 Task: Look for Airbnb options in El Fahs, Tunisia from 10th December, 2023 to 15th December, 2023 for 7 adults. Place can be entire room or shared room with 4 bedrooms having 7 beds and 4 bathrooms. Property type can be house. Amenities needed are: wifi, TV, free parkinig on premises, gym, breakfast.
Action: Mouse moved to (480, 109)
Screenshot: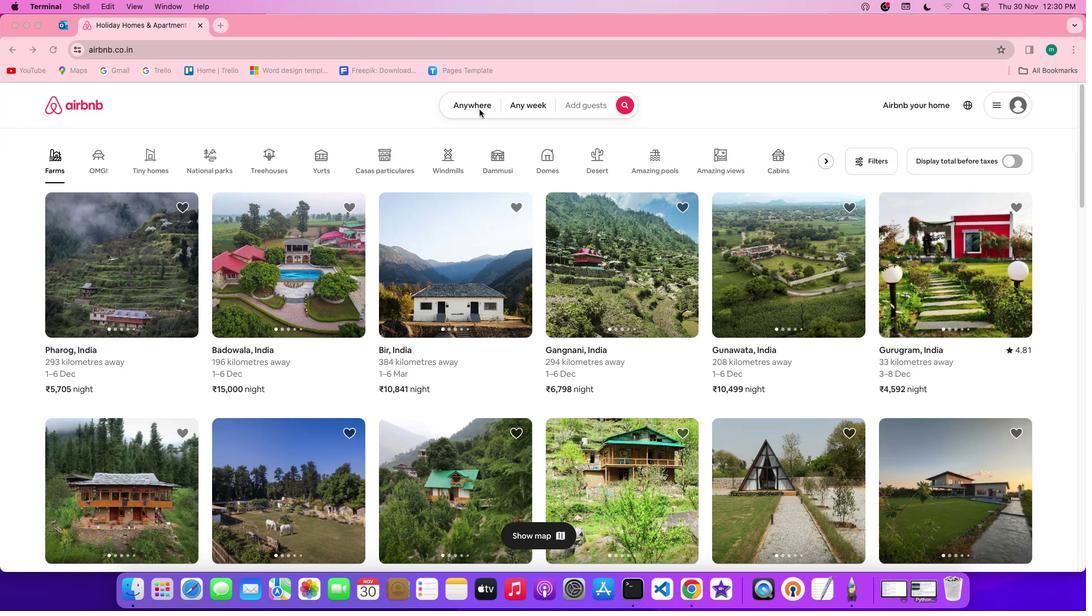 
Action: Mouse pressed left at (480, 109)
Screenshot: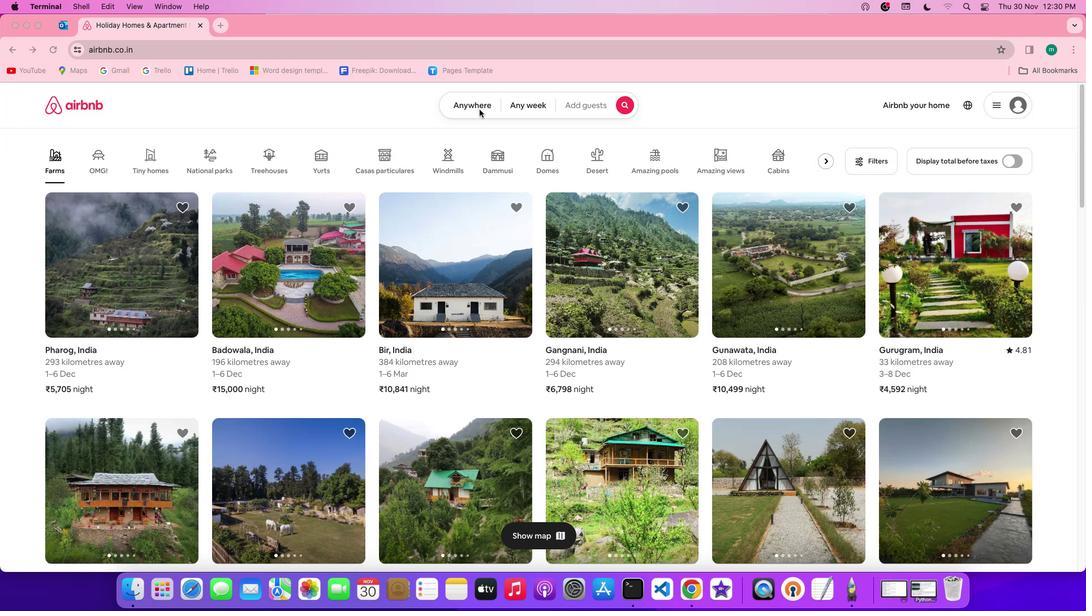 
Action: Mouse pressed left at (480, 109)
Screenshot: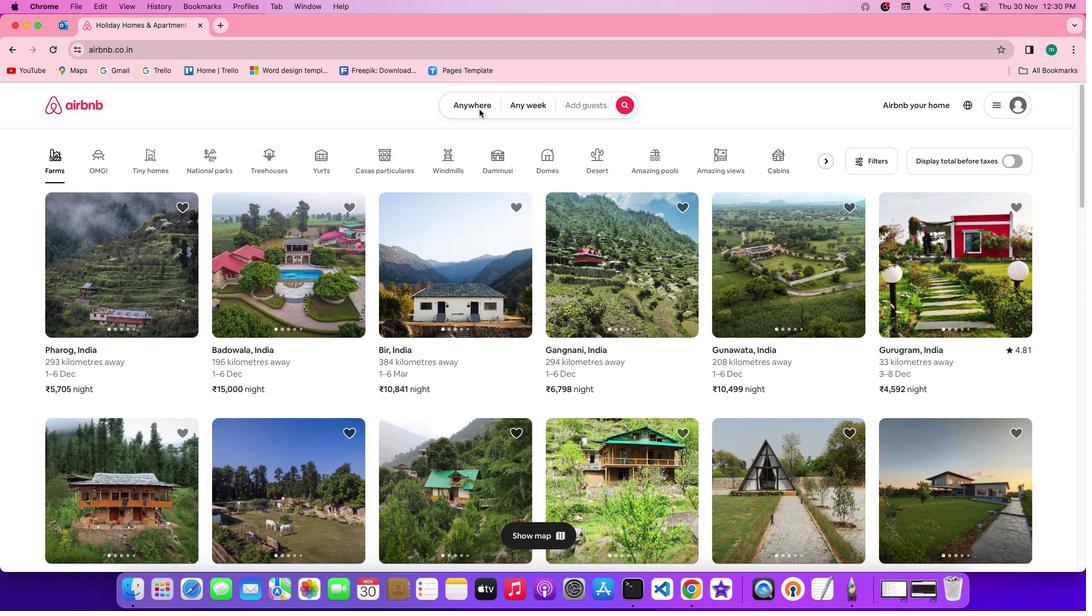 
Action: Mouse moved to (422, 144)
Screenshot: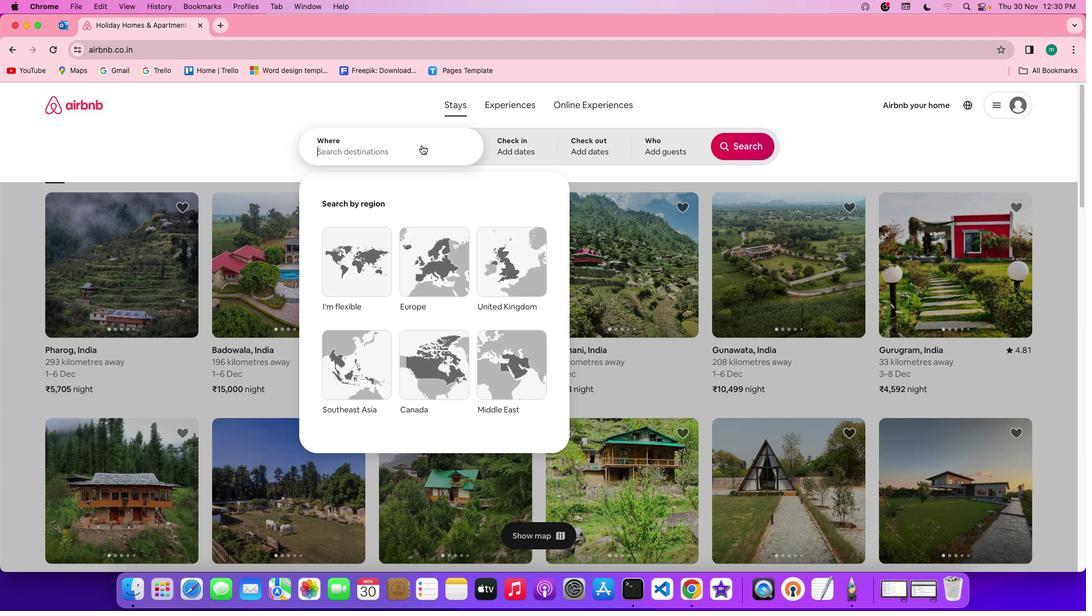
Action: Mouse pressed left at (422, 144)
Screenshot: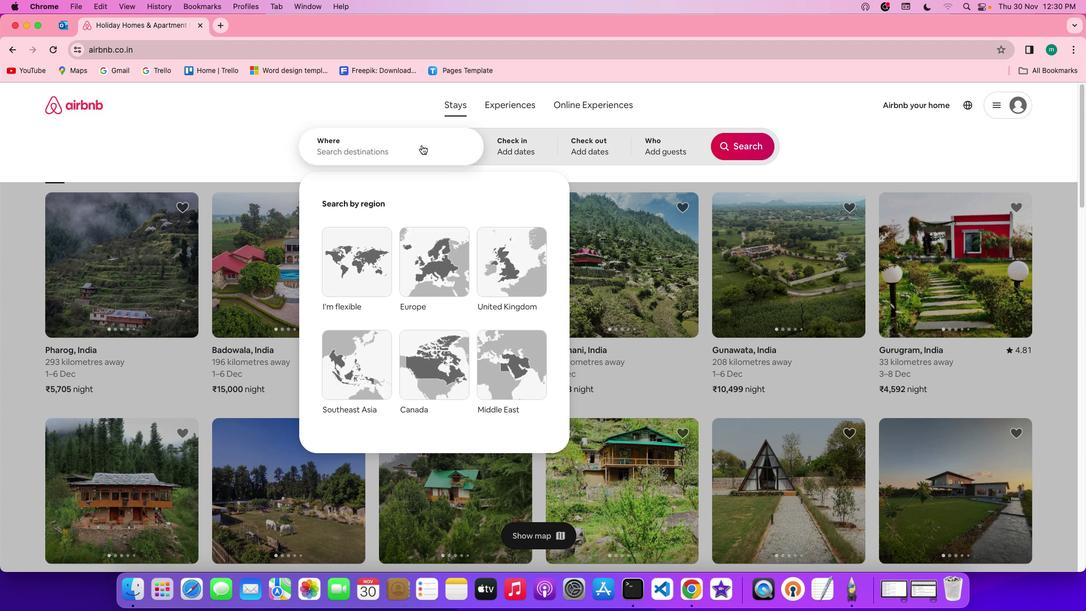 
Action: Key pressed Key.shift'E''I'Key.spaceKey.shift'F''A'Key.backspace'a''h''s'','Key.spaceKey.shift't''u''n''i''s''i''a'
Screenshot: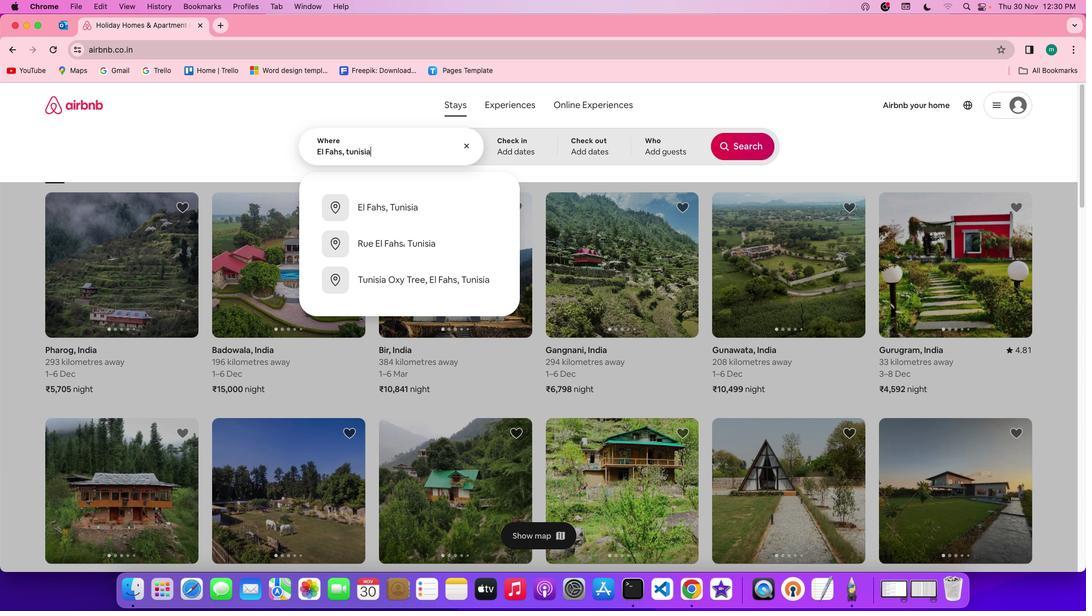 
Action: Mouse moved to (542, 145)
Screenshot: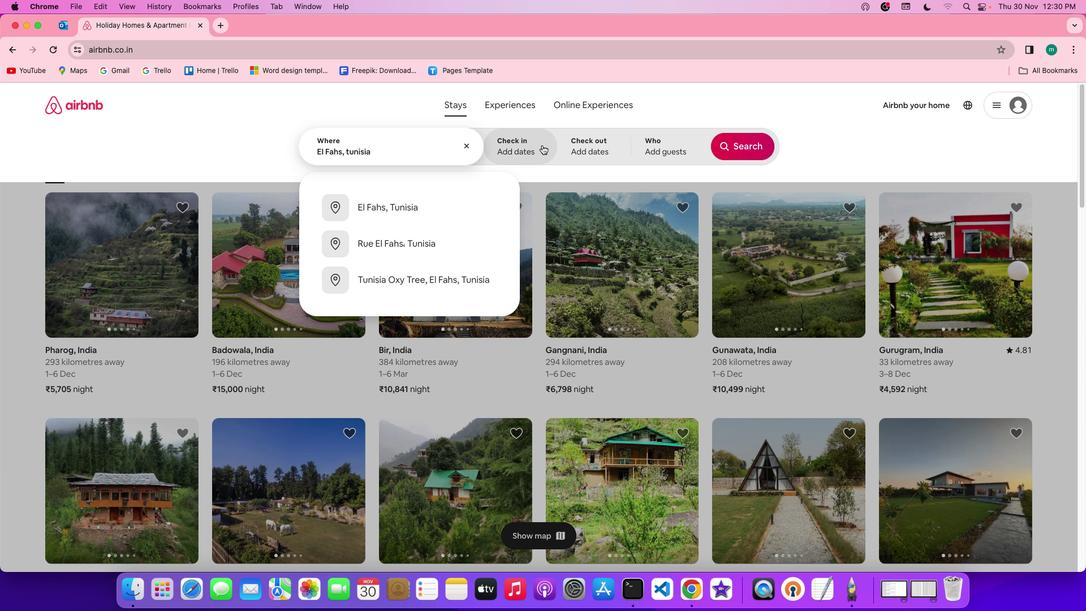 
Action: Mouse pressed left at (542, 145)
Screenshot: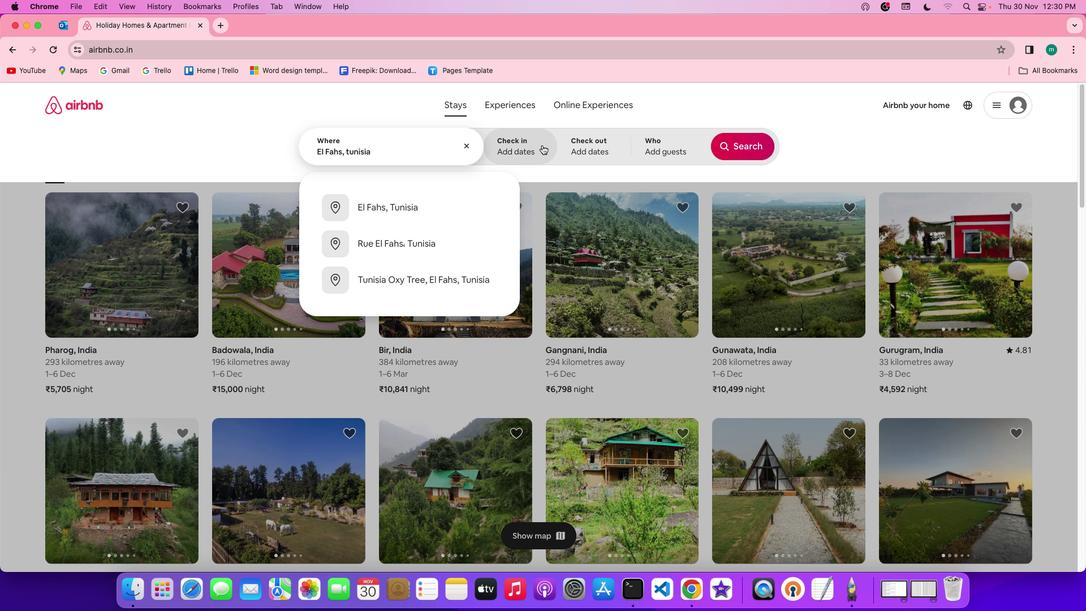 
Action: Mouse moved to (567, 334)
Screenshot: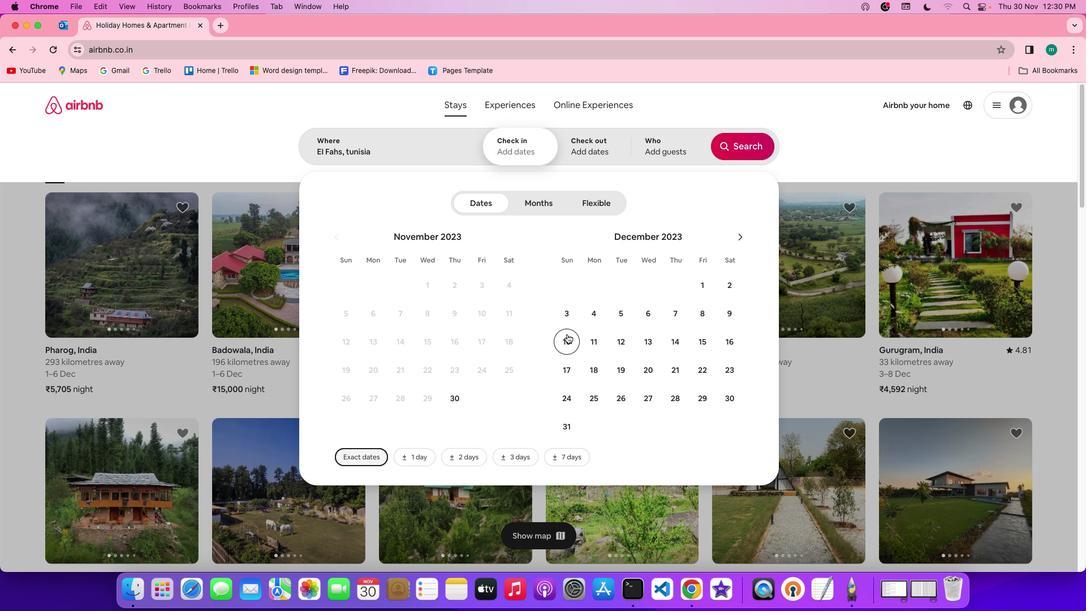 
Action: Mouse pressed left at (567, 334)
Screenshot: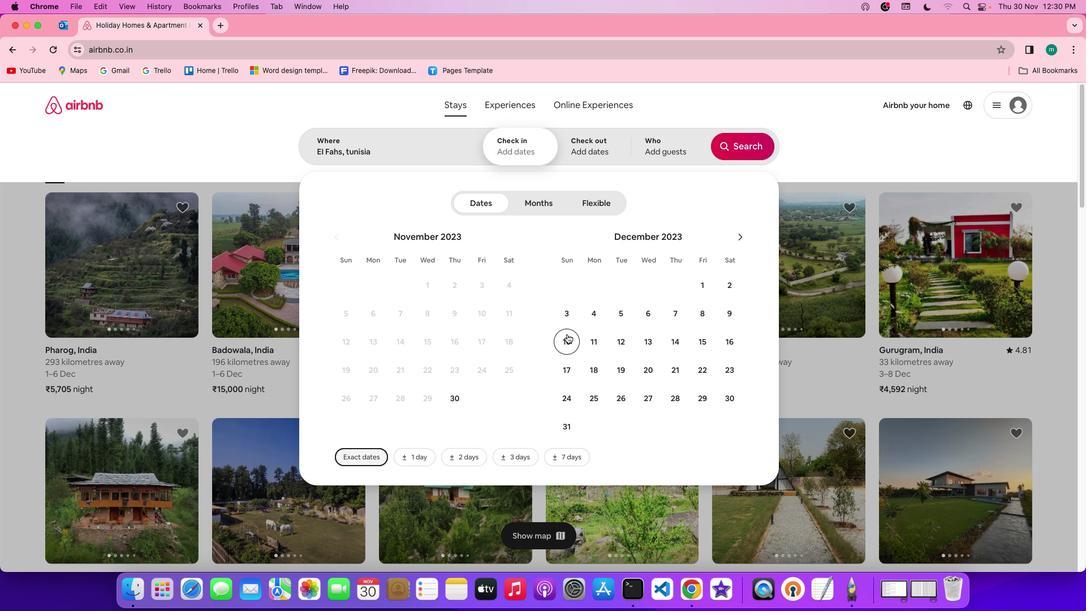 
Action: Mouse moved to (695, 342)
Screenshot: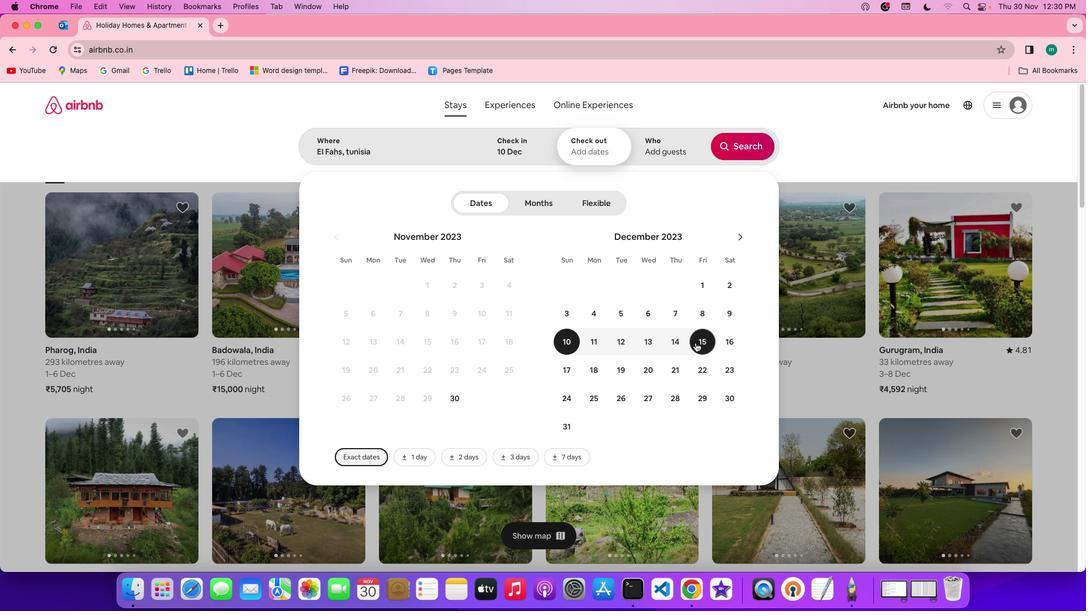 
Action: Mouse pressed left at (695, 342)
Screenshot: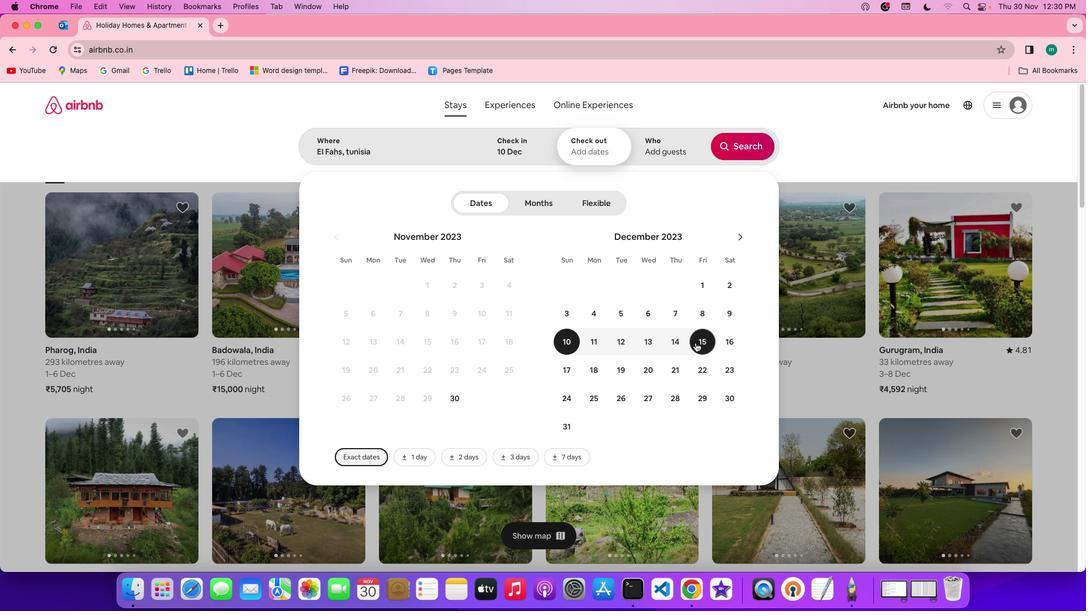 
Action: Mouse moved to (669, 153)
Screenshot: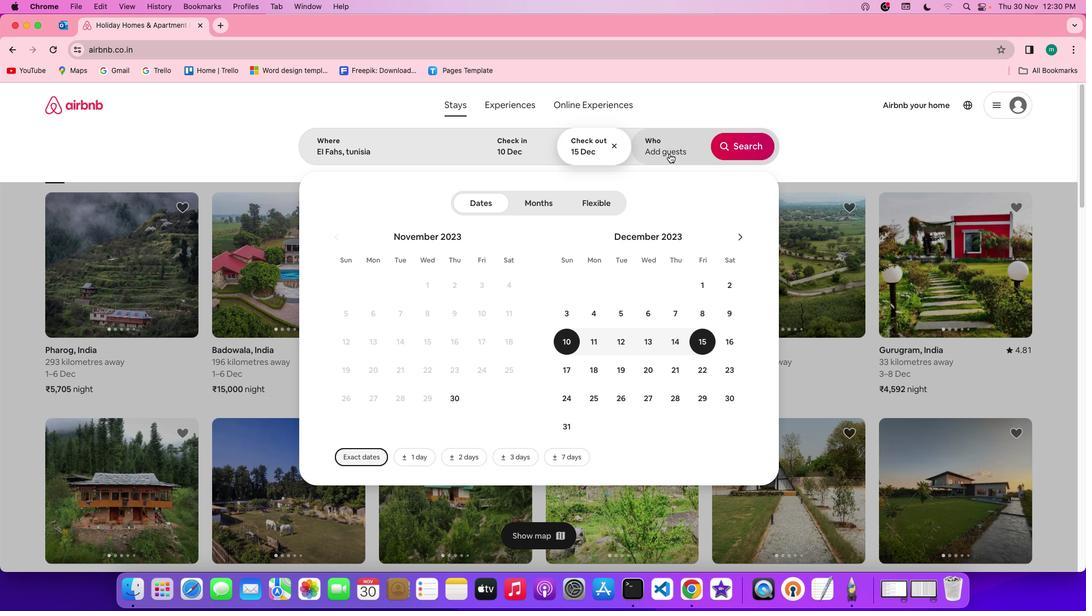 
Action: Mouse pressed left at (669, 153)
Screenshot: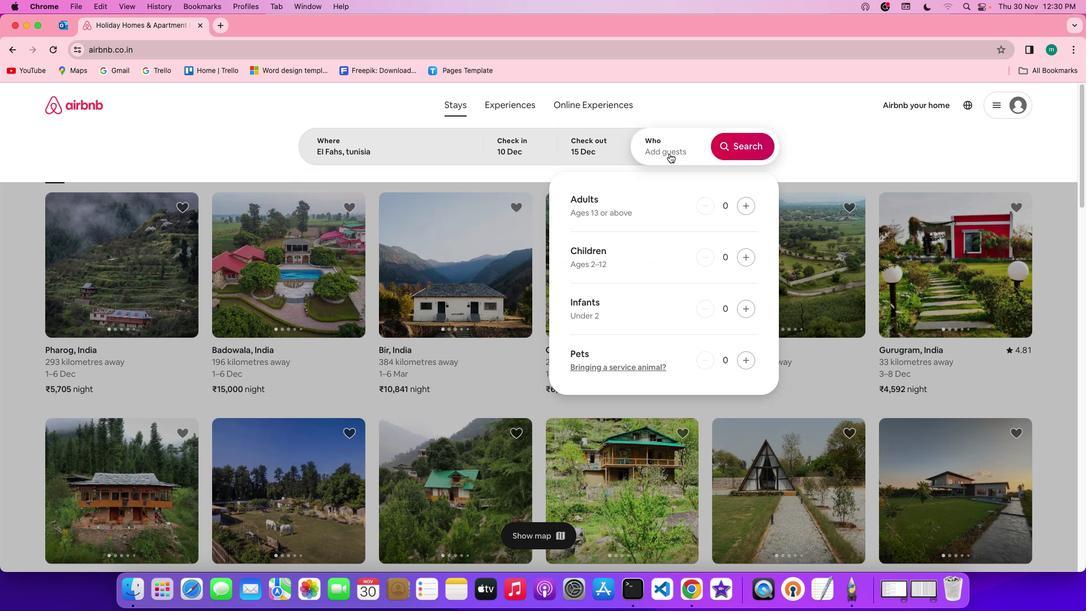 
Action: Mouse moved to (752, 203)
Screenshot: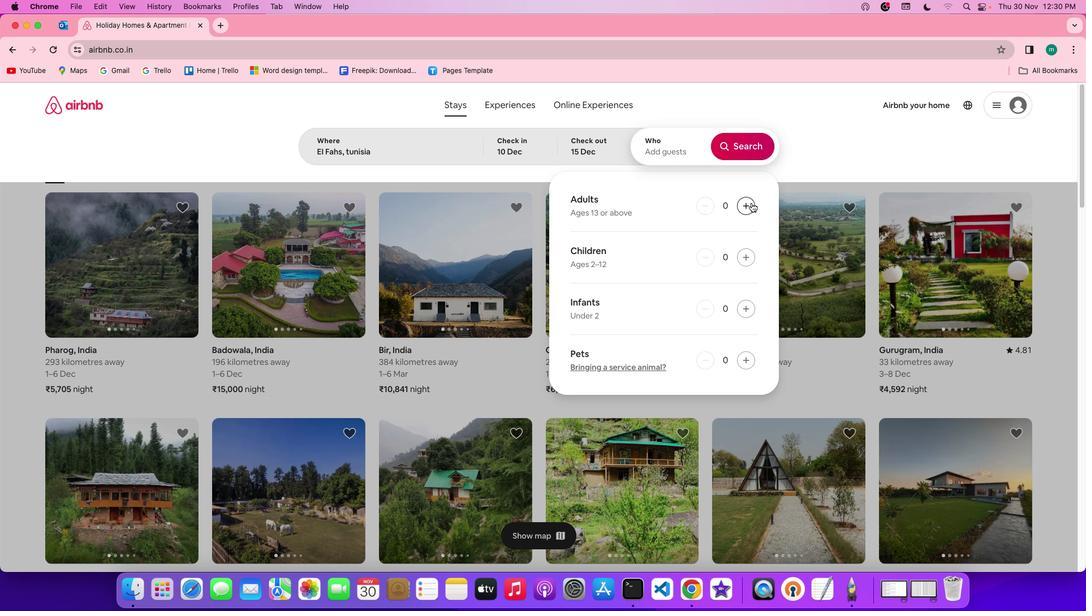 
Action: Mouse pressed left at (752, 203)
Screenshot: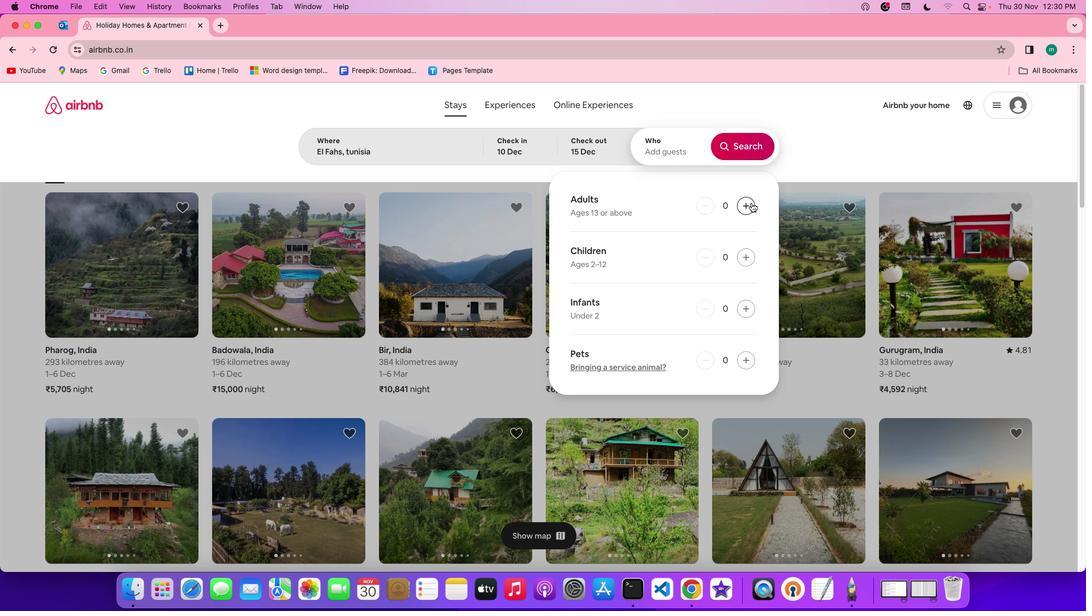 
Action: Mouse pressed left at (752, 203)
Screenshot: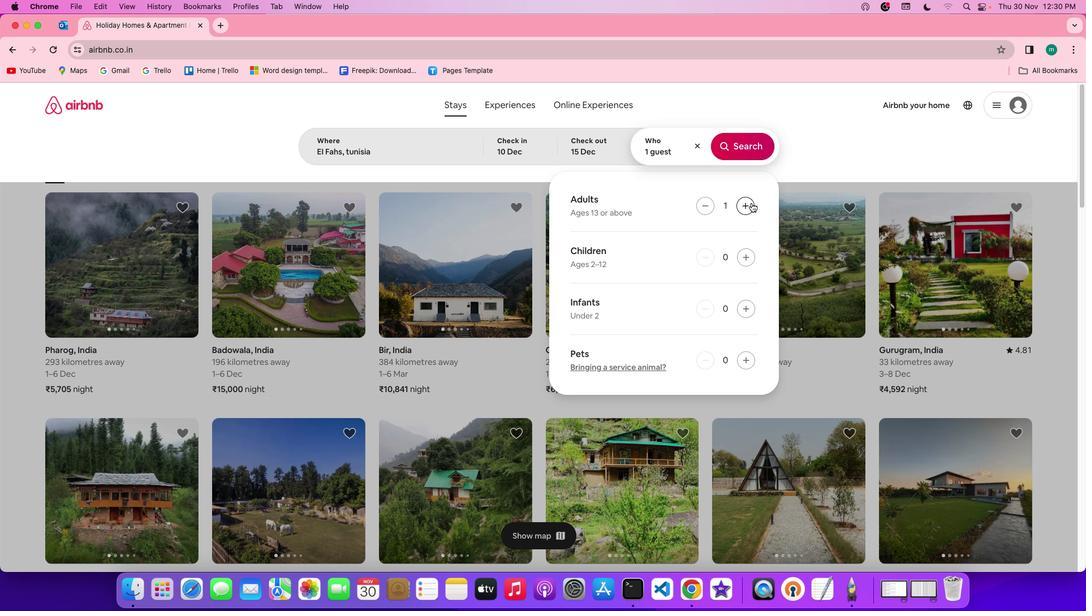 
Action: Mouse pressed left at (752, 203)
Screenshot: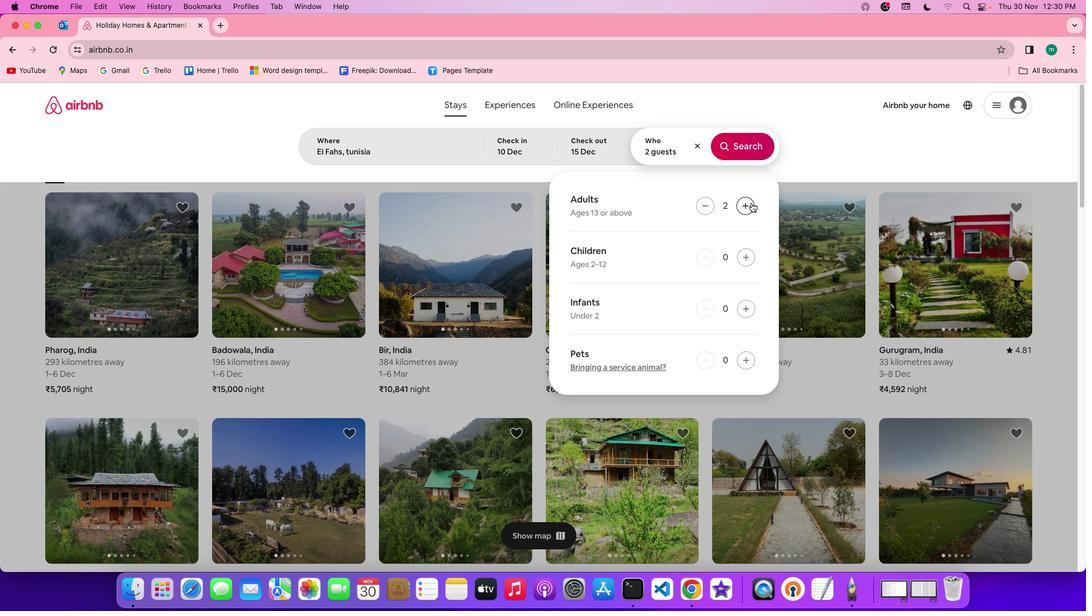 
Action: Mouse pressed left at (752, 203)
Screenshot: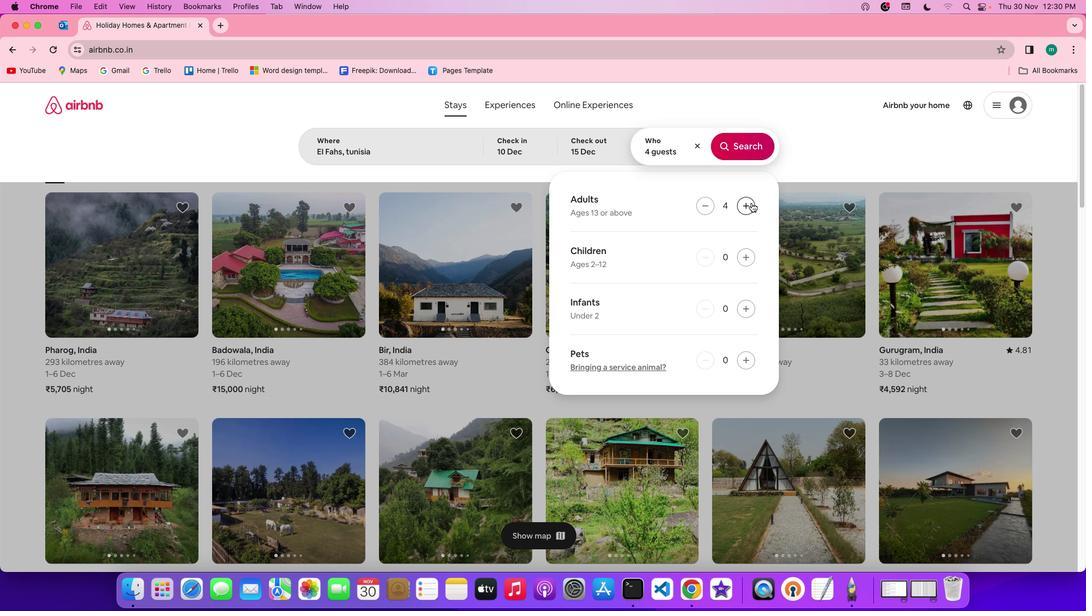 
Action: Mouse pressed left at (752, 203)
Screenshot: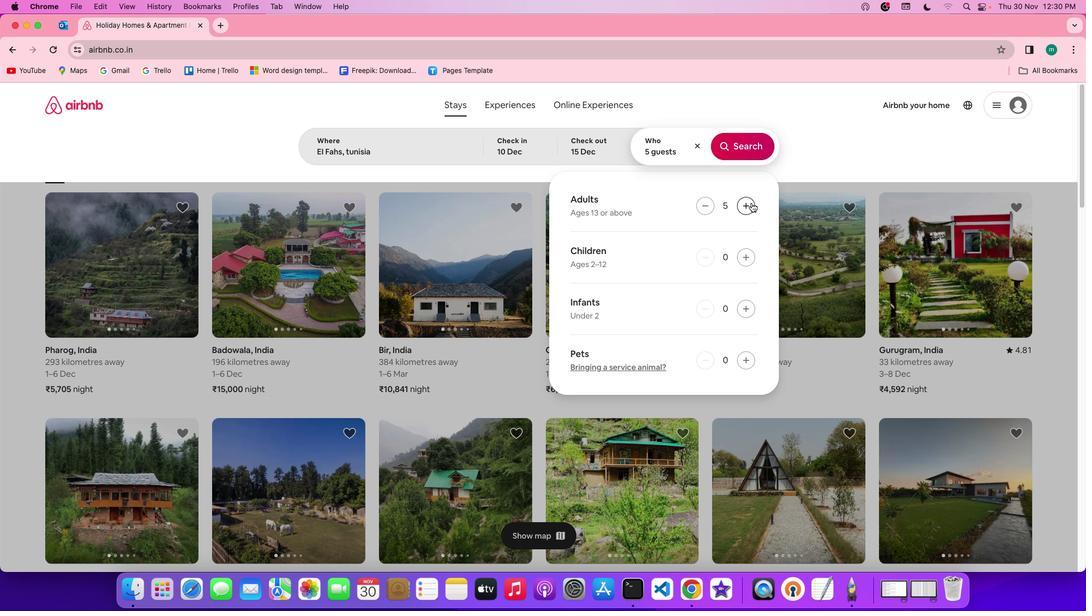 
Action: Mouse pressed left at (752, 203)
Screenshot: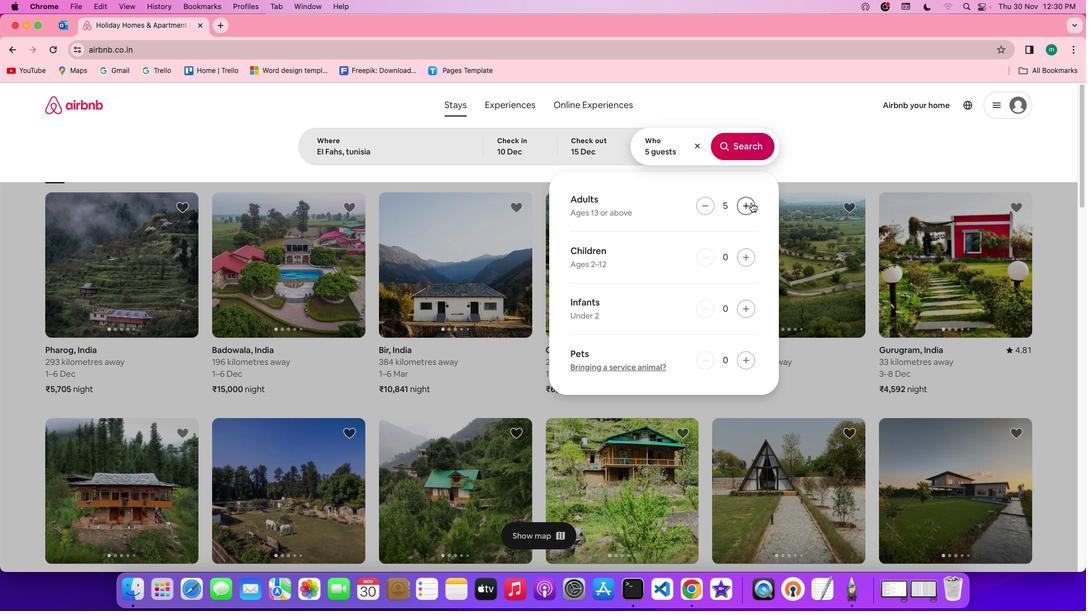 
Action: Mouse pressed left at (752, 203)
Screenshot: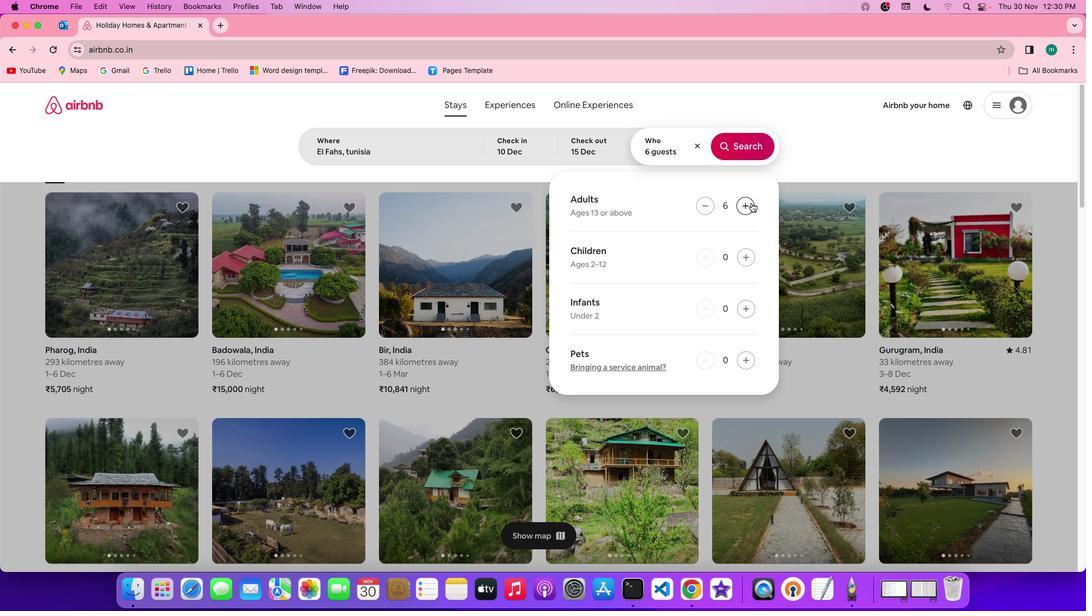 
Action: Mouse moved to (738, 151)
Screenshot: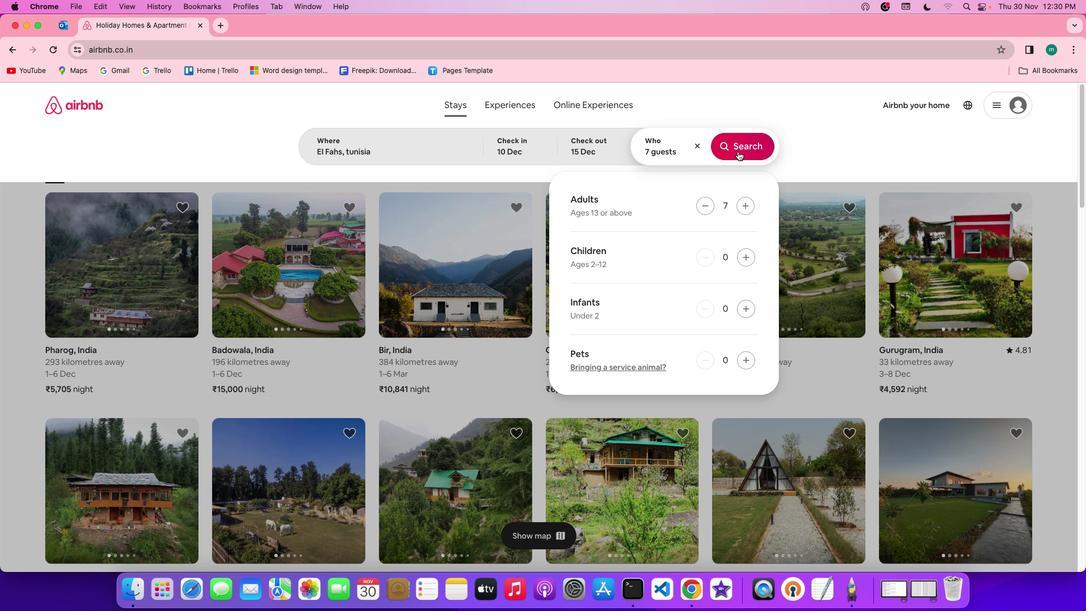 
Action: Mouse pressed left at (738, 151)
Screenshot: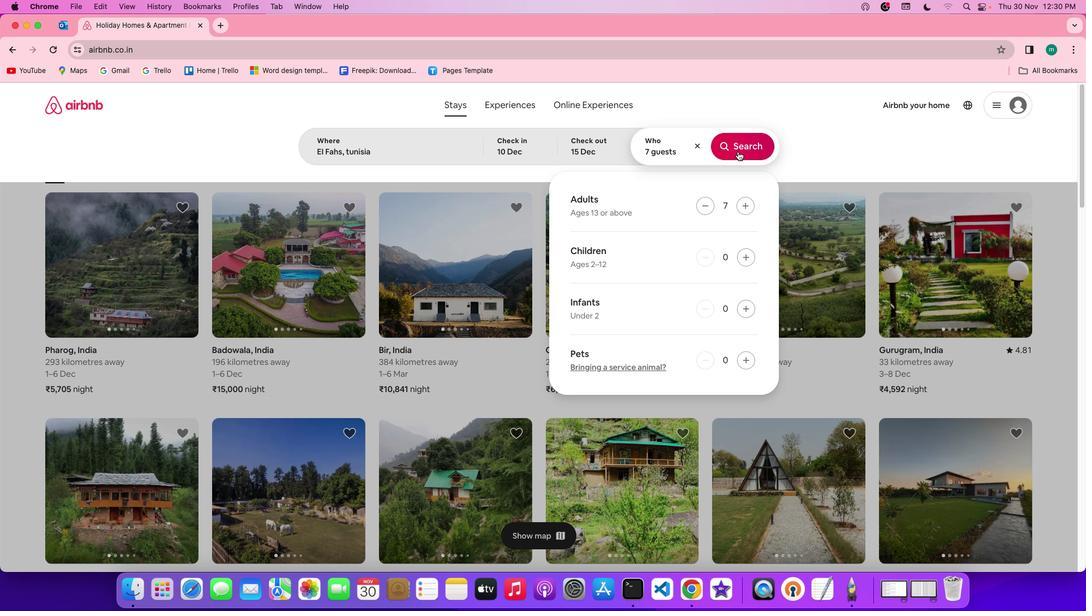 
Action: Mouse moved to (888, 147)
Screenshot: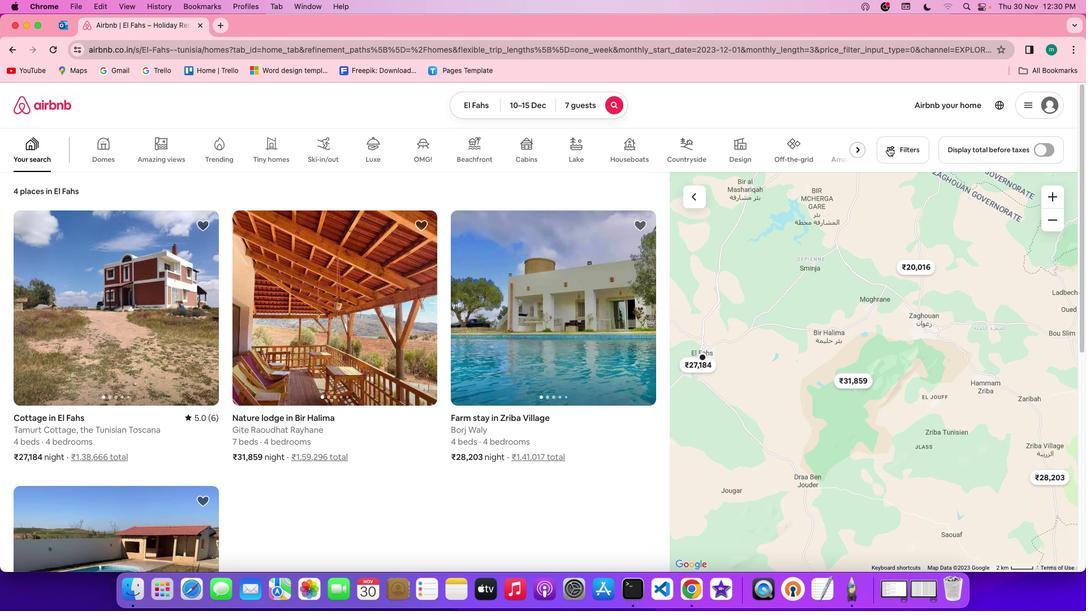 
Action: Mouse pressed left at (888, 147)
Screenshot: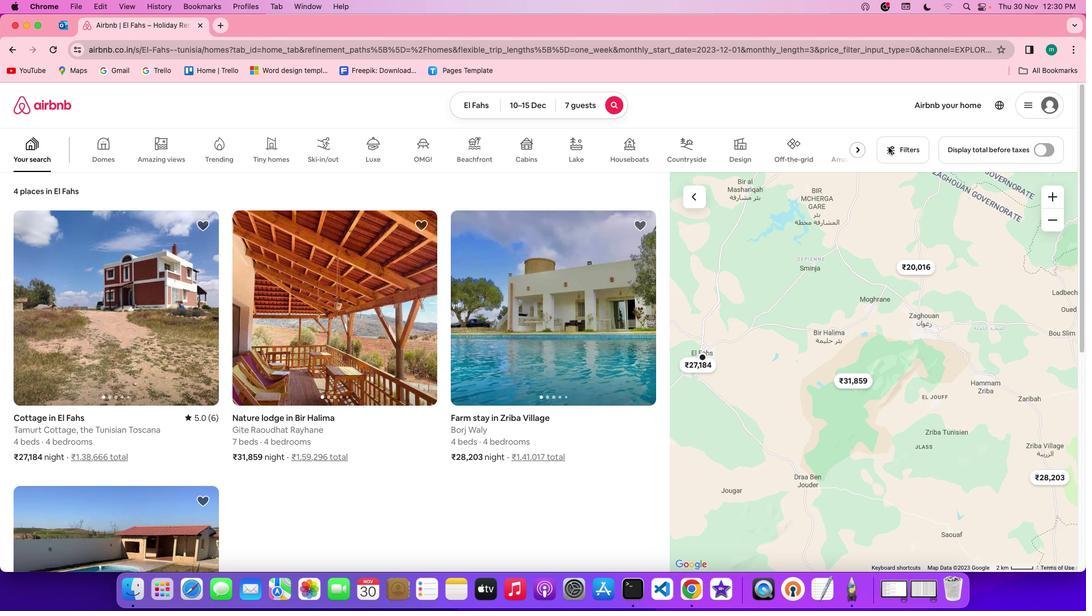 
Action: Mouse moved to (535, 334)
Screenshot: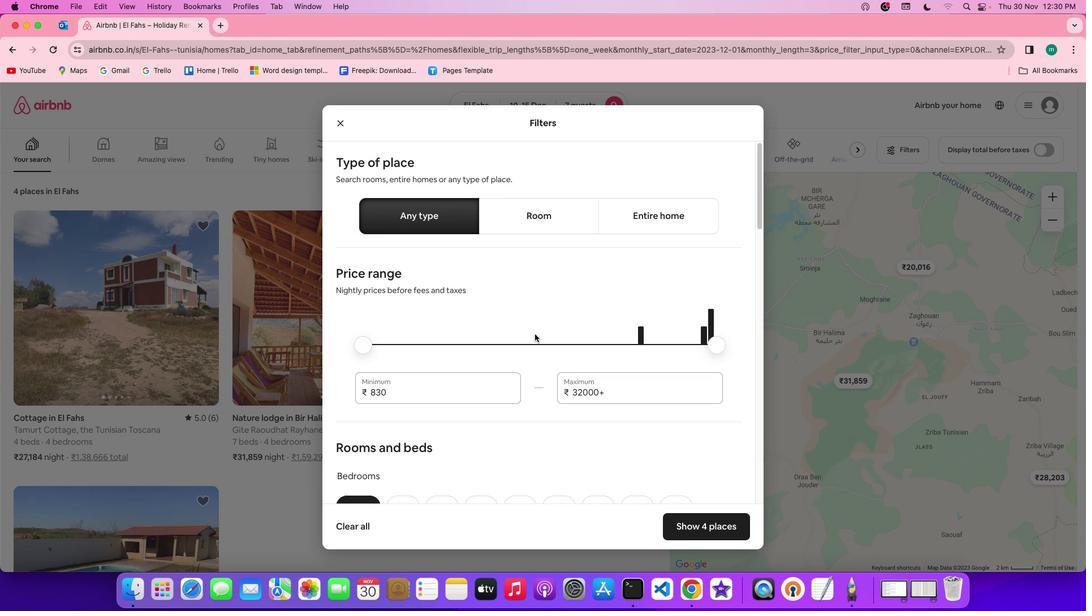 
Action: Mouse scrolled (535, 334) with delta (0, 0)
Screenshot: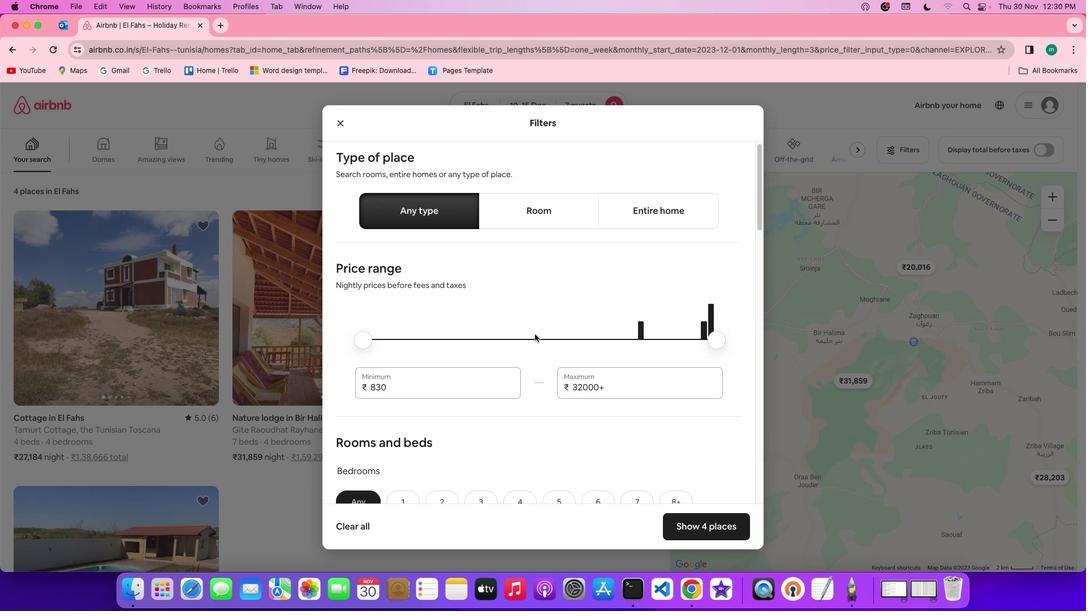 
Action: Mouse scrolled (535, 334) with delta (0, 0)
Screenshot: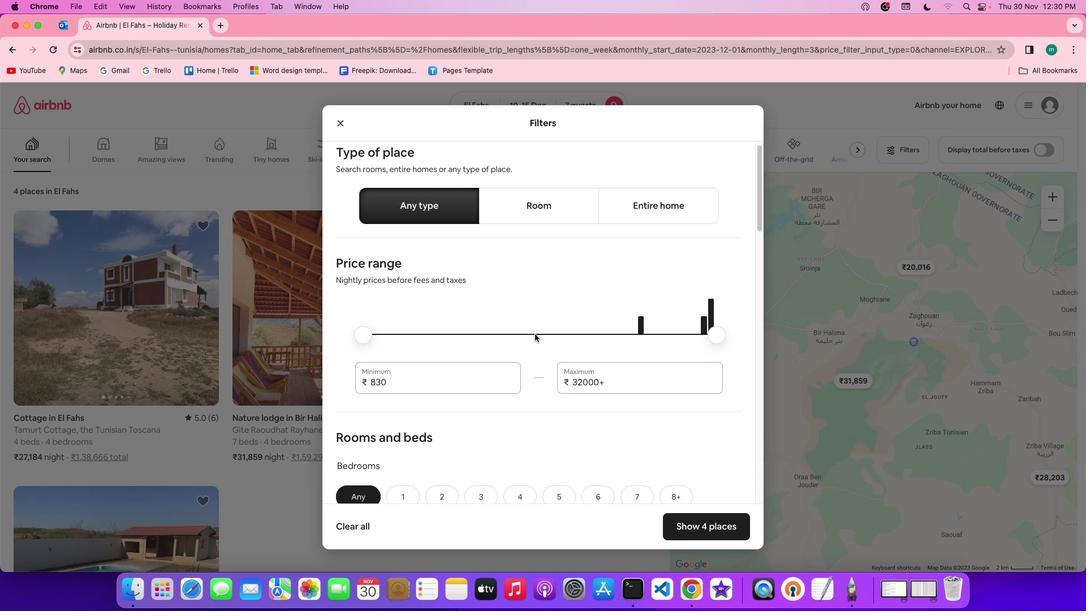 
Action: Mouse scrolled (535, 334) with delta (0, 0)
Screenshot: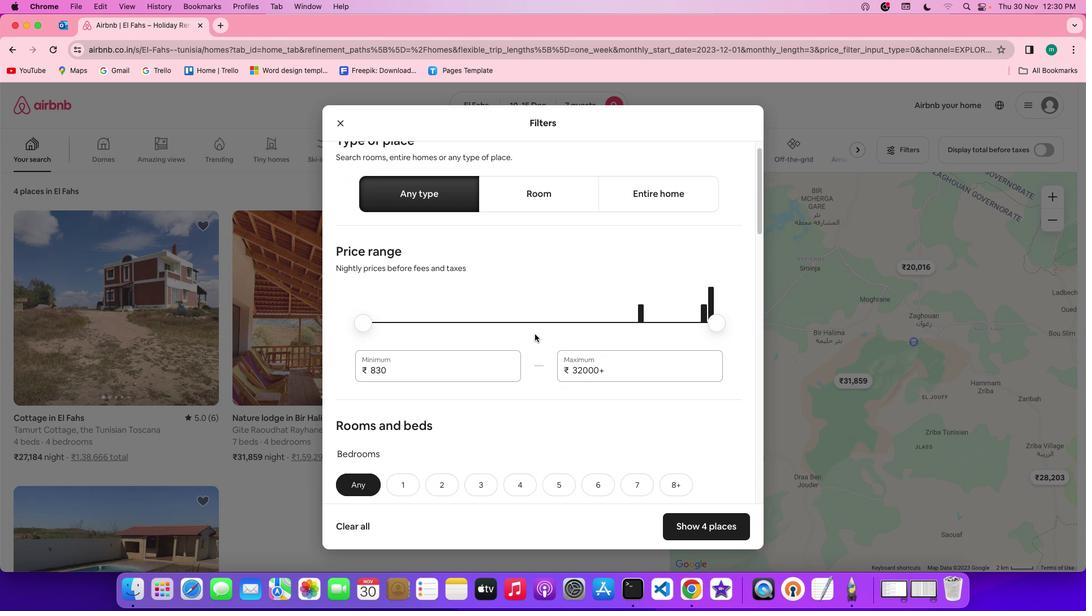 
Action: Mouse scrolled (535, 334) with delta (0, 0)
Screenshot: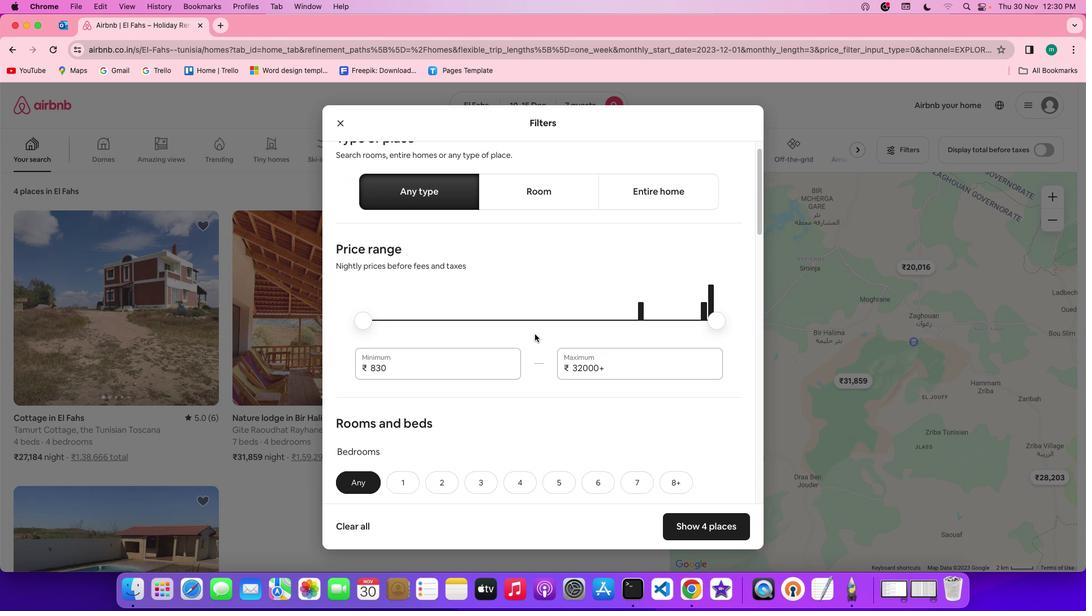 
Action: Mouse scrolled (535, 334) with delta (0, 0)
Screenshot: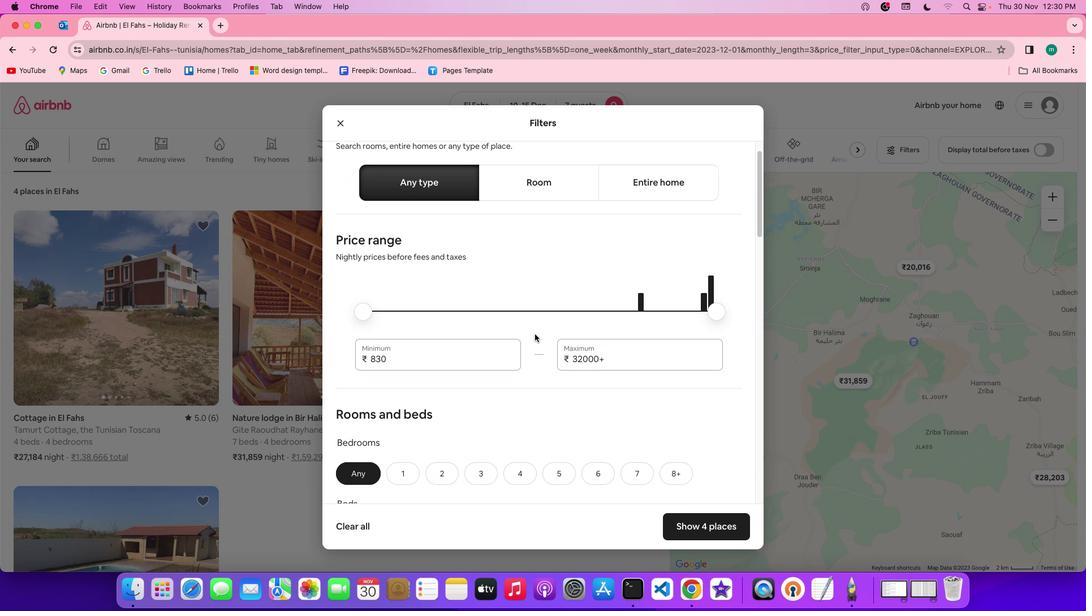 
Action: Mouse scrolled (535, 334) with delta (0, 0)
Screenshot: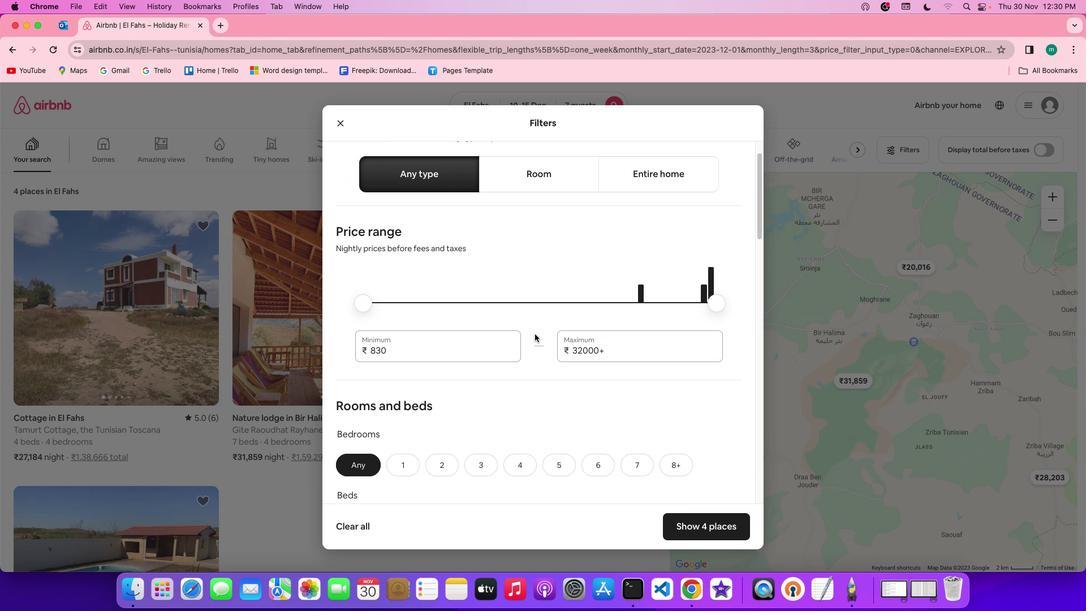 
Action: Mouse scrolled (535, 334) with delta (0, 0)
Screenshot: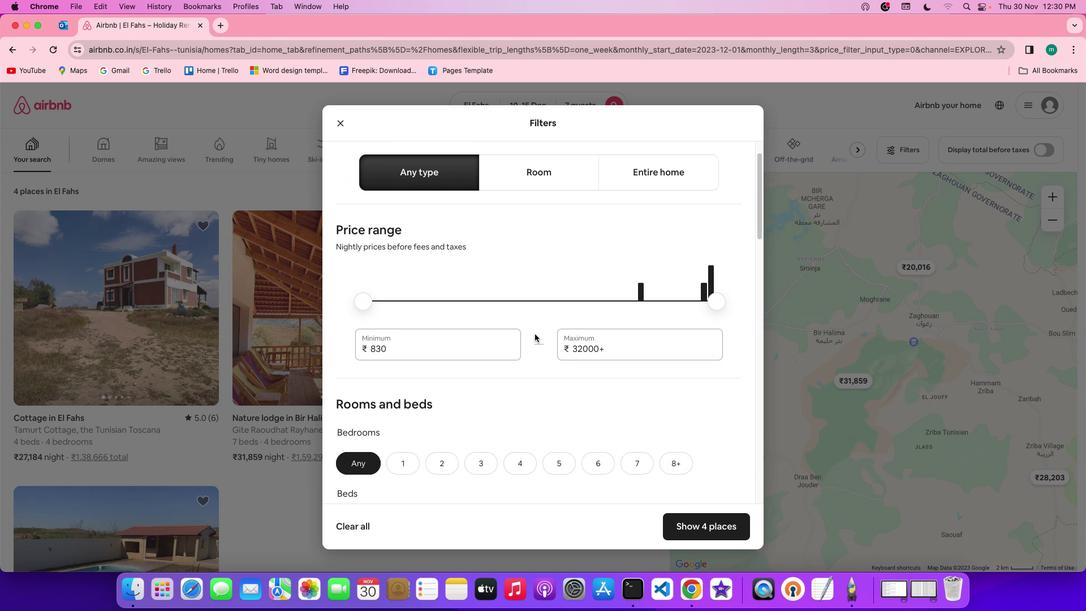 
Action: Mouse scrolled (535, 334) with delta (0, 0)
Screenshot: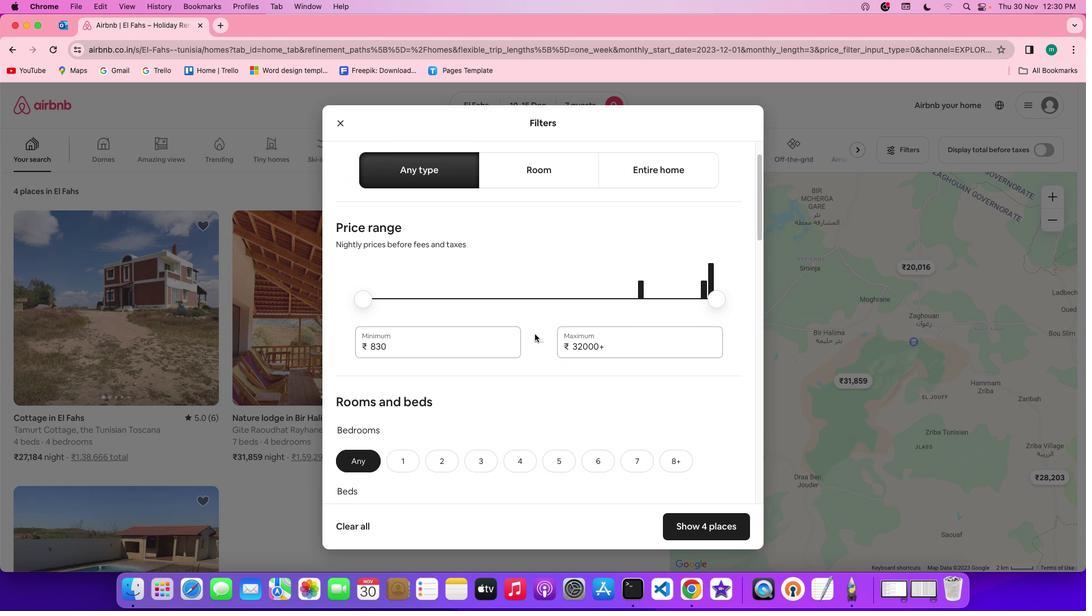 
Action: Mouse scrolled (535, 334) with delta (0, 0)
Screenshot: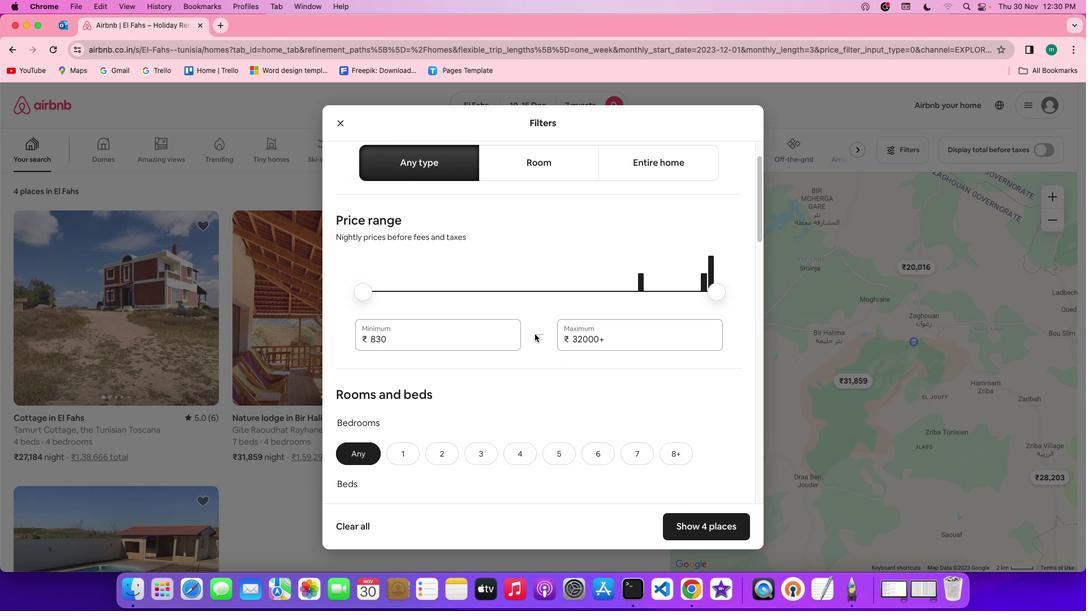 
Action: Mouse scrolled (535, 334) with delta (0, 0)
Screenshot: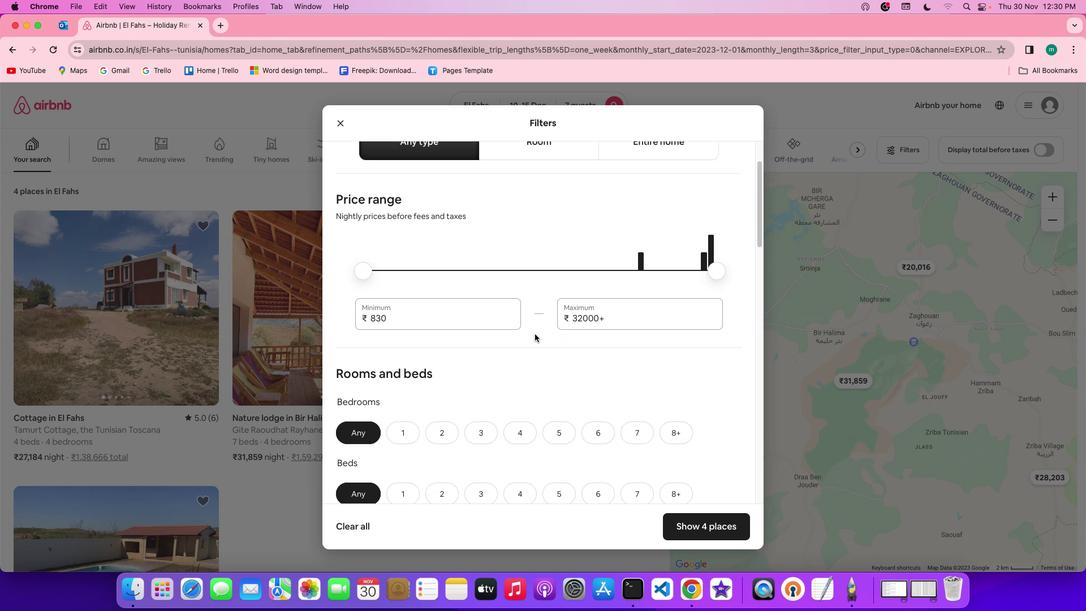 
Action: Mouse scrolled (535, 334) with delta (0, 0)
Screenshot: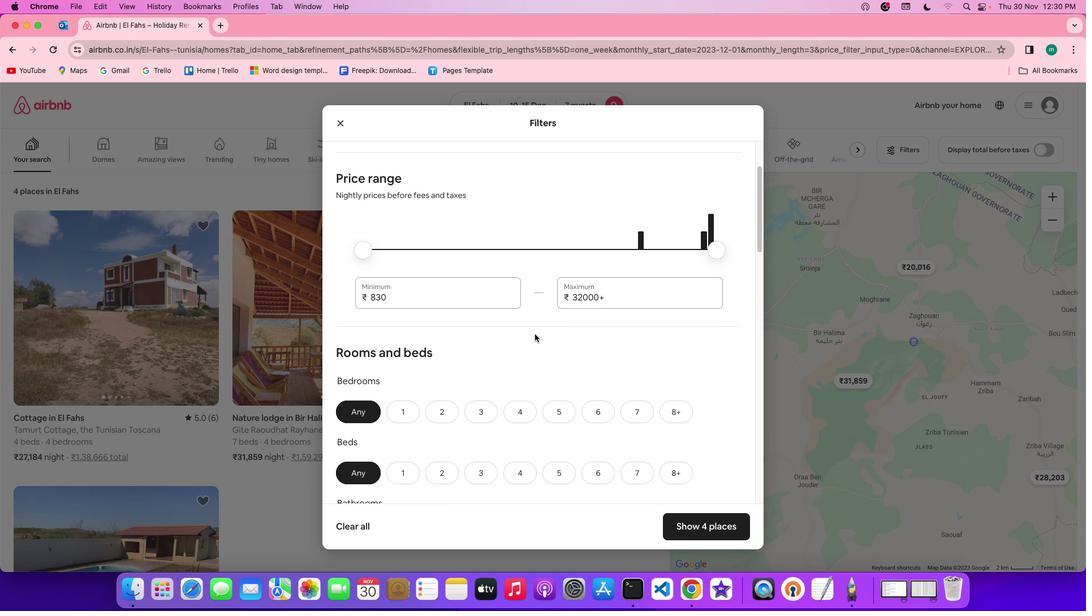 
Action: Mouse scrolled (535, 334) with delta (0, 0)
Screenshot: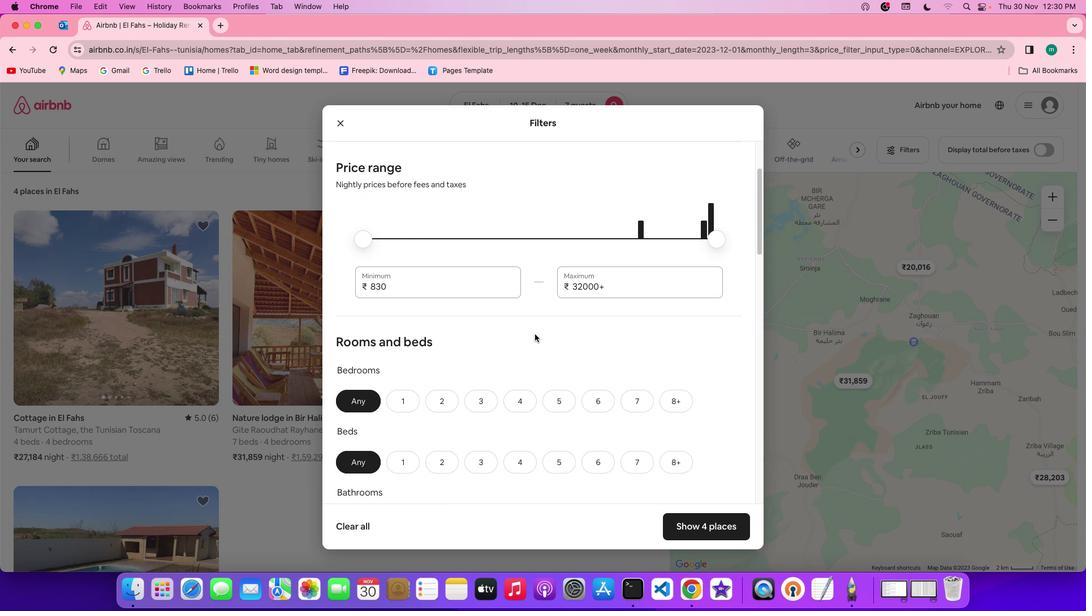 
Action: Mouse scrolled (535, 334) with delta (0, 0)
Screenshot: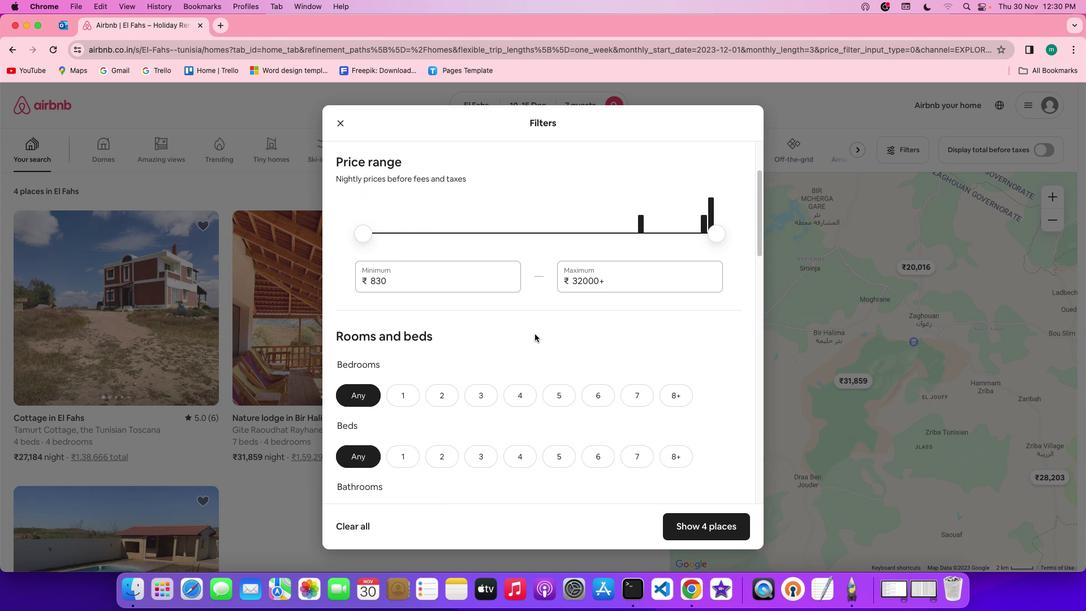 
Action: Mouse scrolled (535, 334) with delta (0, 0)
Screenshot: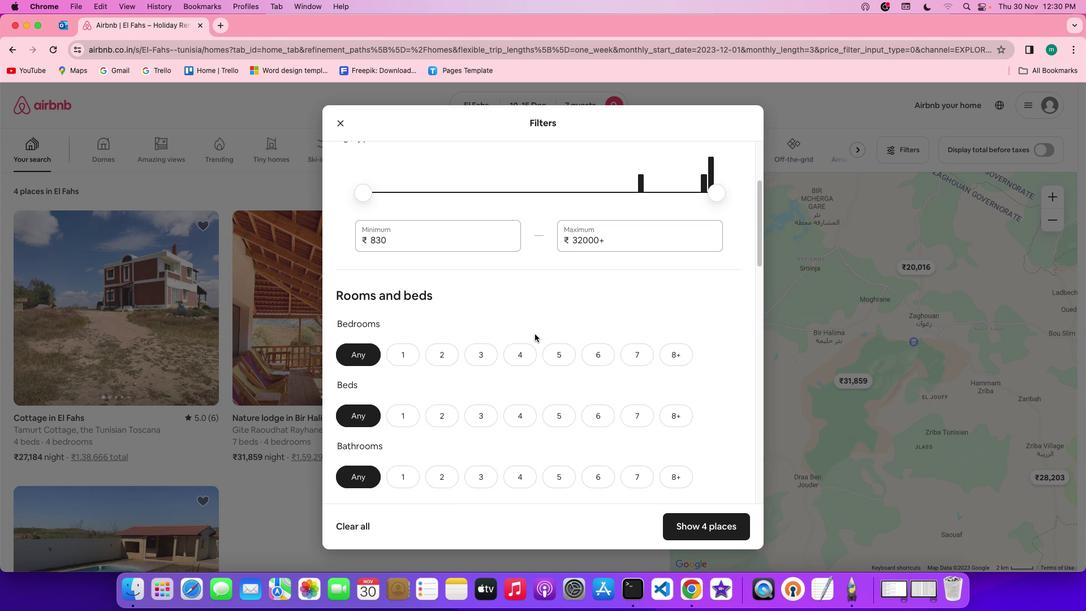 
Action: Mouse scrolled (535, 334) with delta (0, 0)
Screenshot: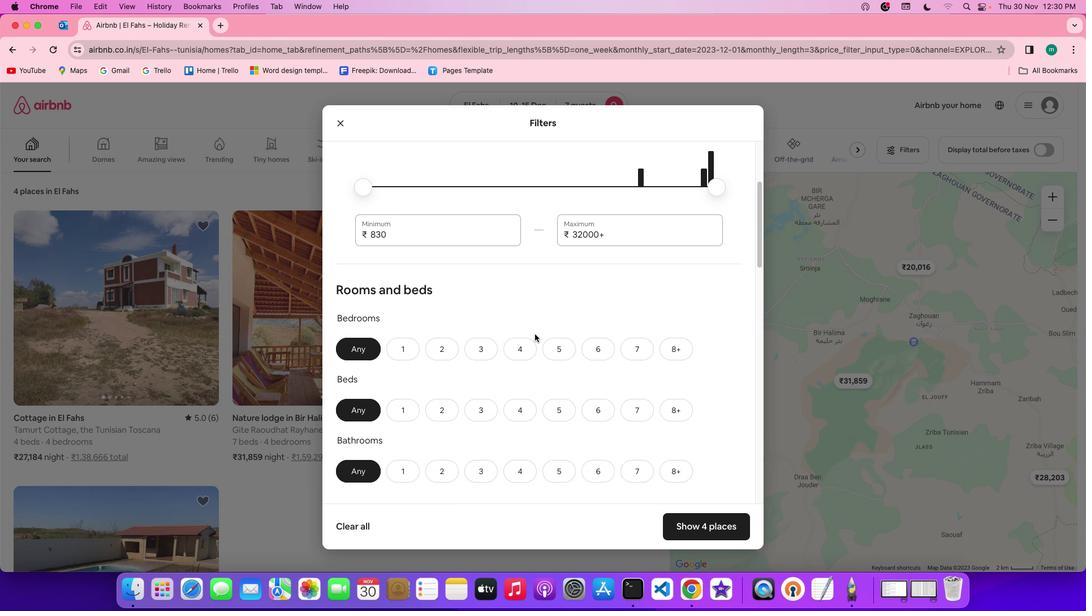 
Action: Mouse scrolled (535, 334) with delta (0, -1)
Screenshot: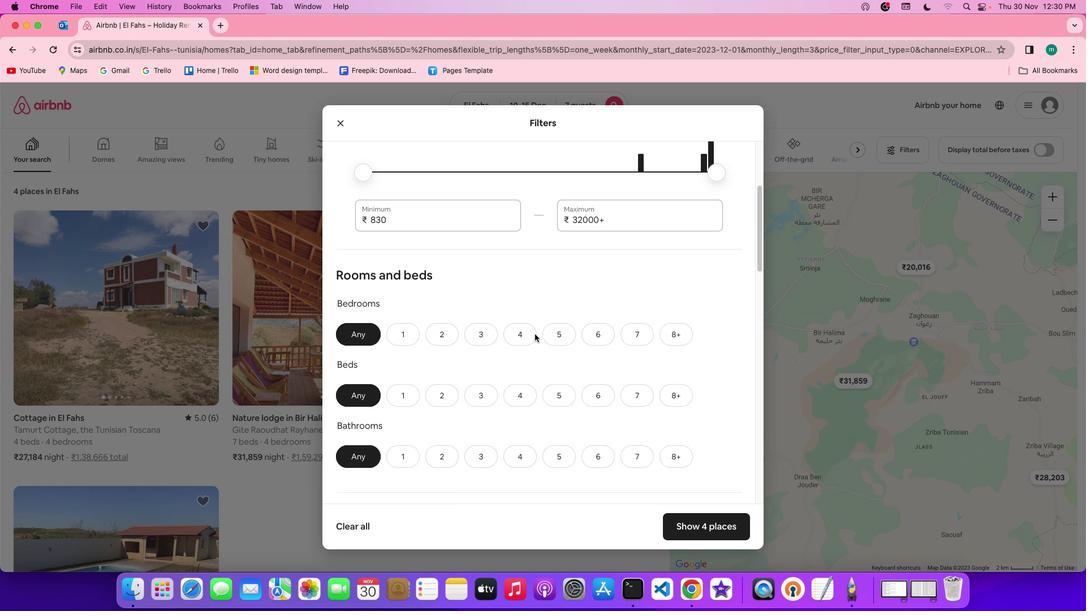 
Action: Mouse moved to (524, 273)
Screenshot: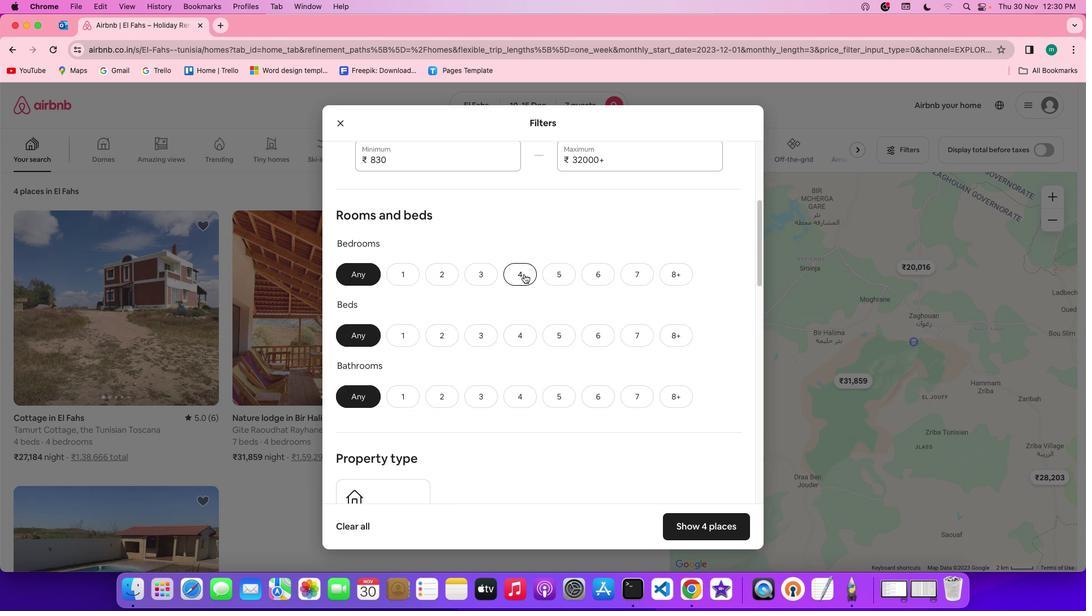 
Action: Mouse pressed left at (524, 273)
Screenshot: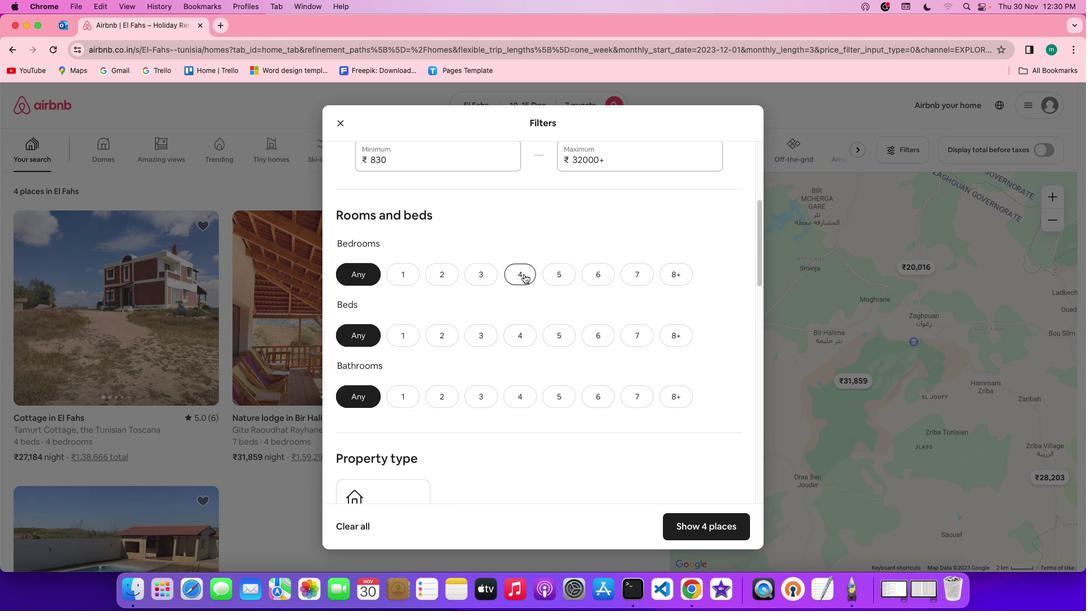 
Action: Mouse moved to (630, 330)
Screenshot: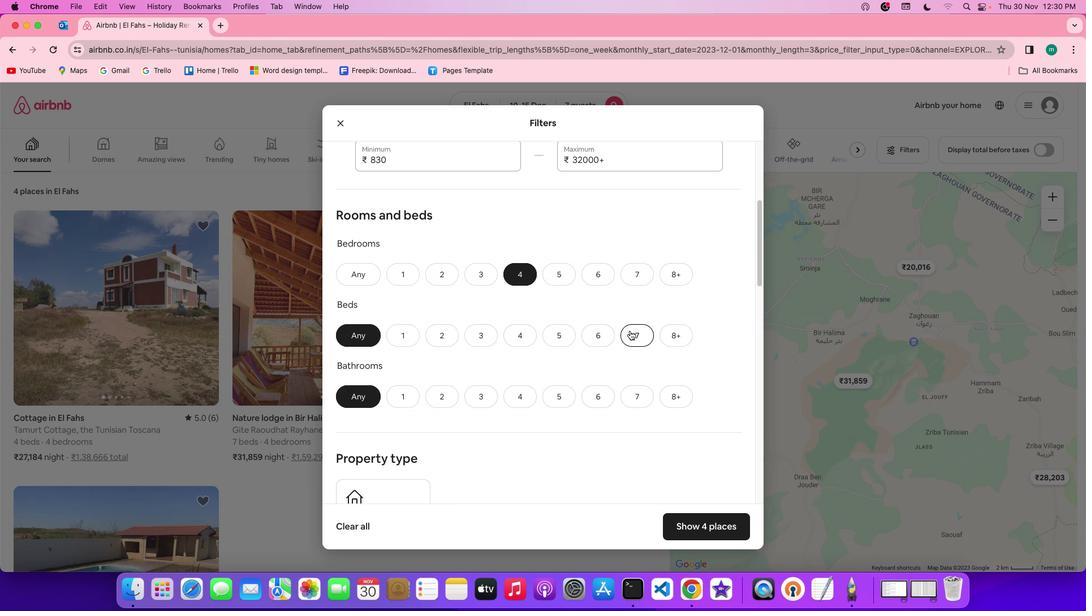 
Action: Mouse pressed left at (630, 330)
Screenshot: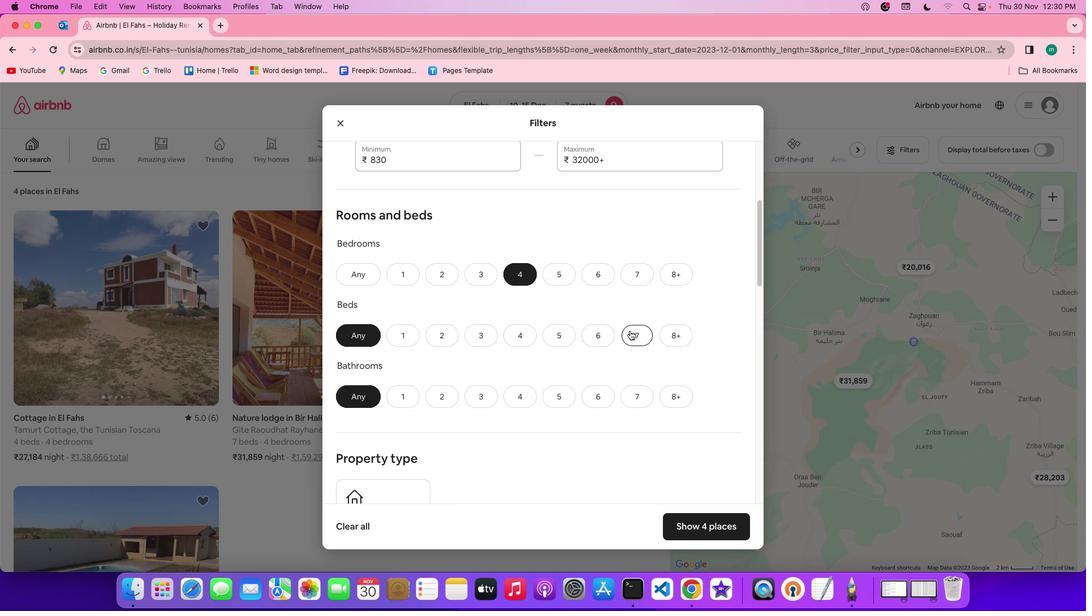 
Action: Mouse moved to (525, 395)
Screenshot: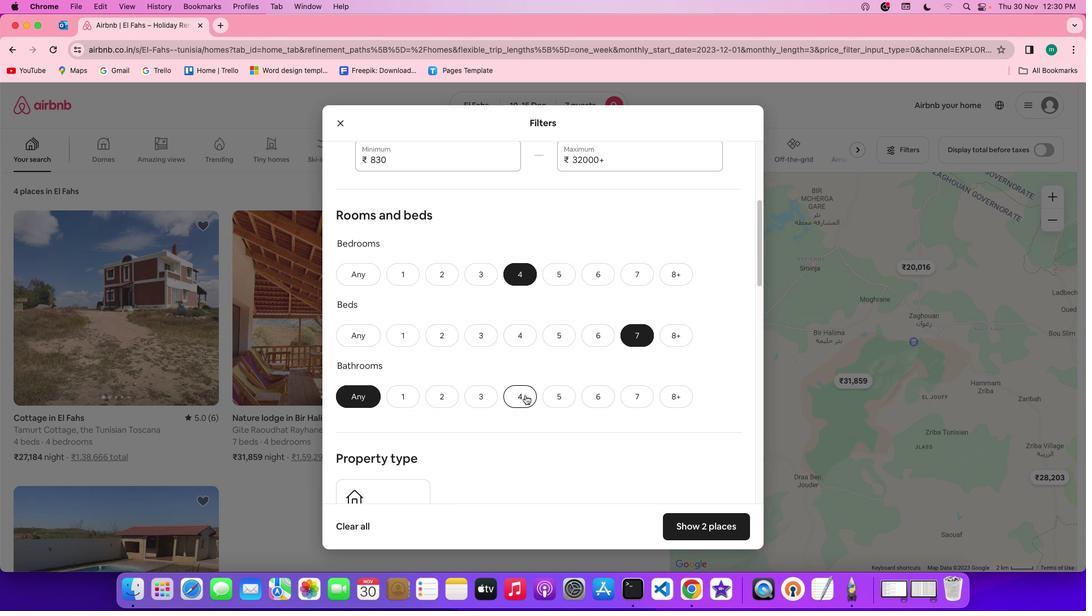 
Action: Mouse pressed left at (525, 395)
Screenshot: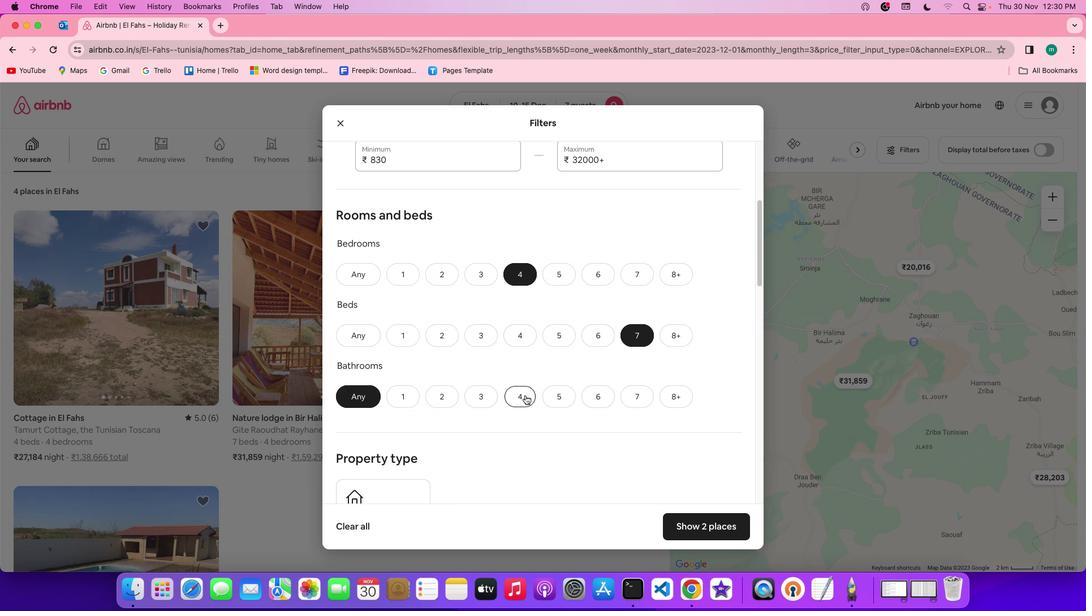 
Action: Mouse moved to (618, 395)
Screenshot: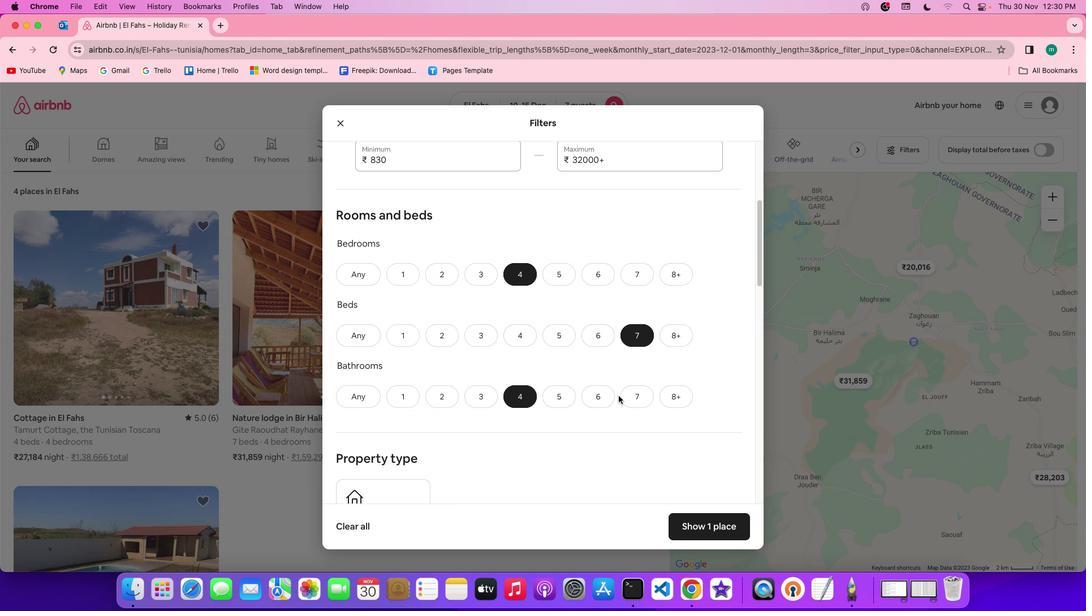 
Action: Mouse scrolled (618, 395) with delta (0, 0)
Screenshot: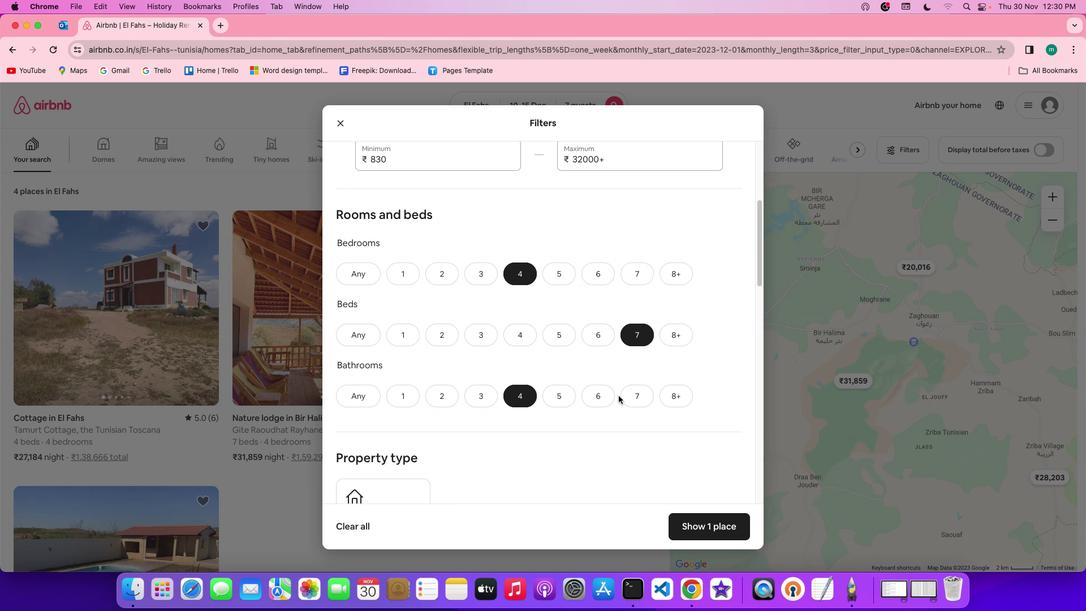 
Action: Mouse scrolled (618, 395) with delta (0, 0)
Screenshot: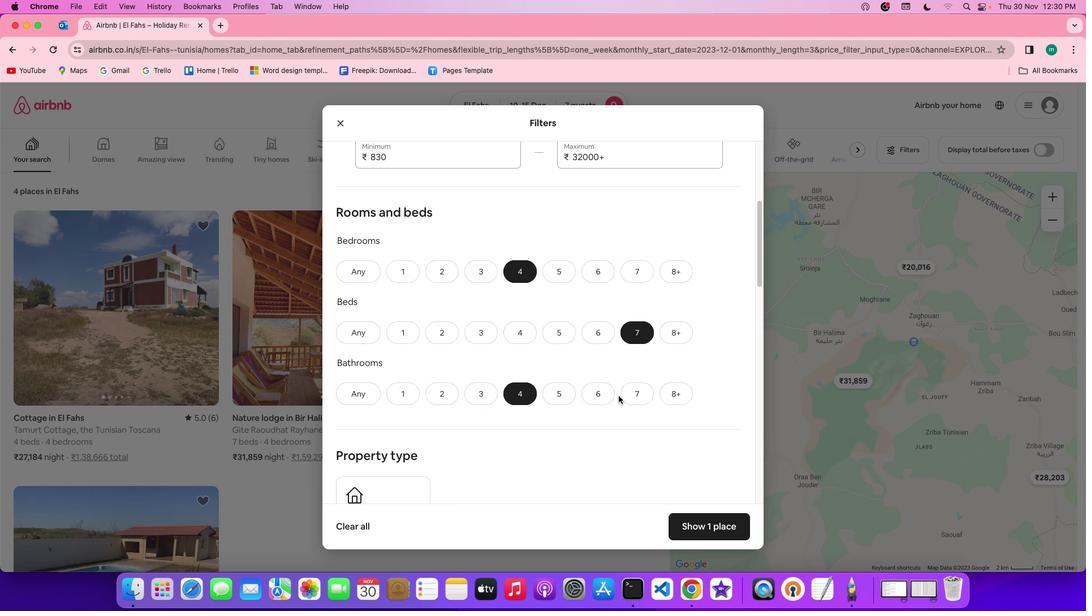 
Action: Mouse scrolled (618, 395) with delta (0, -1)
Screenshot: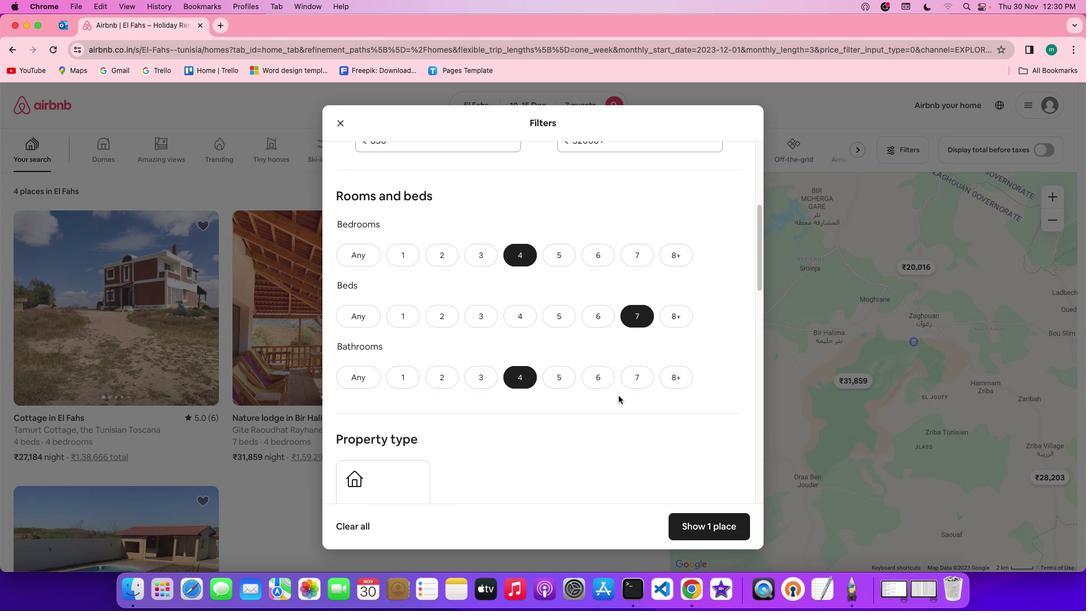 
Action: Mouse scrolled (618, 395) with delta (0, -1)
Screenshot: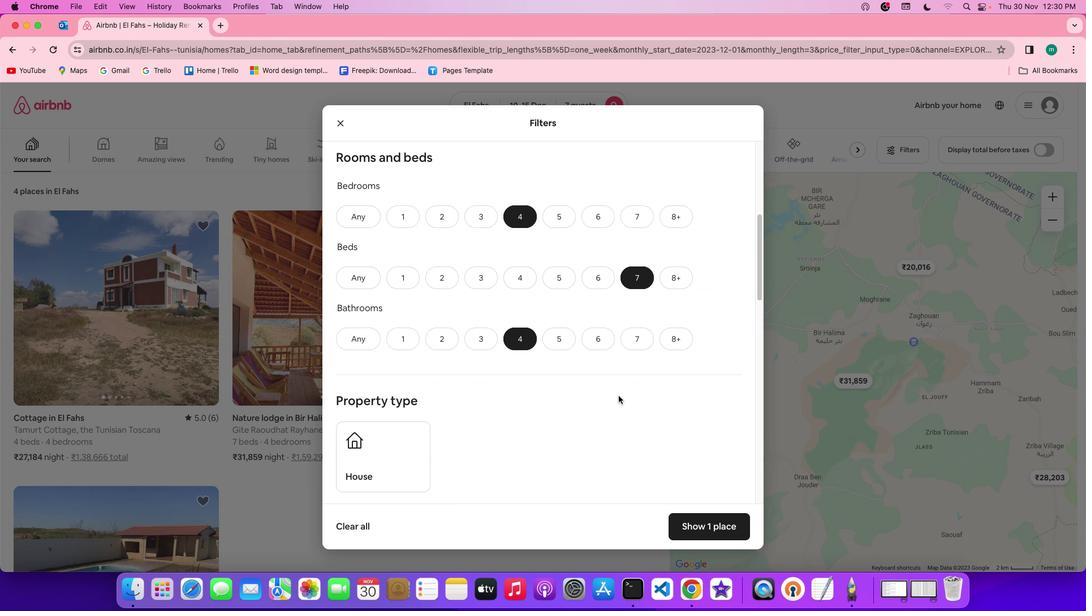 
Action: Mouse scrolled (618, 395) with delta (0, 0)
Screenshot: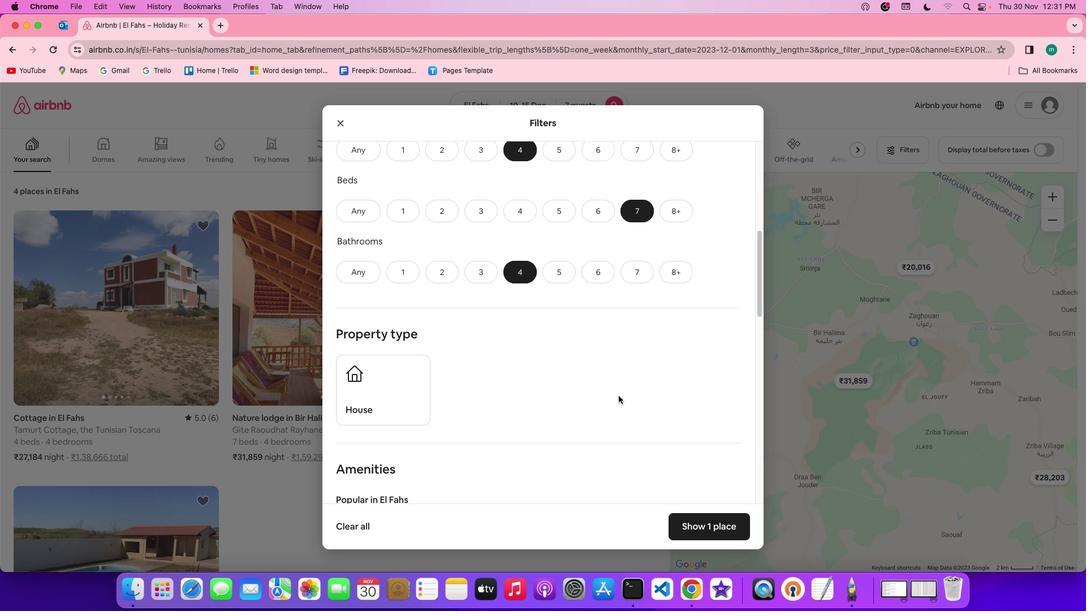 
Action: Mouse scrolled (618, 395) with delta (0, 0)
Screenshot: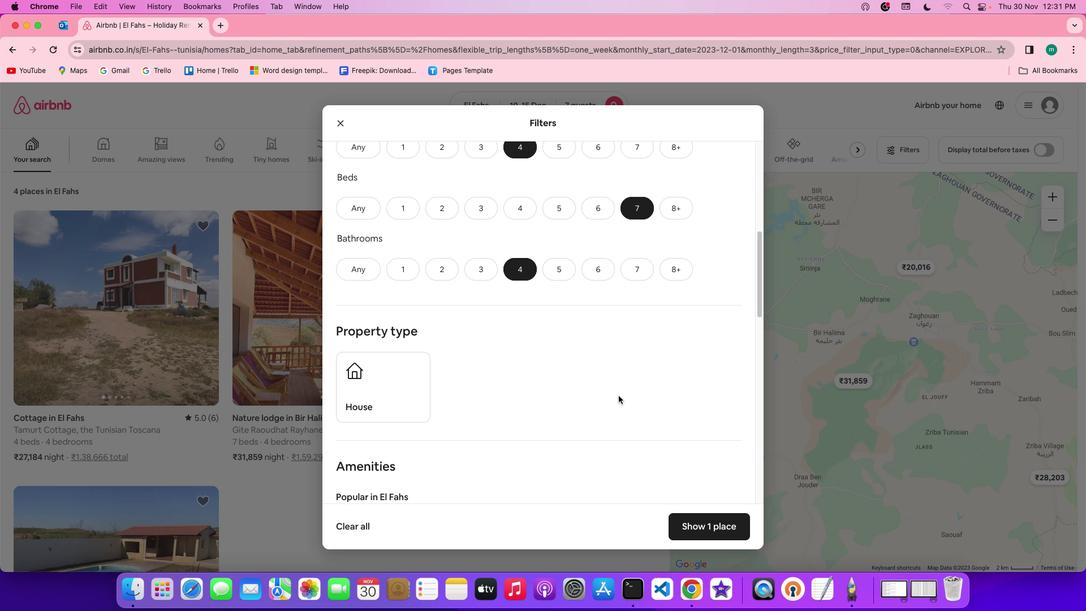 
Action: Mouse scrolled (618, 395) with delta (0, 0)
Screenshot: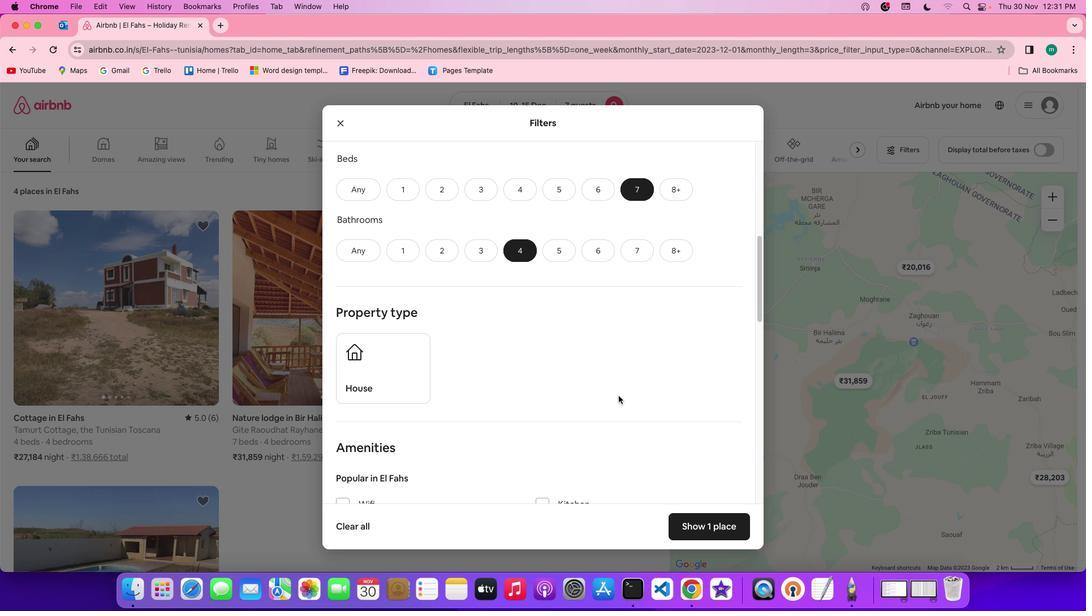 
Action: Mouse scrolled (618, 395) with delta (0, 0)
Screenshot: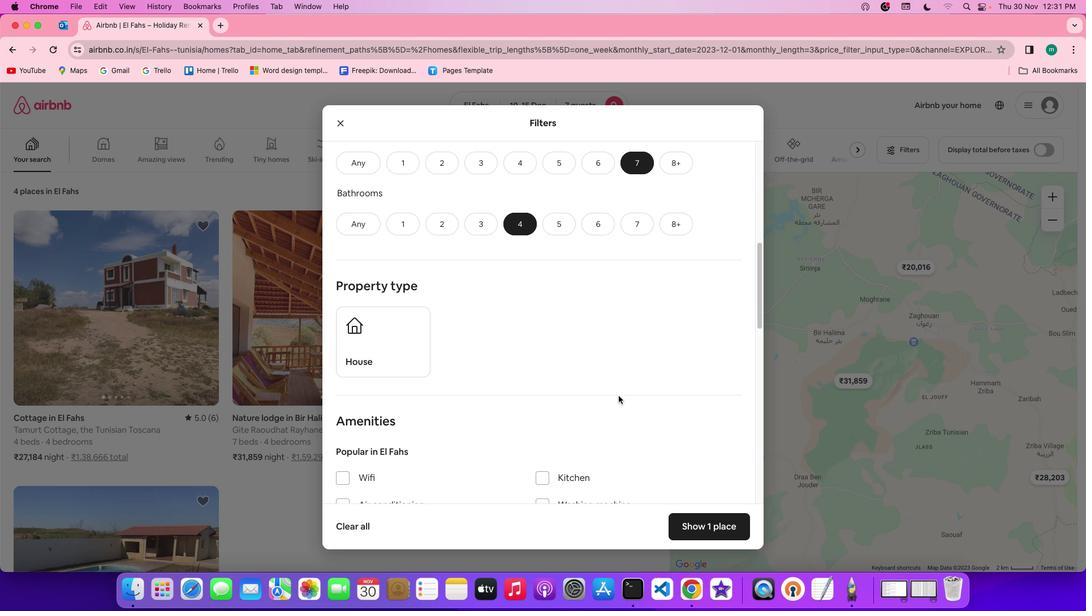 
Action: Mouse scrolled (618, 395) with delta (0, 0)
Screenshot: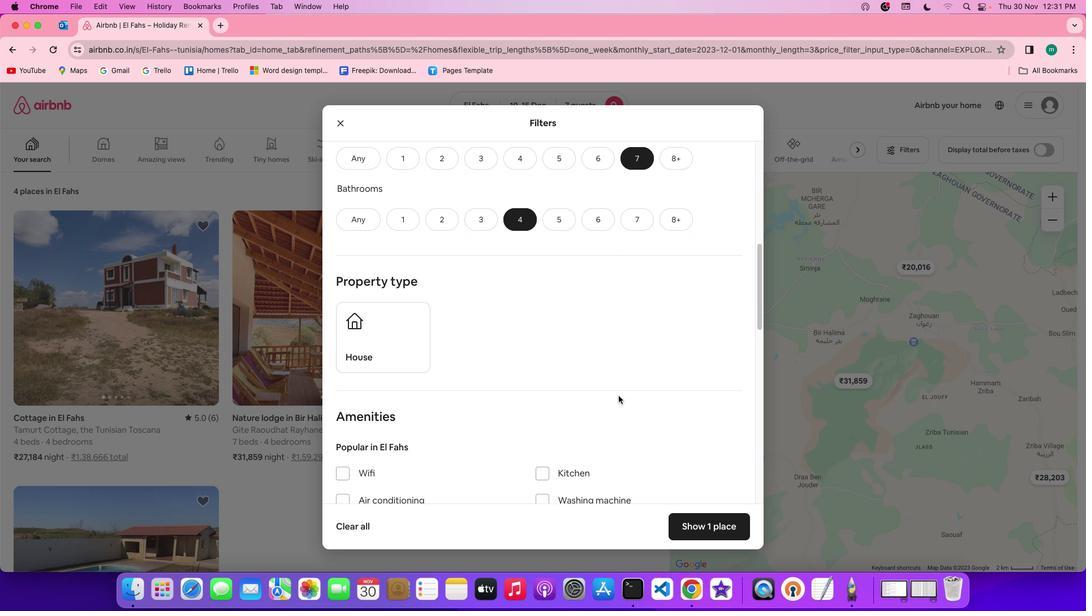 
Action: Mouse moved to (357, 320)
Screenshot: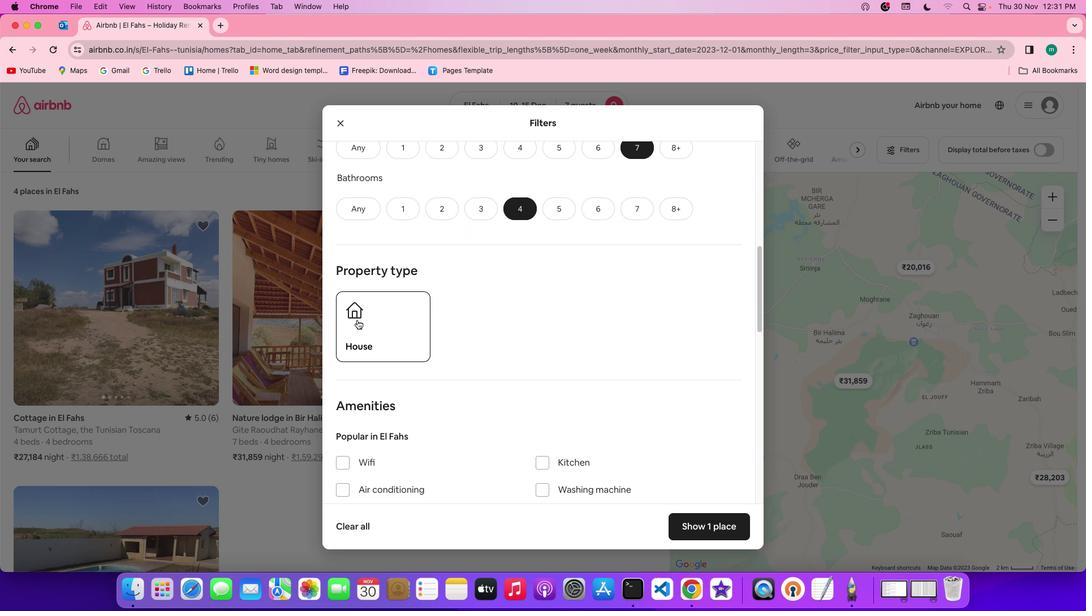 
Action: Mouse pressed left at (357, 320)
Screenshot: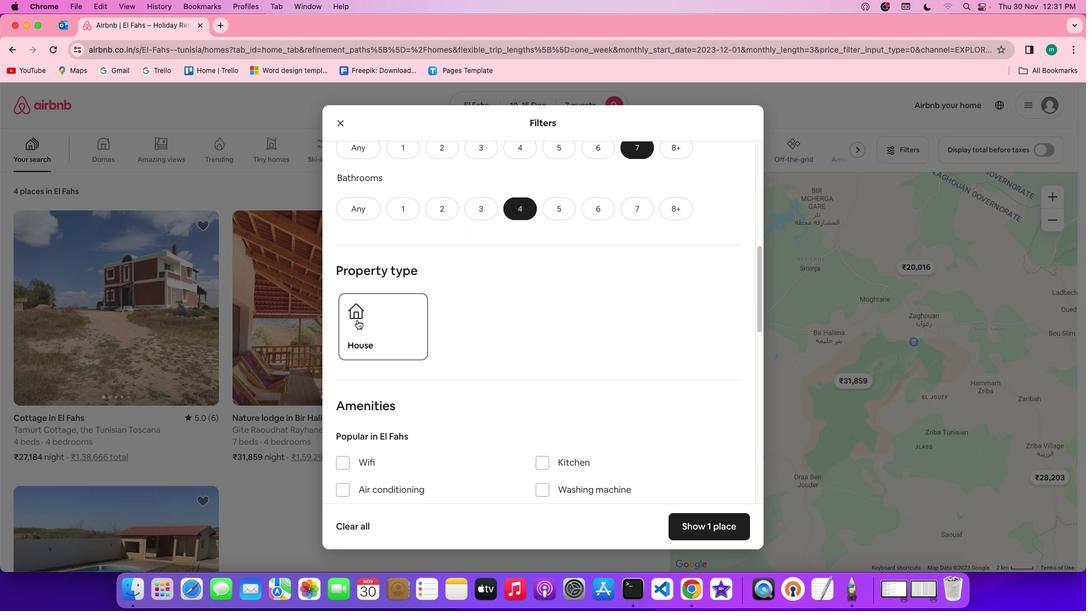 
Action: Mouse moved to (551, 340)
Screenshot: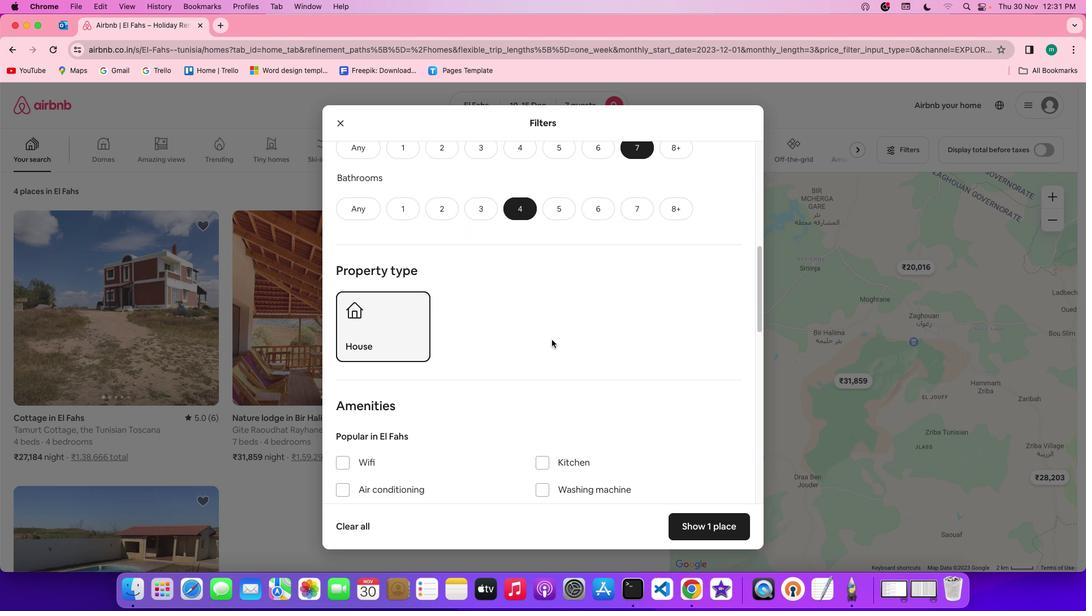 
Action: Mouse scrolled (551, 340) with delta (0, 0)
Screenshot: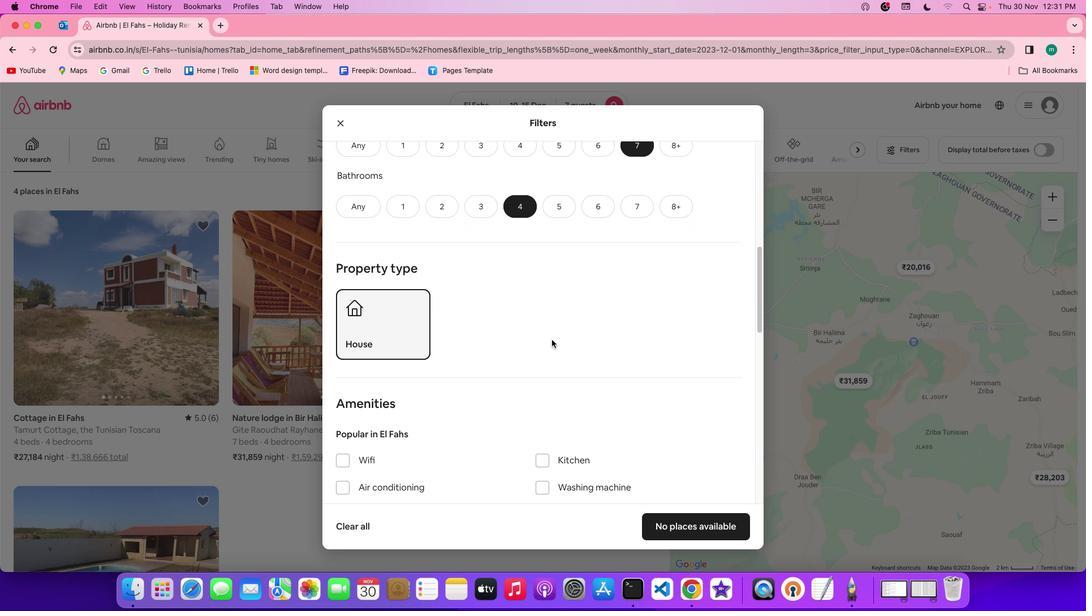 
Action: Mouse scrolled (551, 340) with delta (0, 0)
Screenshot: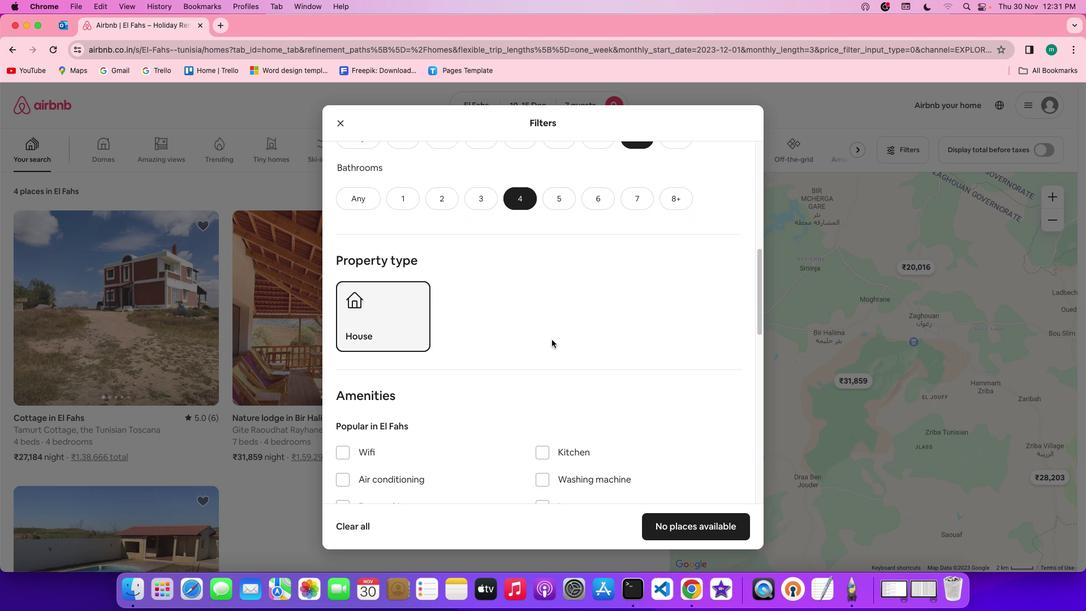 
Action: Mouse scrolled (551, 340) with delta (0, -1)
Screenshot: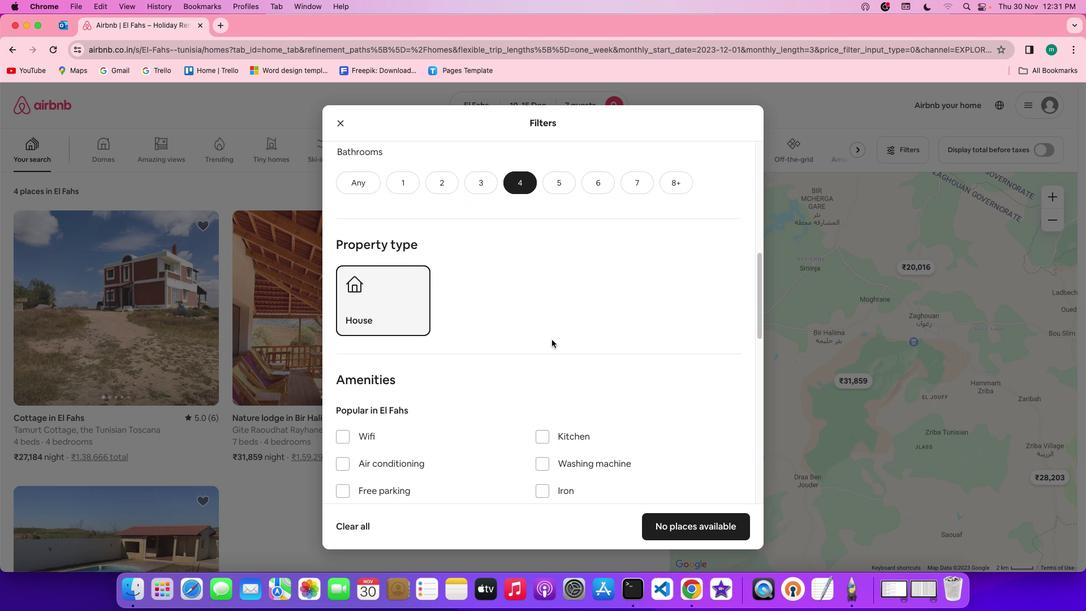 
Action: Mouse scrolled (551, 340) with delta (0, 0)
Screenshot: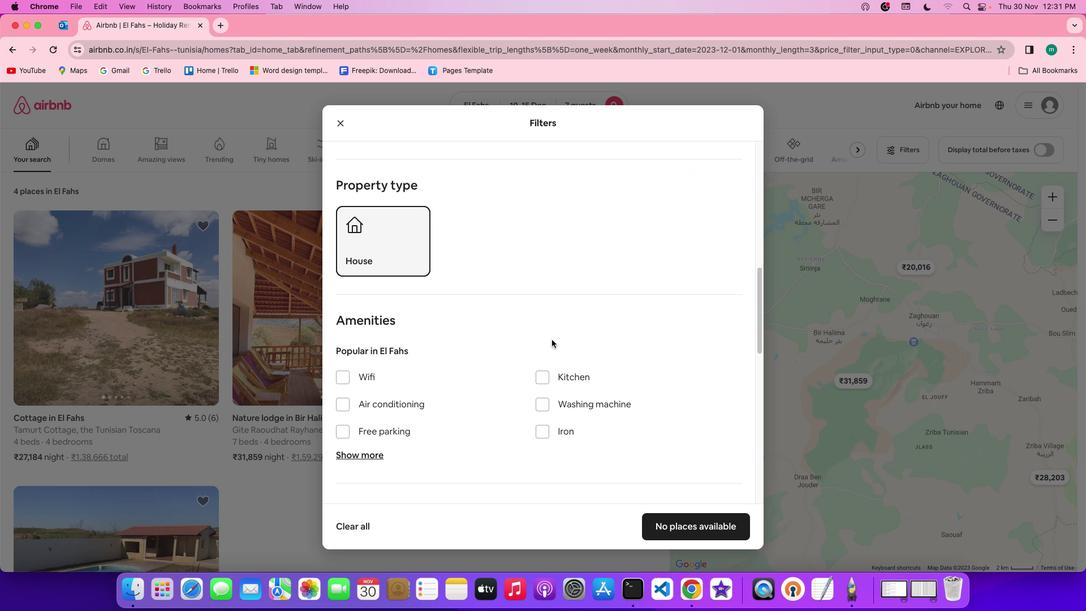 
Action: Mouse scrolled (551, 340) with delta (0, 0)
Screenshot: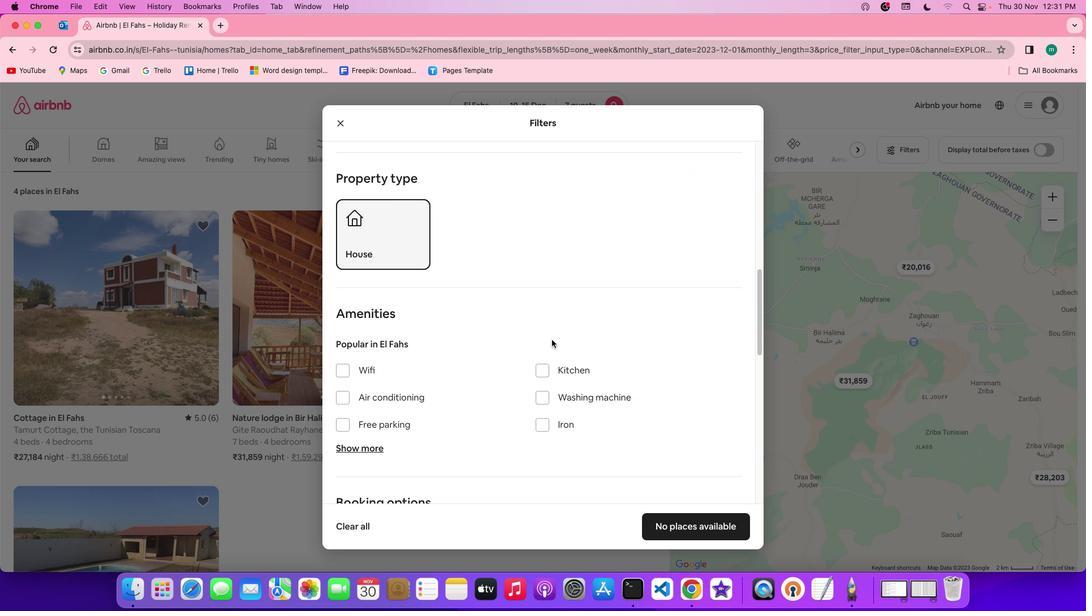 
Action: Mouse scrolled (551, 340) with delta (0, -1)
Screenshot: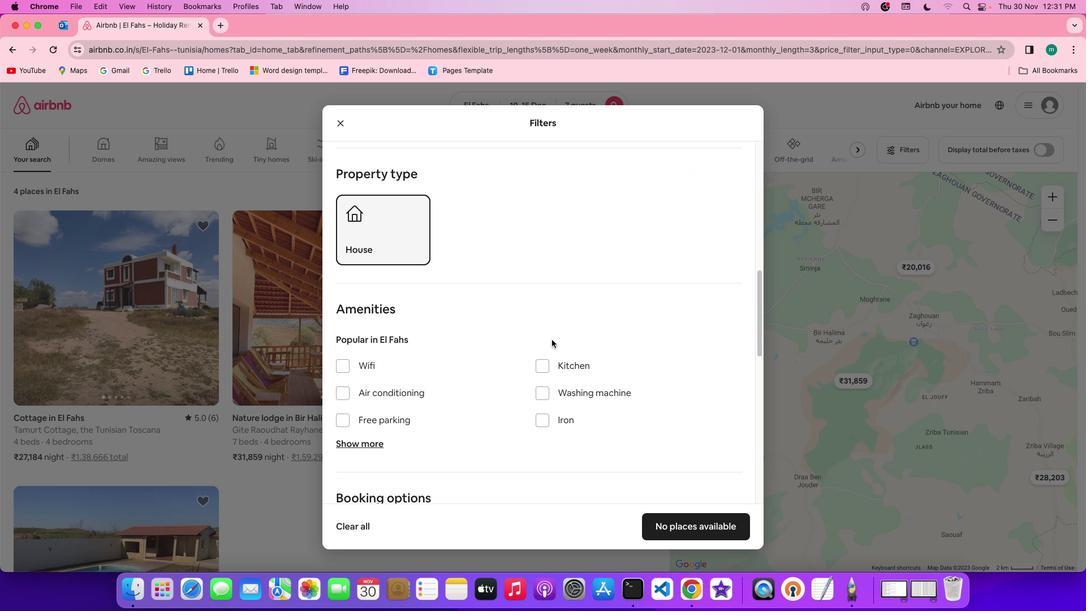 
Action: Mouse scrolled (551, 340) with delta (0, 0)
Screenshot: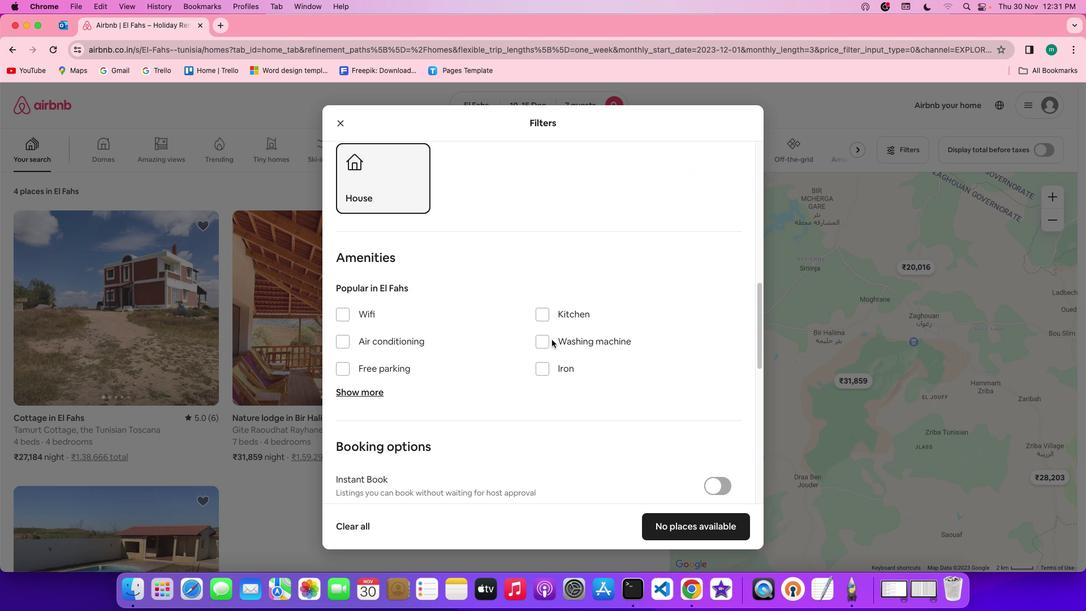 
Action: Mouse scrolled (551, 340) with delta (0, 0)
Screenshot: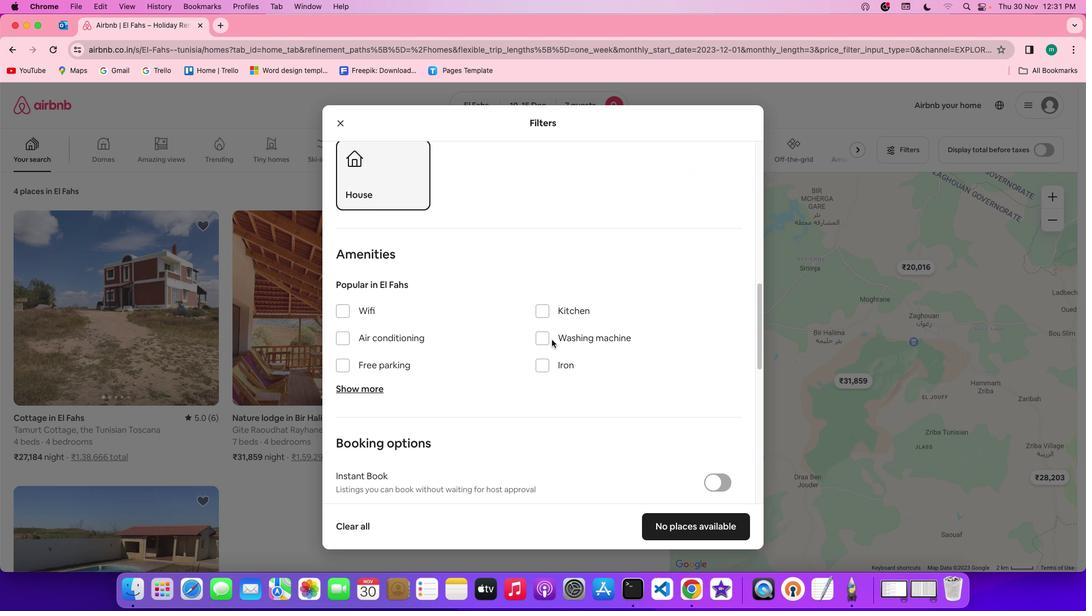 
Action: Mouse scrolled (551, 340) with delta (0, 0)
Screenshot: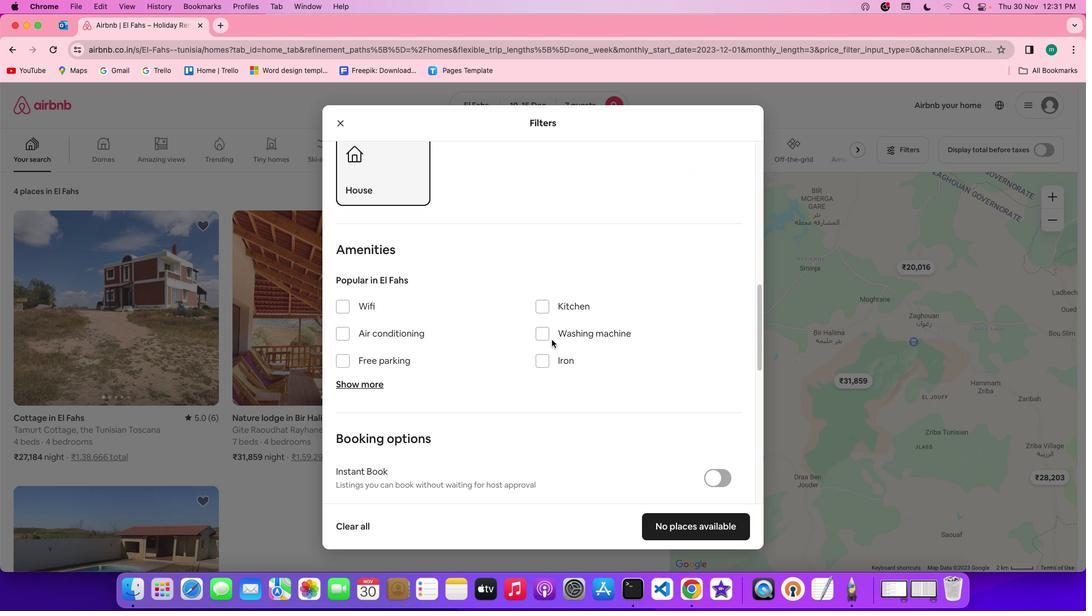 
Action: Mouse scrolled (551, 340) with delta (0, 0)
Screenshot: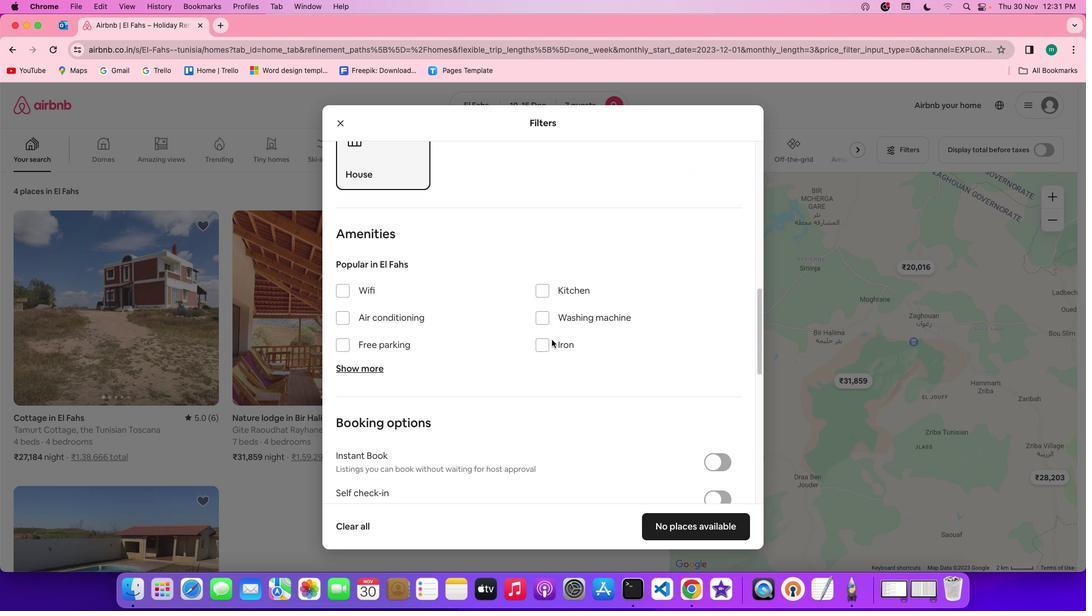 
Action: Mouse moved to (345, 270)
Screenshot: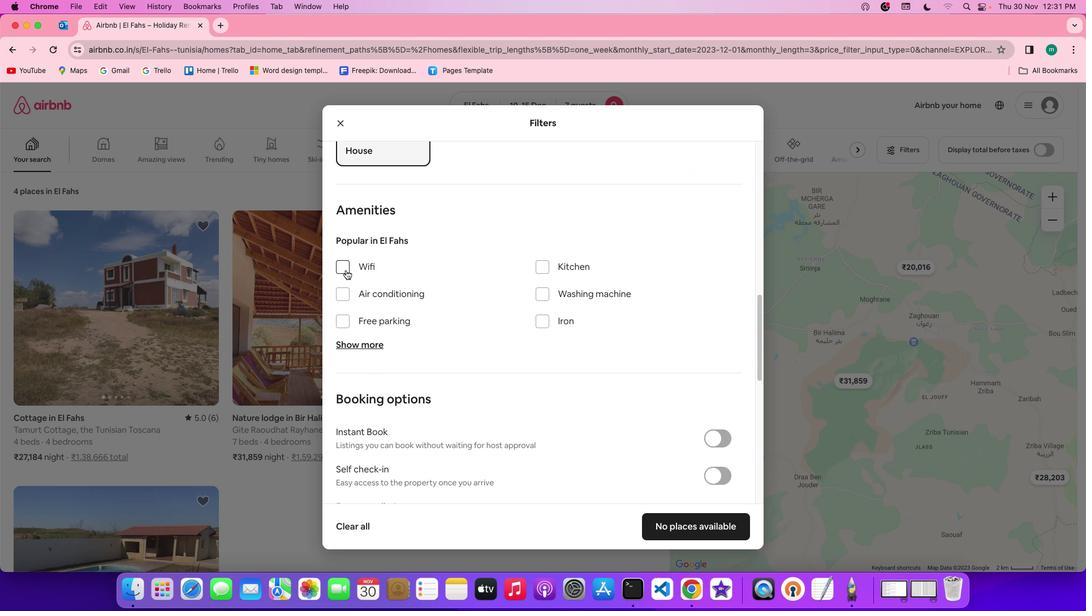 
Action: Mouse pressed left at (345, 270)
Screenshot: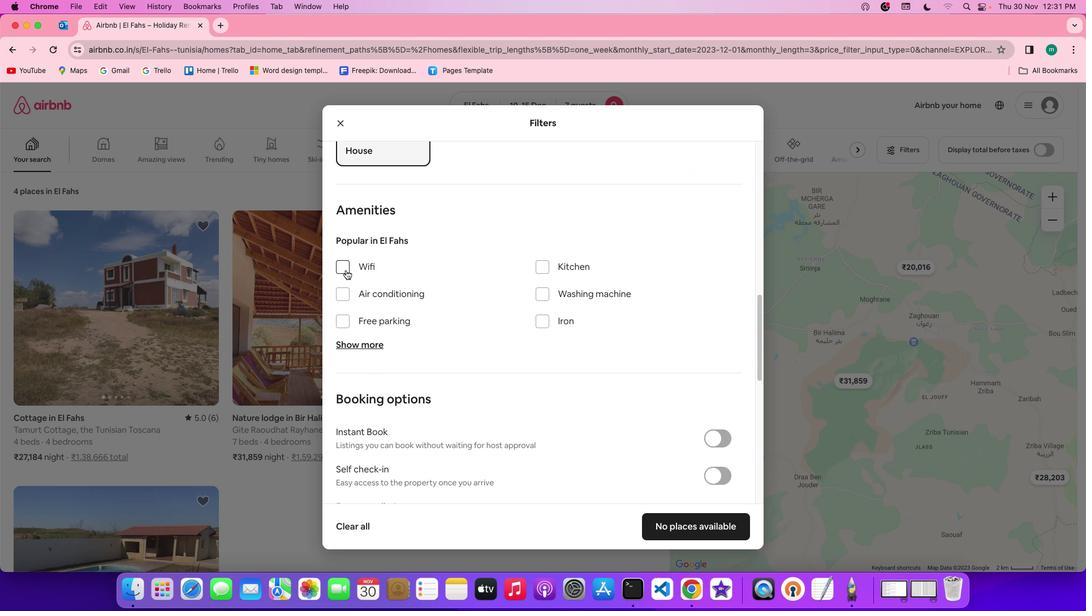 
Action: Mouse moved to (358, 347)
Screenshot: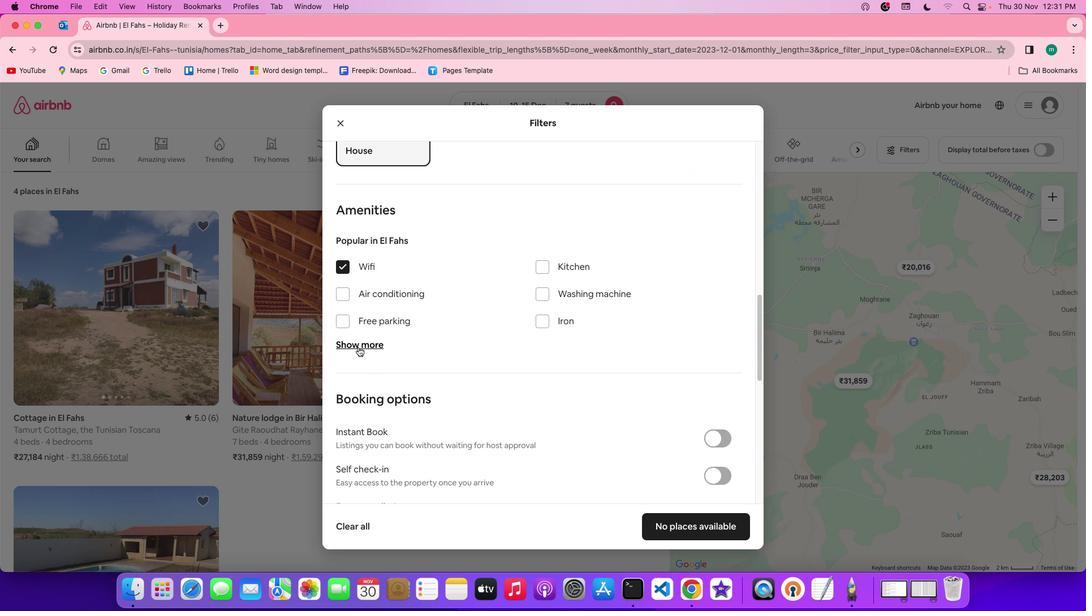 
Action: Mouse pressed left at (358, 347)
Screenshot: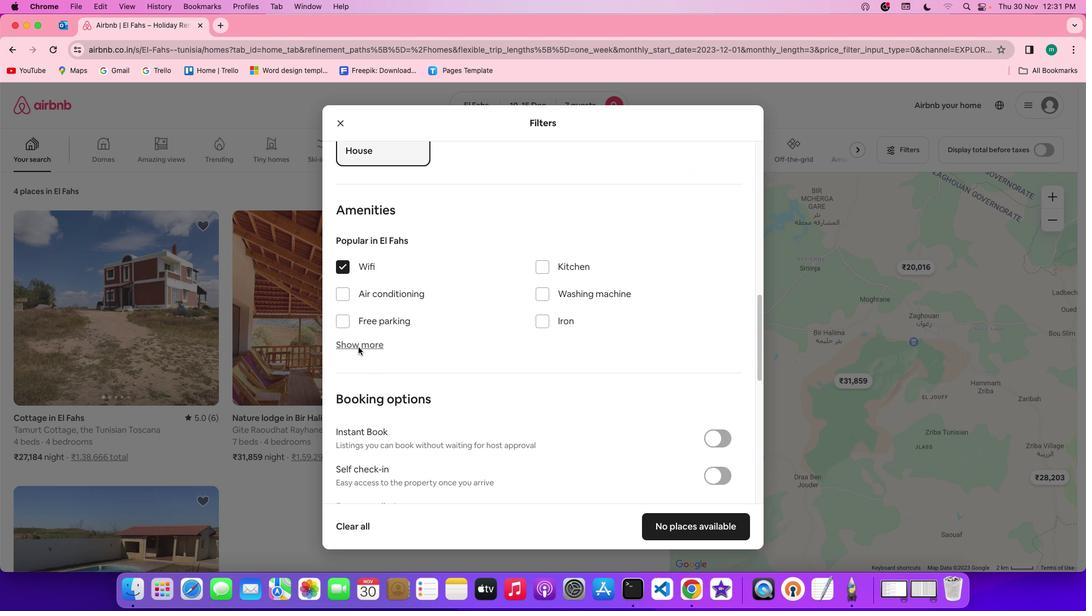 
Action: Mouse moved to (545, 416)
Screenshot: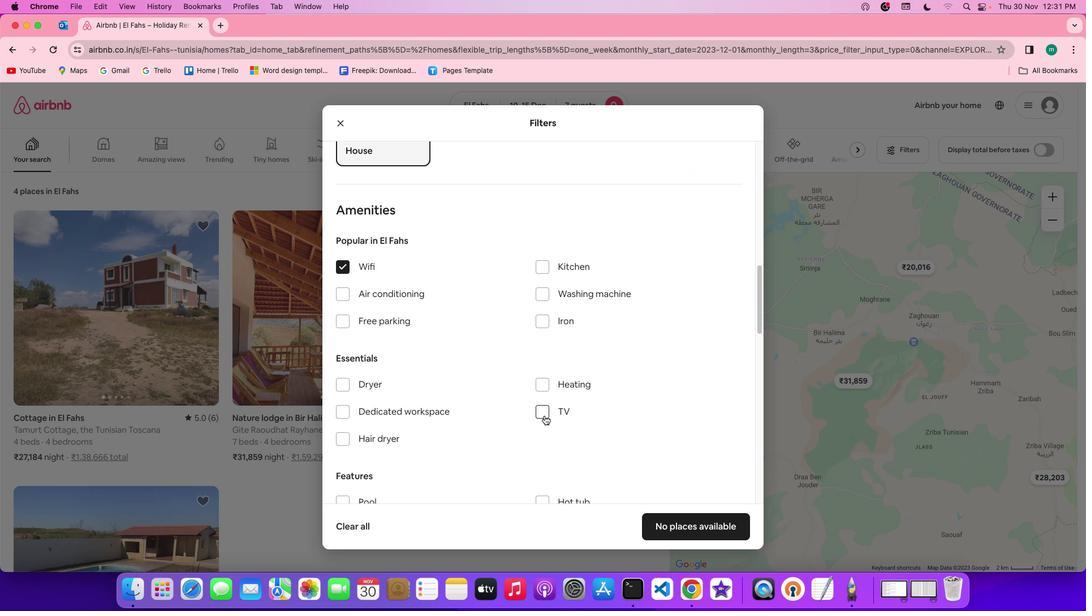 
Action: Mouse pressed left at (545, 416)
Screenshot: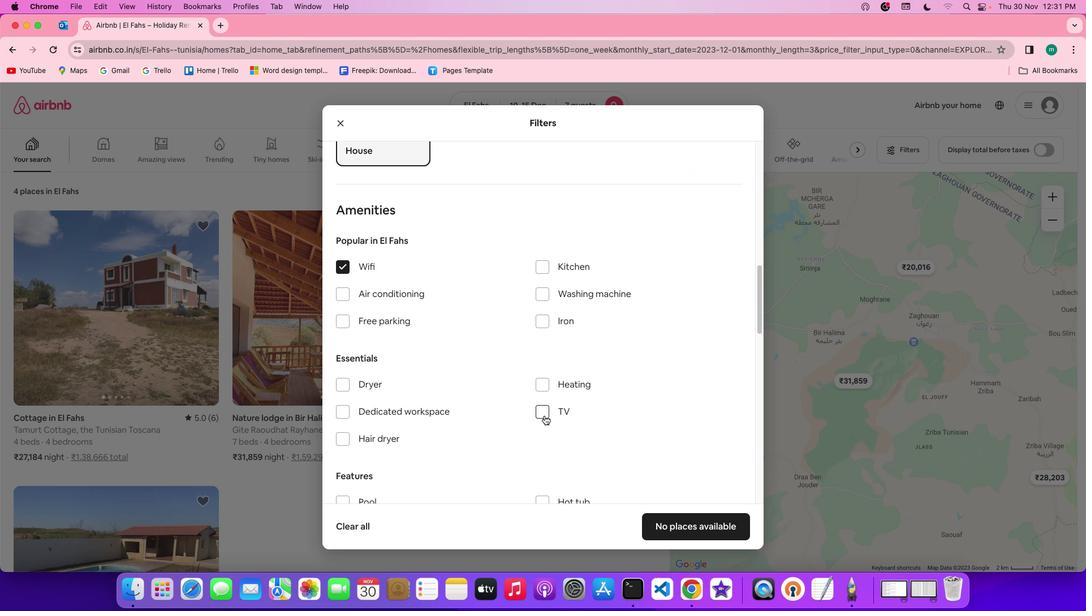 
Action: Mouse moved to (617, 407)
Screenshot: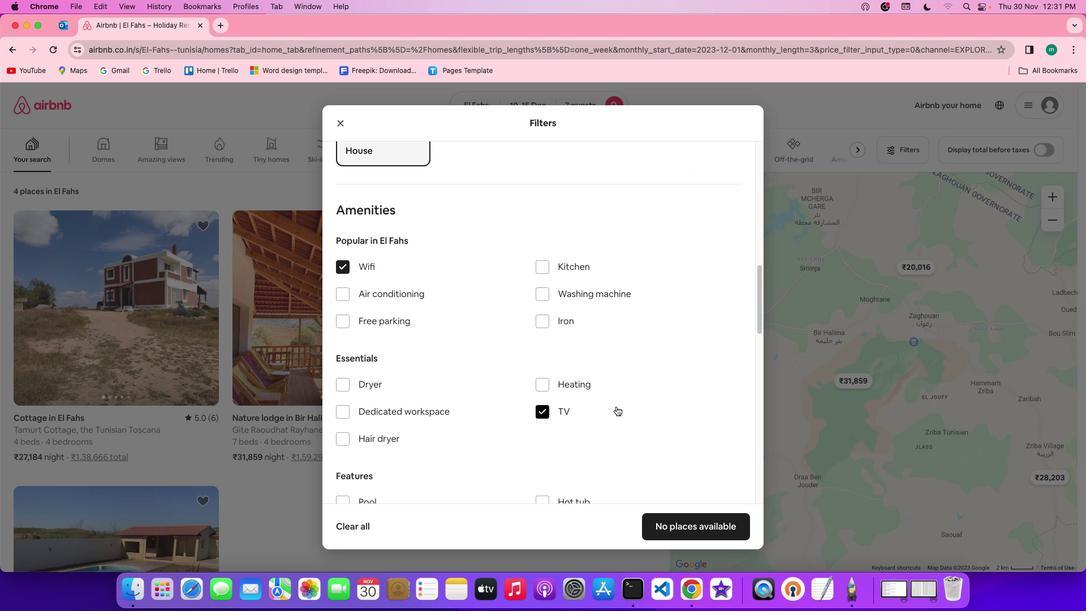 
Action: Mouse scrolled (617, 407) with delta (0, 0)
Screenshot: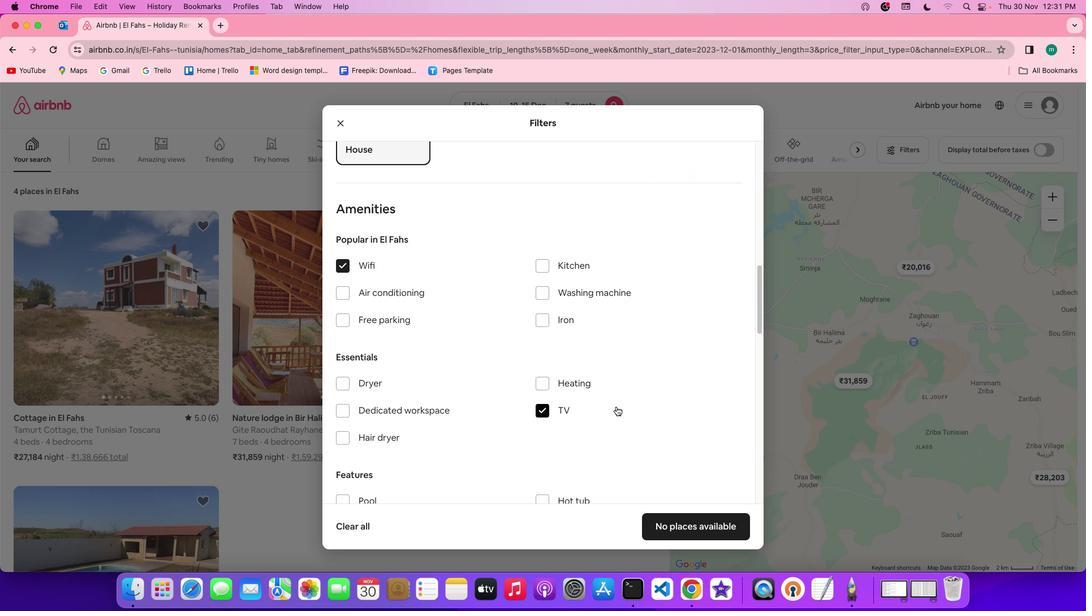 
Action: Mouse scrolled (617, 407) with delta (0, 0)
Screenshot: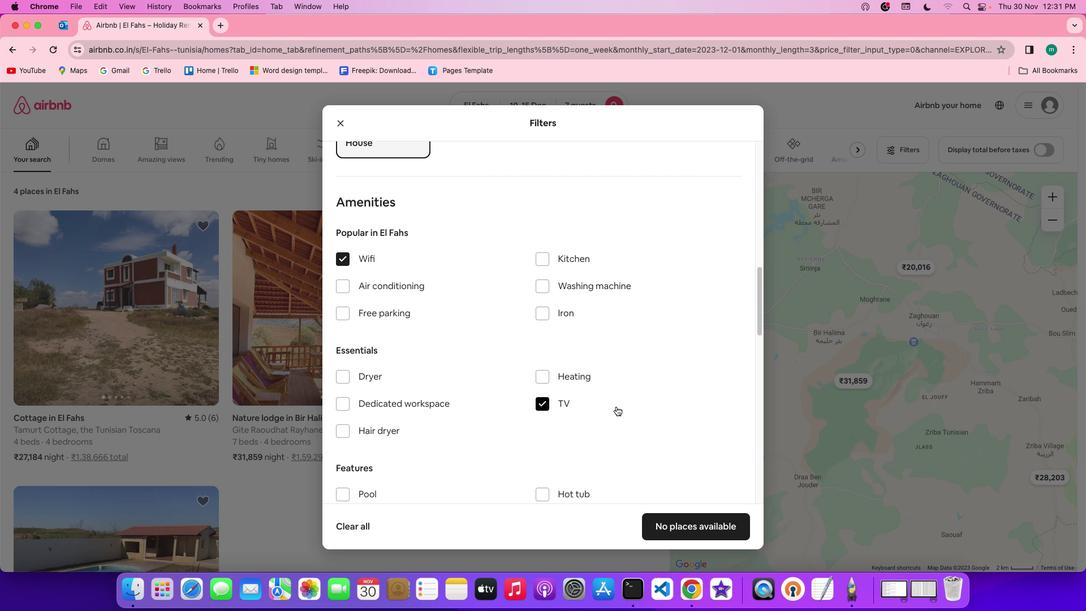 
Action: Mouse scrolled (617, 407) with delta (0, 0)
Screenshot: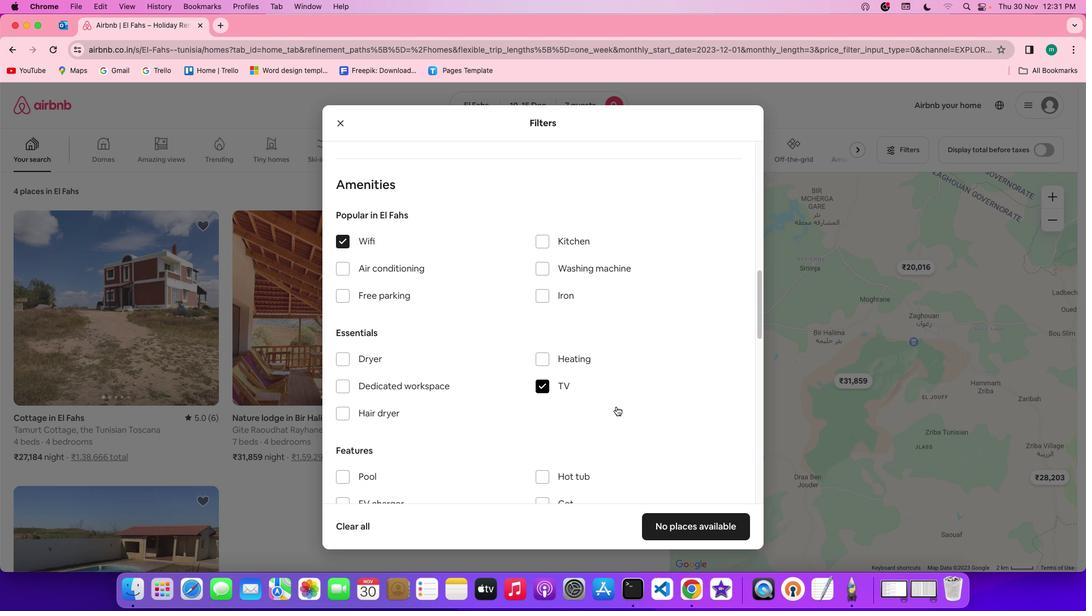 
Action: Mouse scrolled (617, 407) with delta (0, 0)
Screenshot: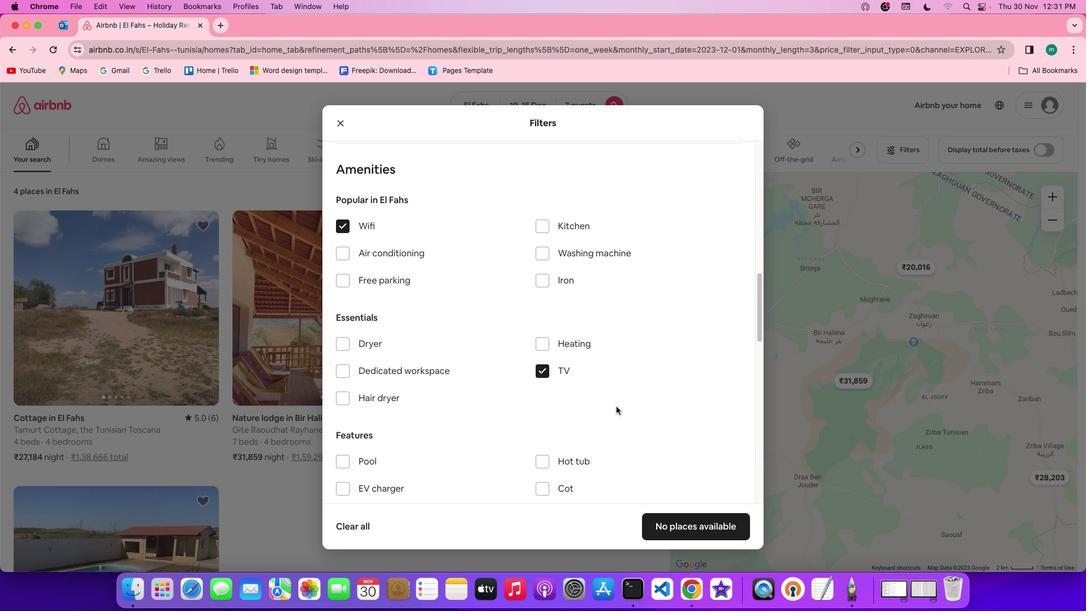 
Action: Mouse scrolled (617, 407) with delta (0, 0)
Screenshot: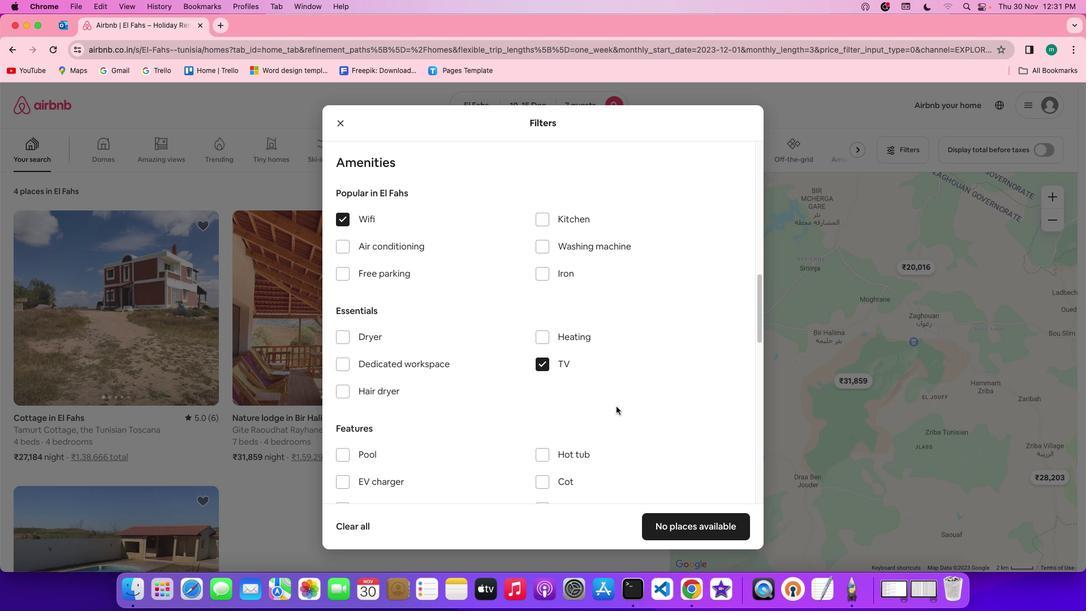 
Action: Mouse moved to (403, 267)
Screenshot: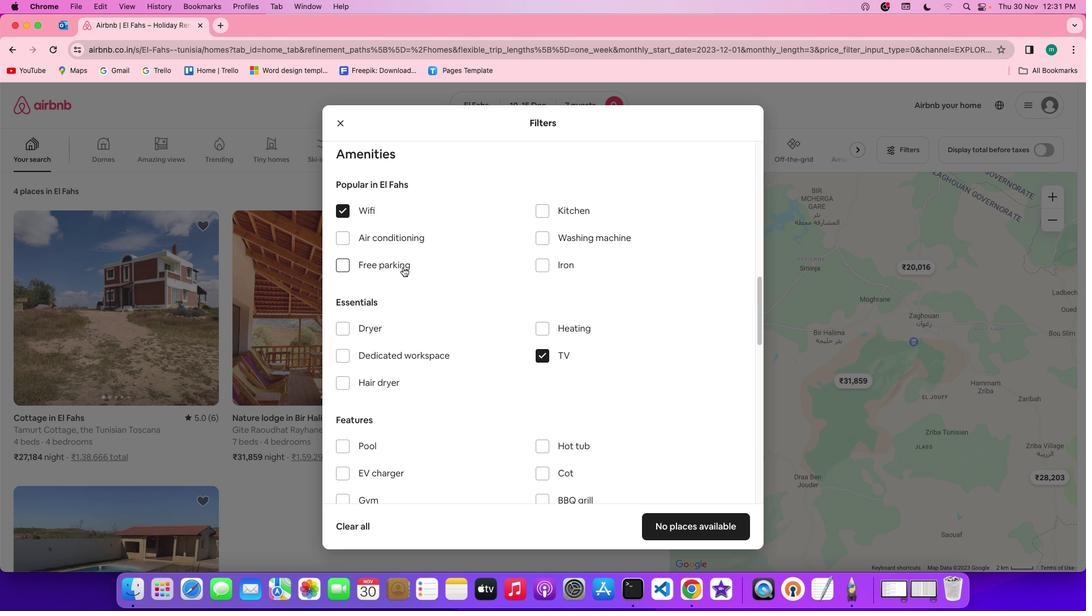 
Action: Mouse pressed left at (403, 267)
Screenshot: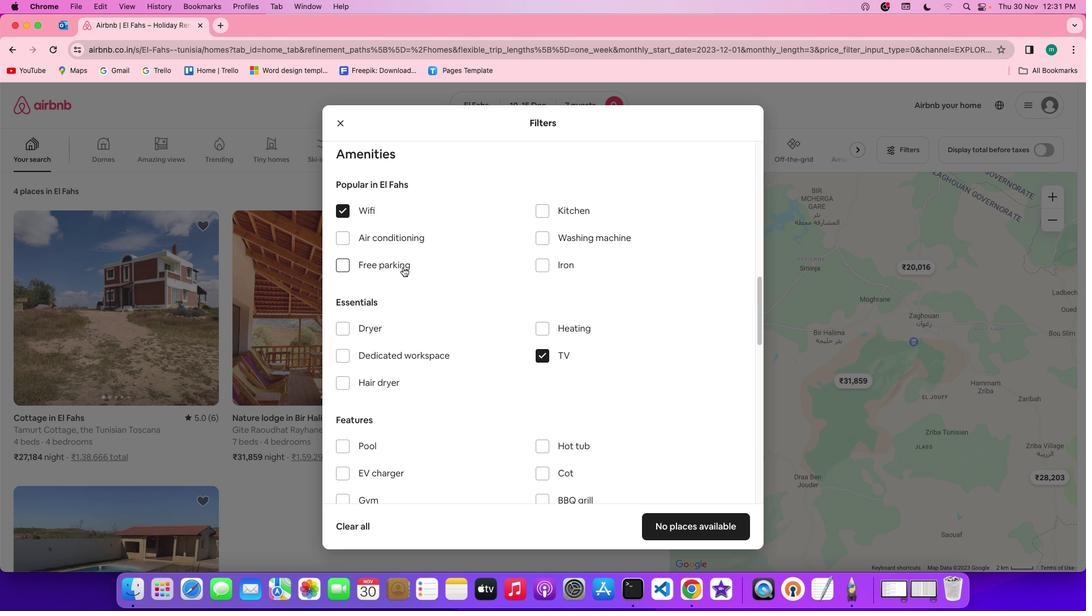 
Action: Mouse moved to (507, 340)
Screenshot: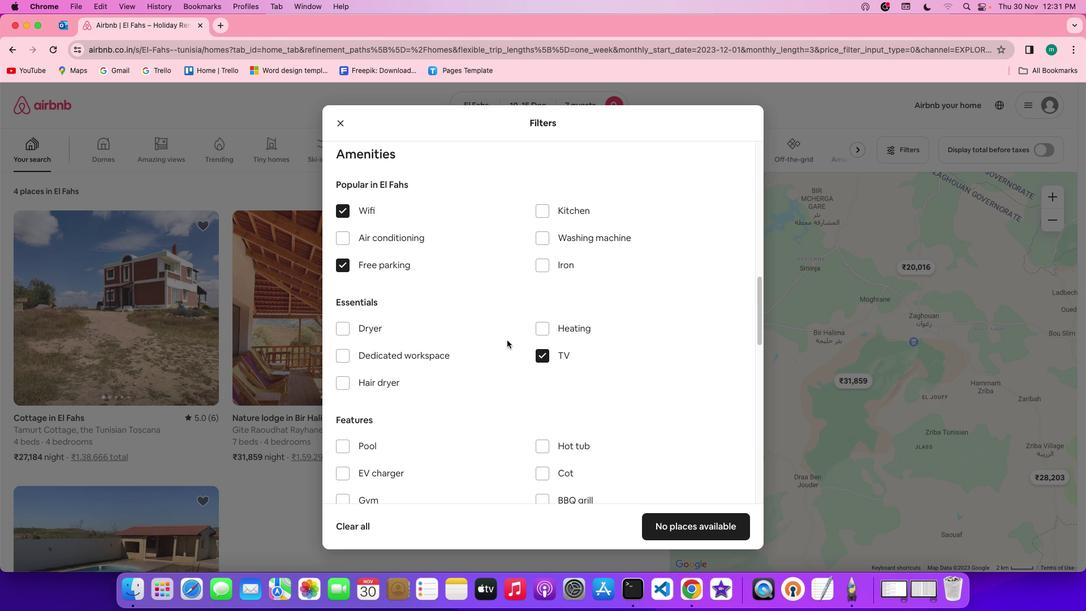 
Action: Mouse scrolled (507, 340) with delta (0, 0)
Screenshot: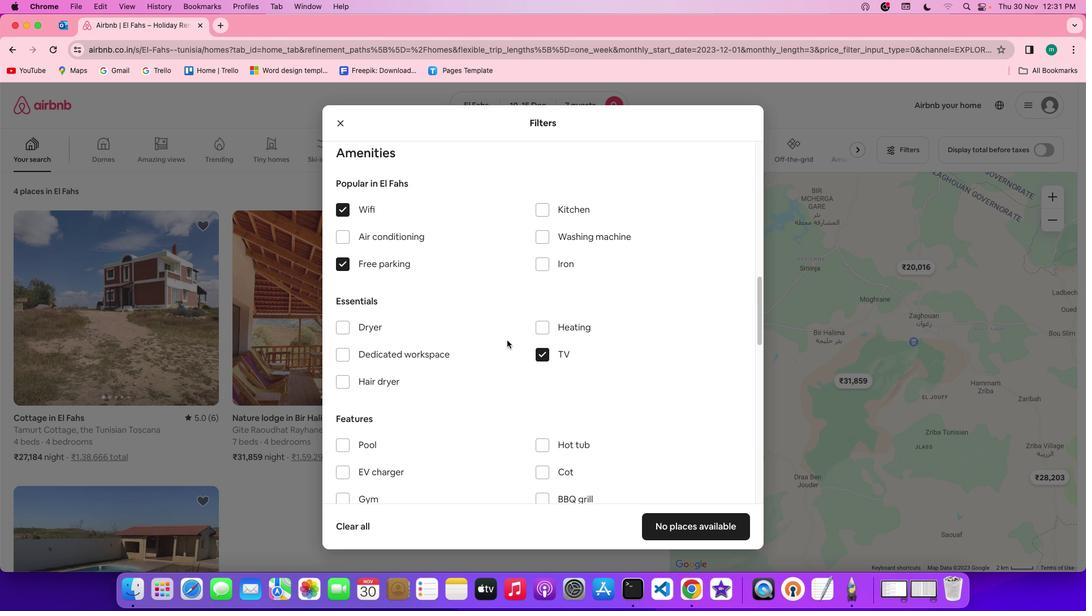 
Action: Mouse scrolled (507, 340) with delta (0, 0)
Screenshot: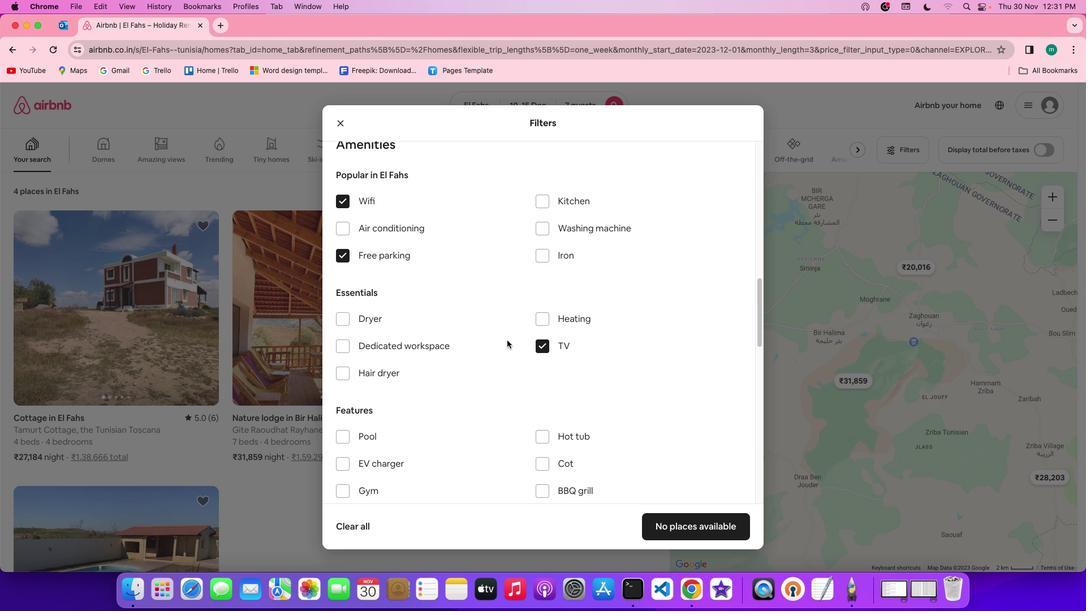 
Action: Mouse scrolled (507, 340) with delta (0, 0)
Screenshot: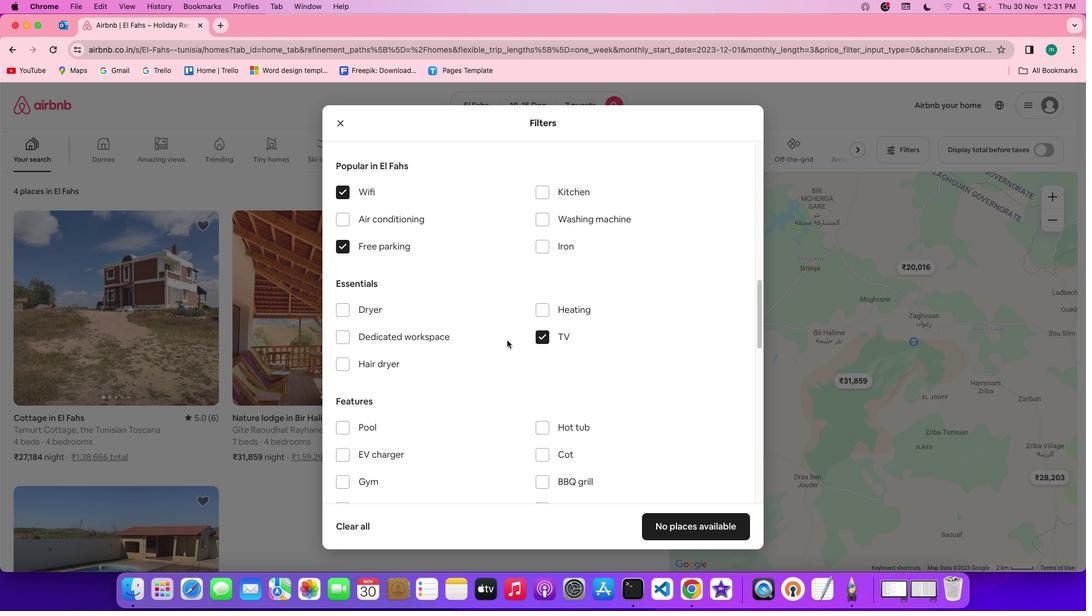 
Action: Mouse scrolled (507, 340) with delta (0, 0)
Screenshot: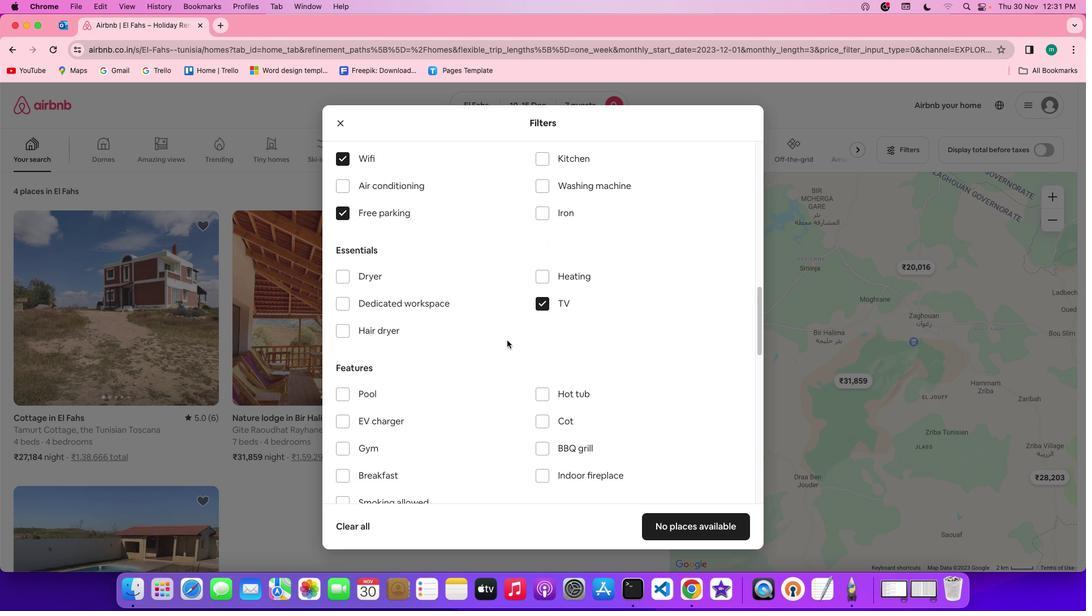 
Action: Mouse scrolled (507, 340) with delta (0, 0)
Screenshot: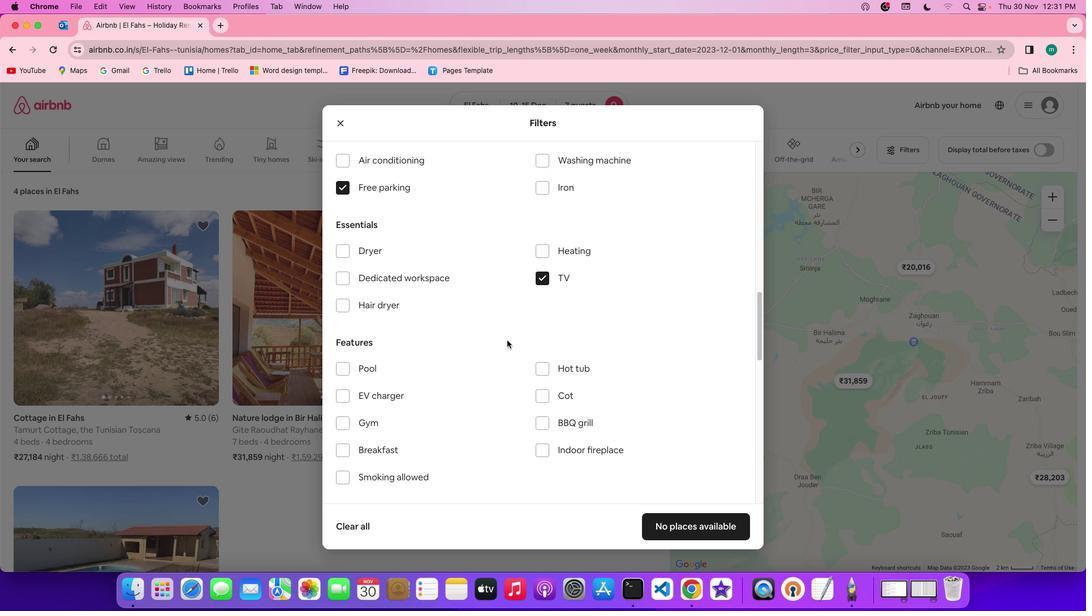 
Action: Mouse scrolled (507, 340) with delta (0, 0)
Screenshot: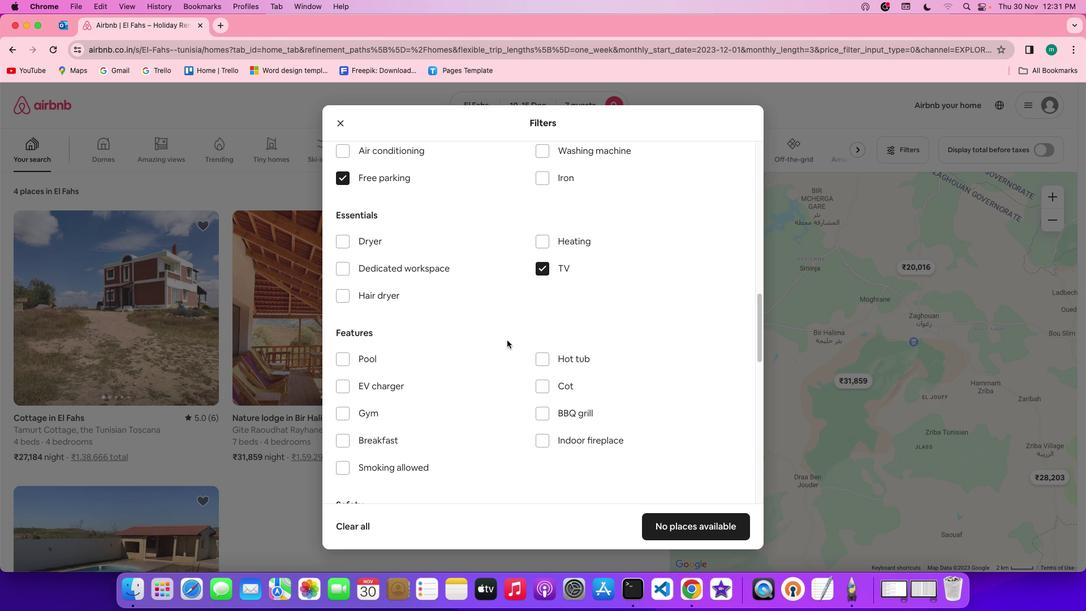 
Action: Mouse scrolled (507, 340) with delta (0, -1)
Screenshot: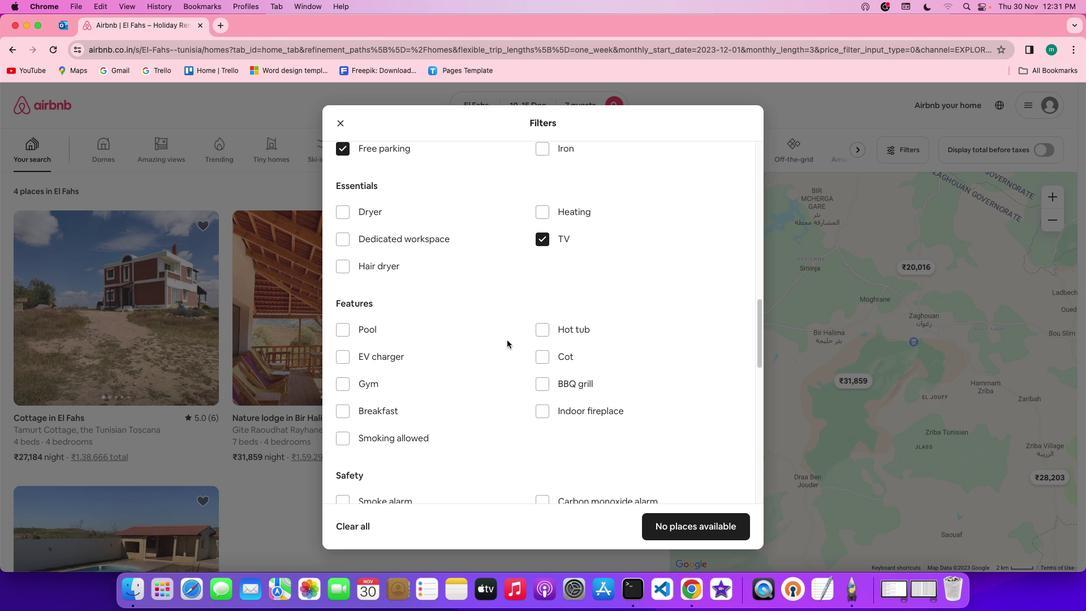 
Action: Mouse scrolled (507, 340) with delta (0, 0)
Screenshot: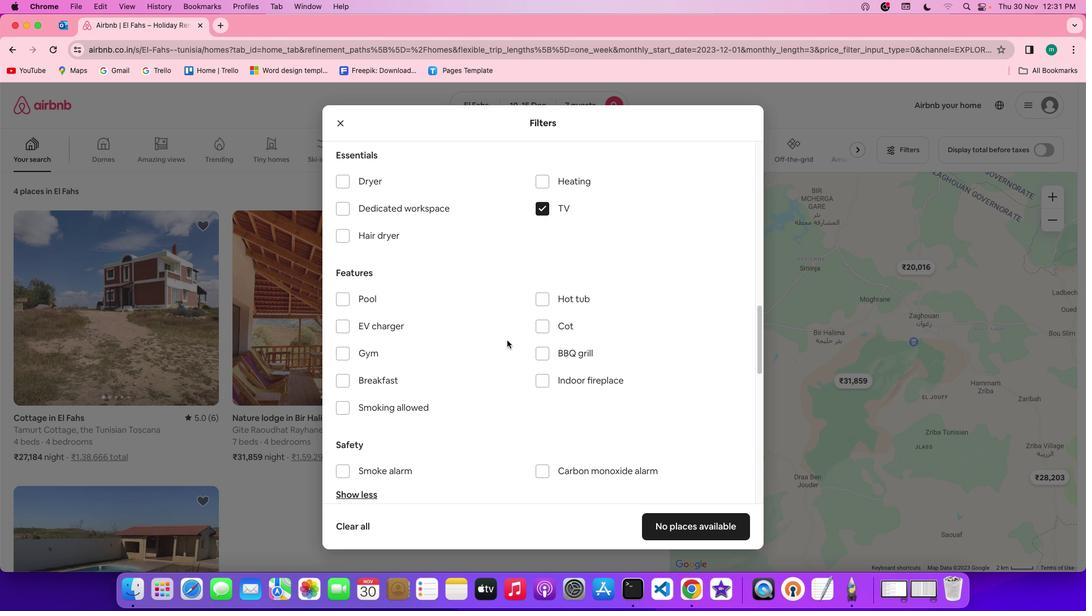 
Action: Mouse scrolled (507, 340) with delta (0, 0)
Screenshot: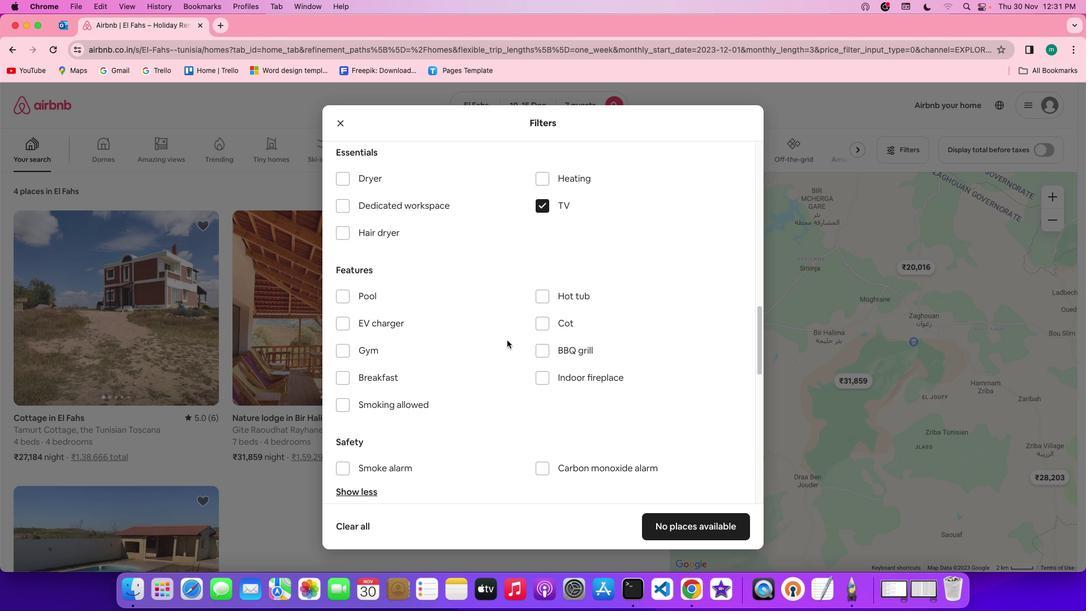
Action: Mouse scrolled (507, 340) with delta (0, 0)
Screenshot: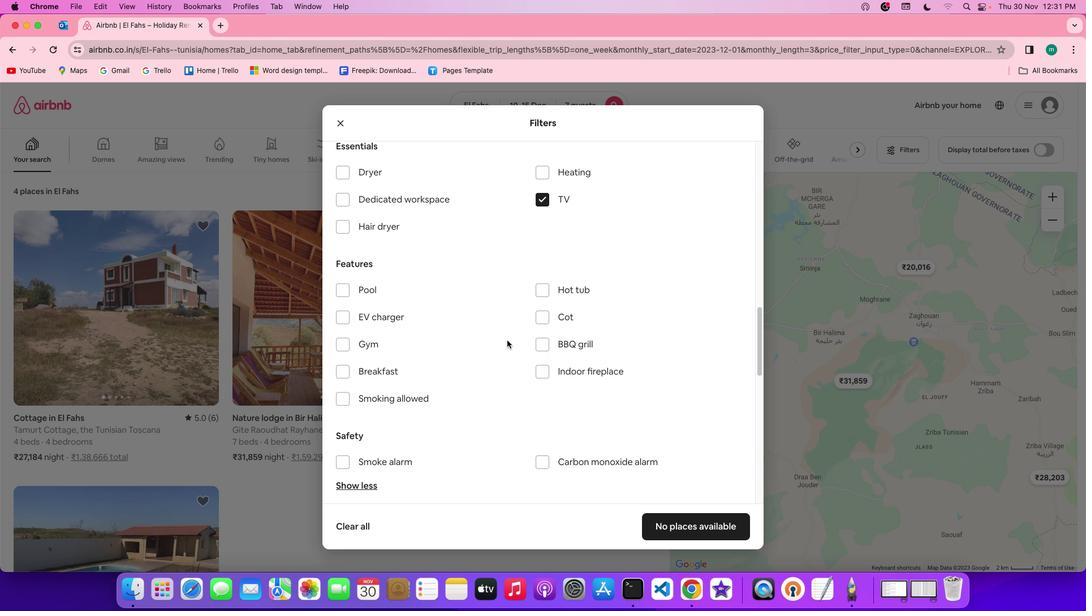 
Action: Mouse scrolled (507, 340) with delta (0, 0)
Screenshot: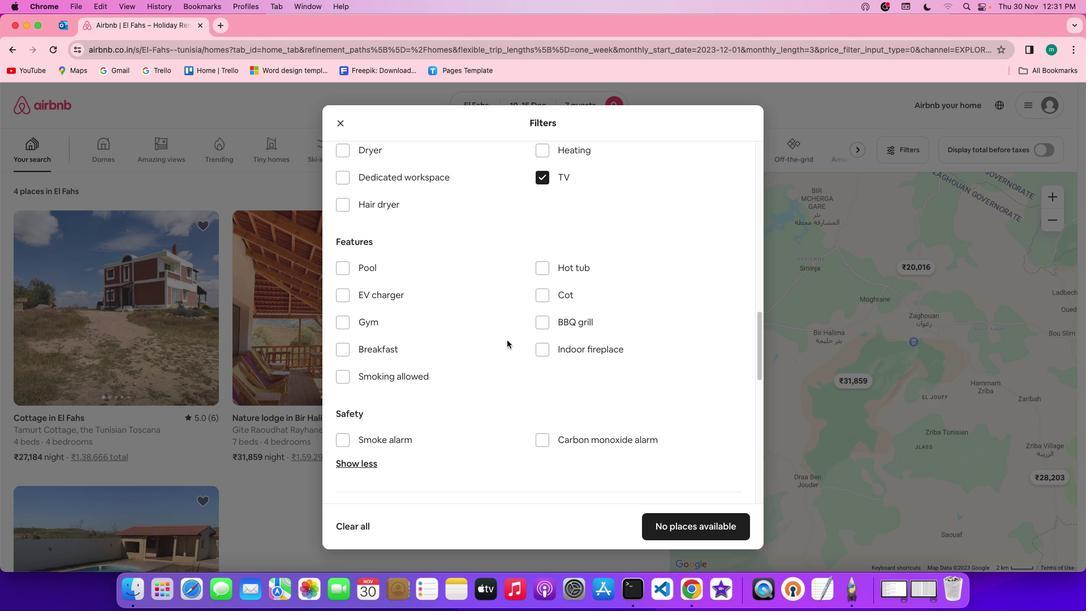 
Action: Mouse moved to (377, 292)
Screenshot: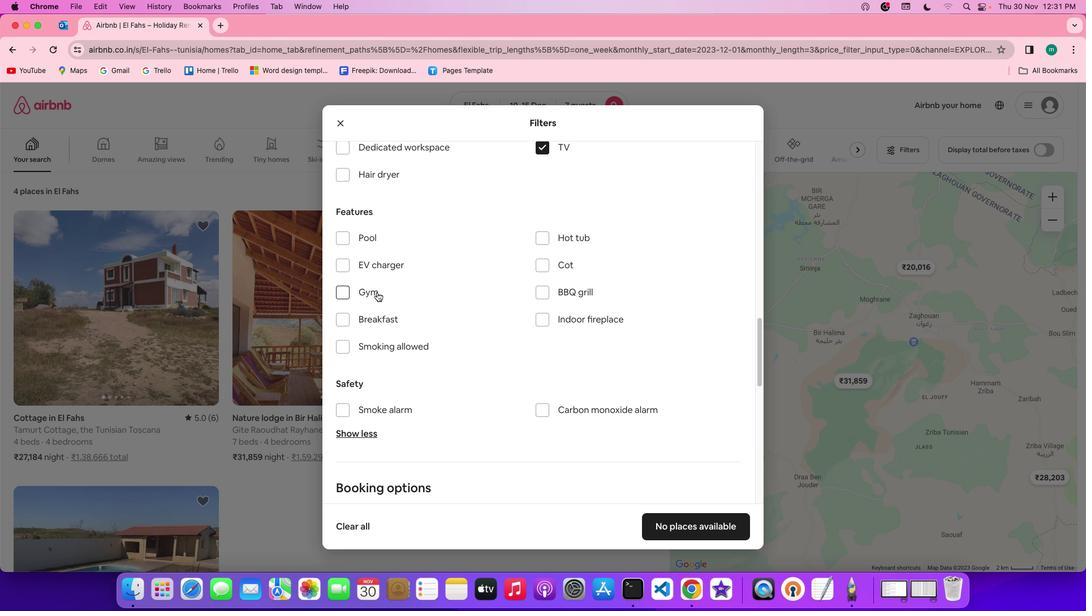 
Action: Mouse pressed left at (377, 292)
Screenshot: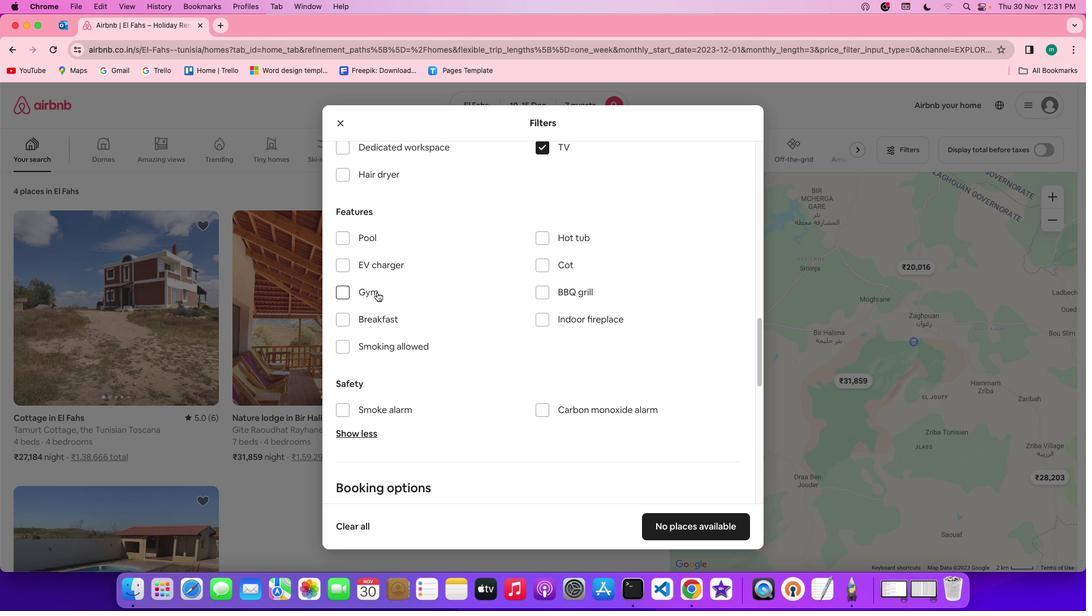 
Action: Mouse moved to (383, 317)
Screenshot: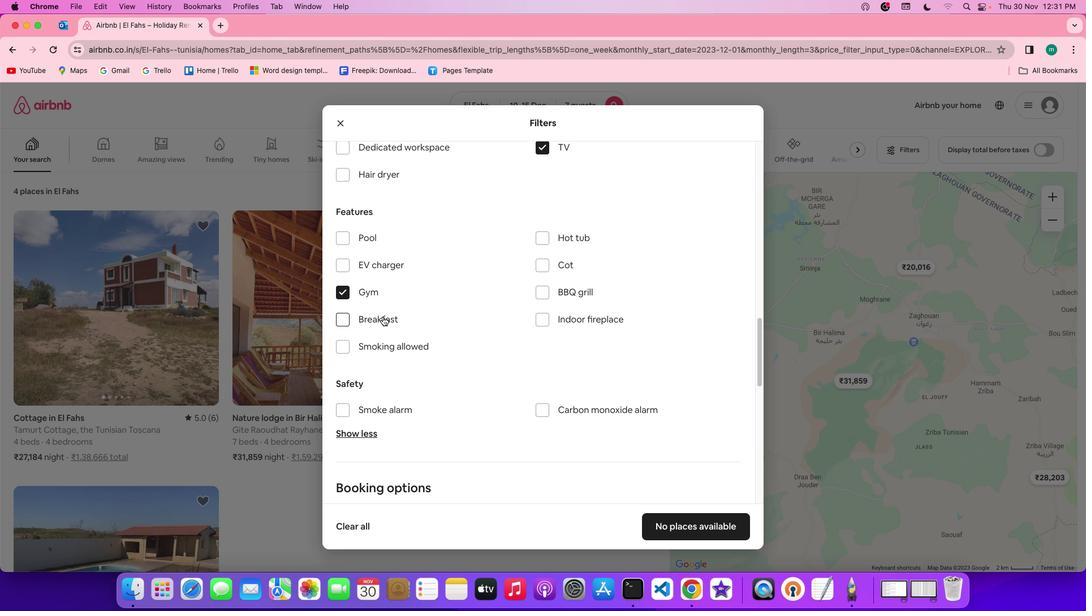 
Action: Mouse pressed left at (383, 317)
Screenshot: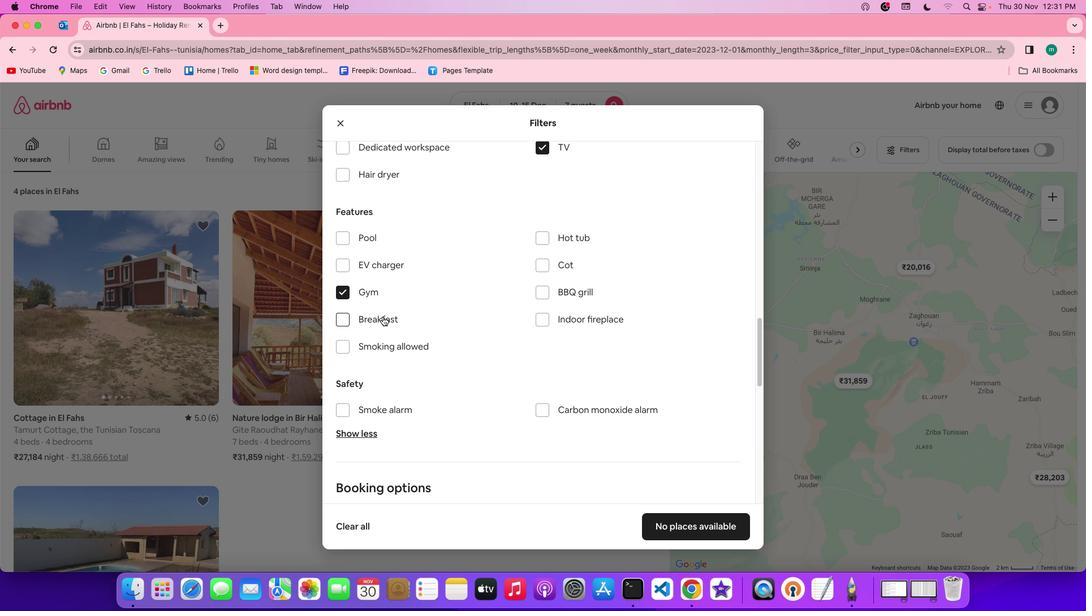 
Action: Mouse moved to (524, 359)
Screenshot: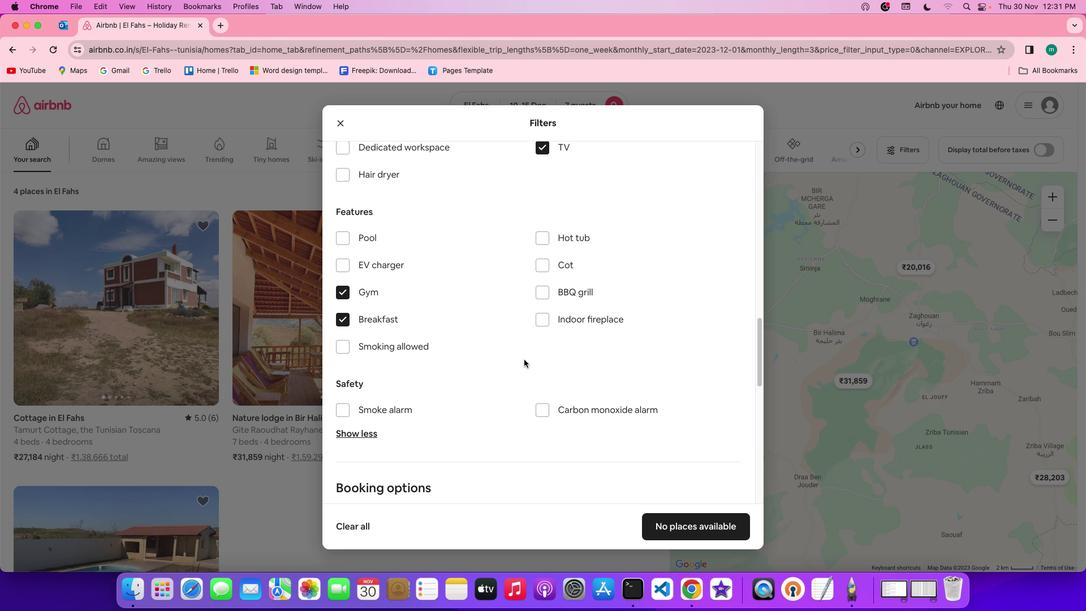 
Action: Mouse scrolled (524, 359) with delta (0, 0)
Screenshot: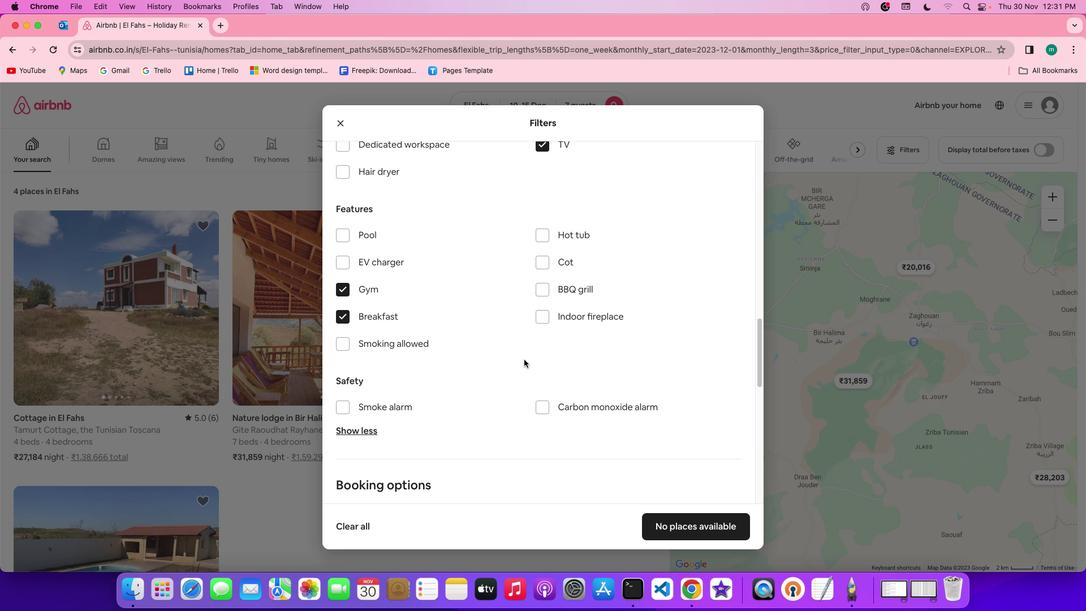 
Action: Mouse scrolled (524, 359) with delta (0, 0)
Screenshot: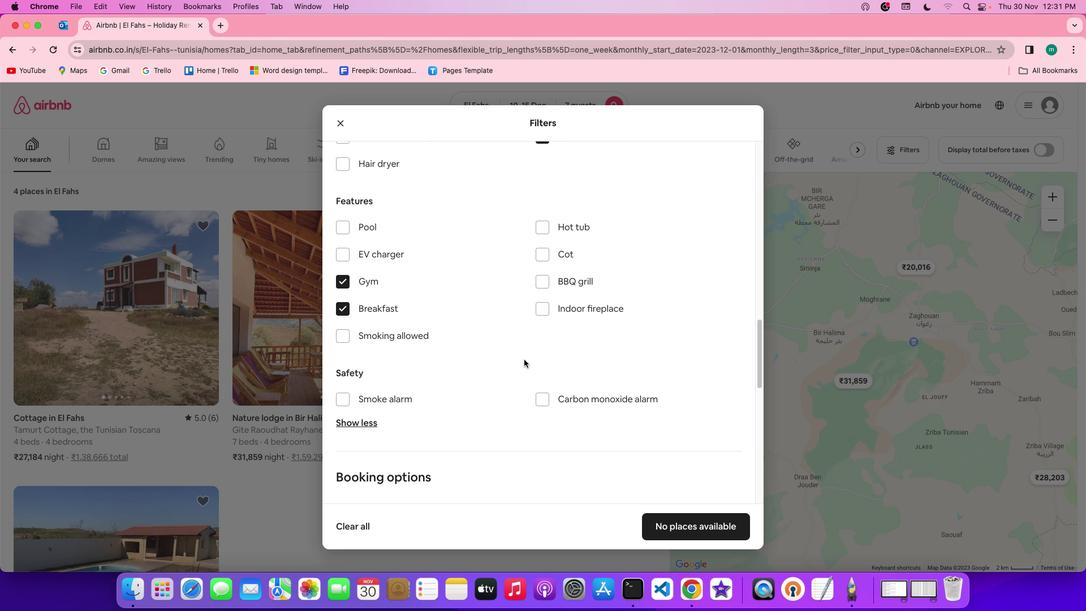 
Action: Mouse scrolled (524, 359) with delta (0, -1)
Screenshot: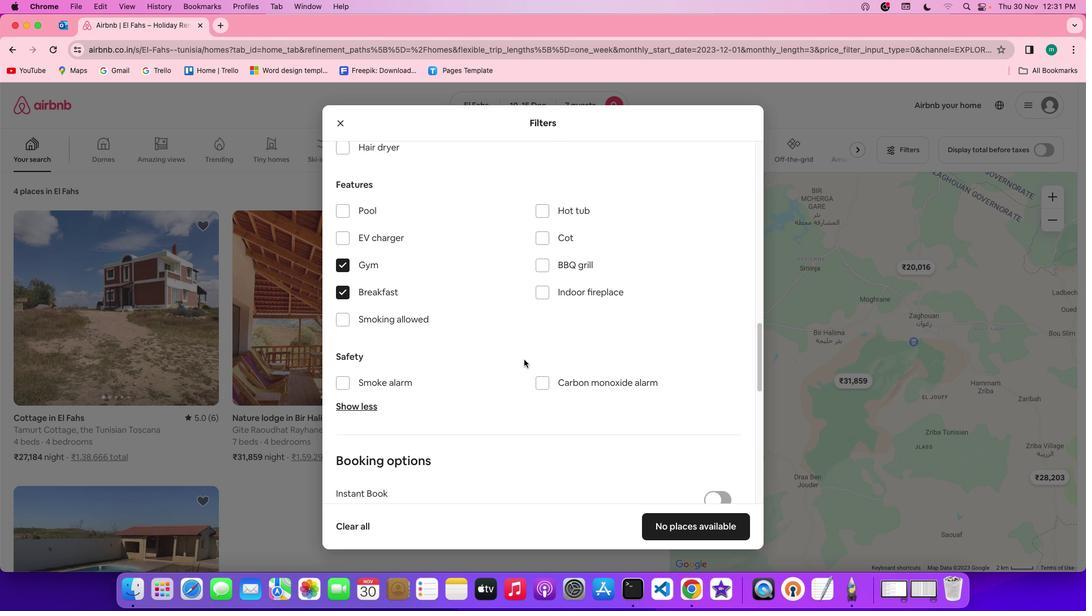 
Action: Mouse moved to (532, 359)
Screenshot: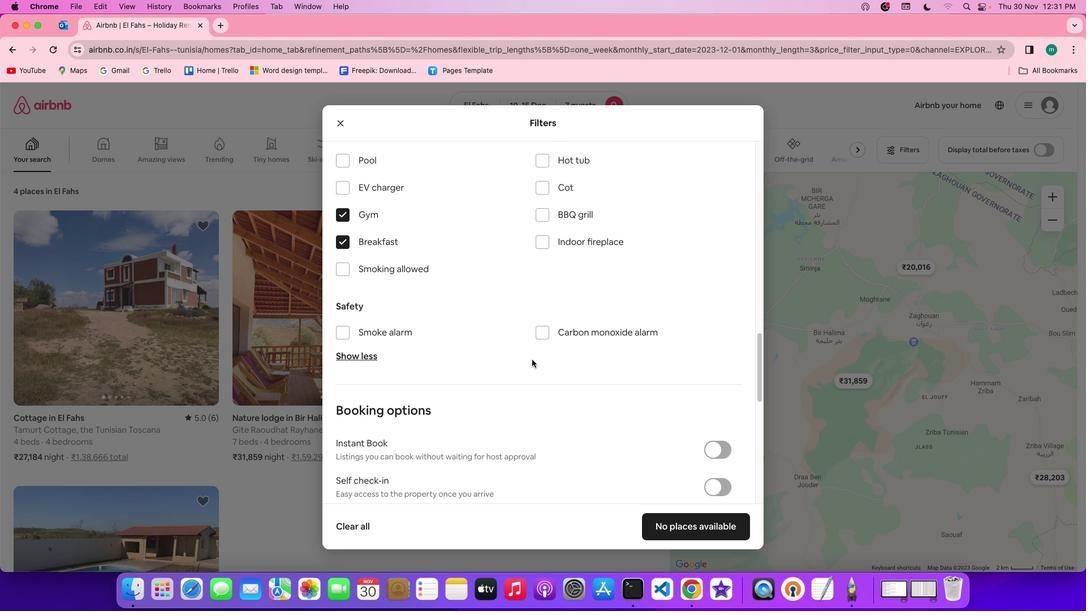 
Action: Mouse scrolled (532, 359) with delta (0, 0)
Screenshot: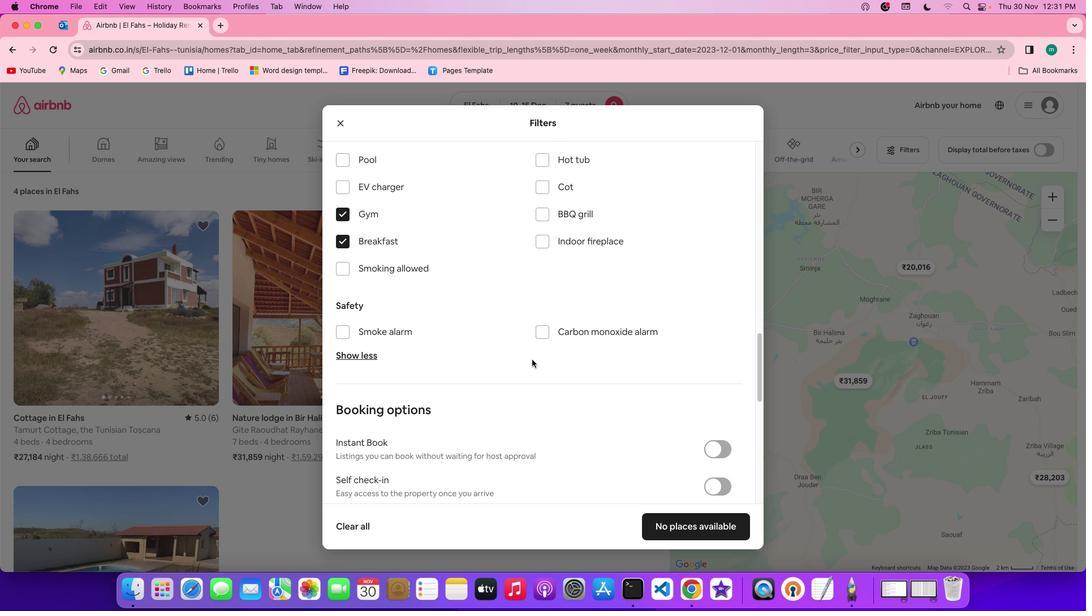 
Action: Mouse scrolled (532, 359) with delta (0, 0)
Screenshot: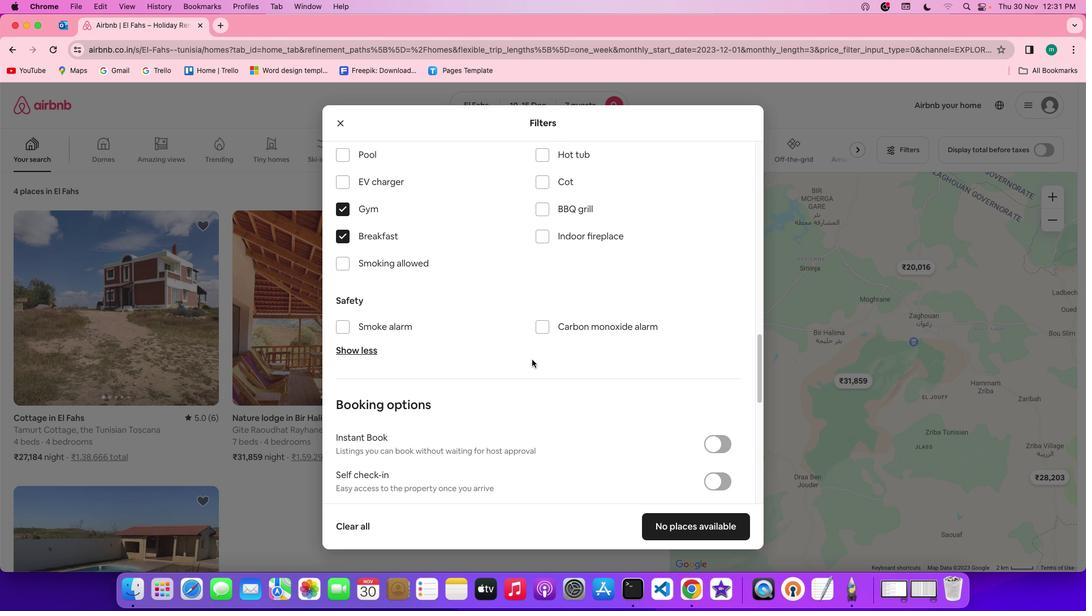 
Action: Mouse scrolled (532, 359) with delta (0, -1)
Screenshot: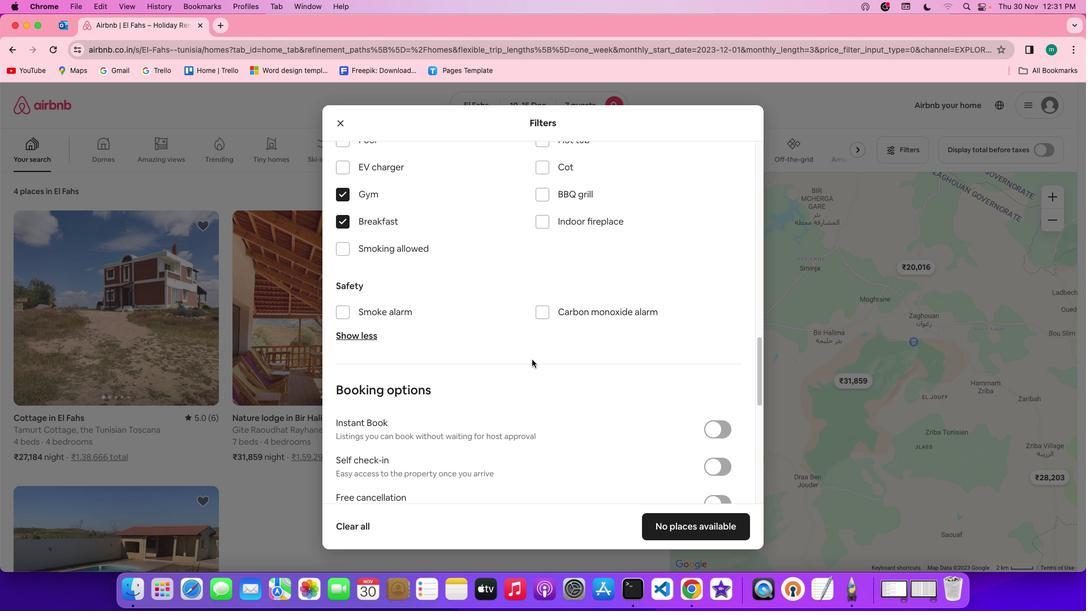 
Action: Mouse scrolled (532, 359) with delta (0, -1)
Screenshot: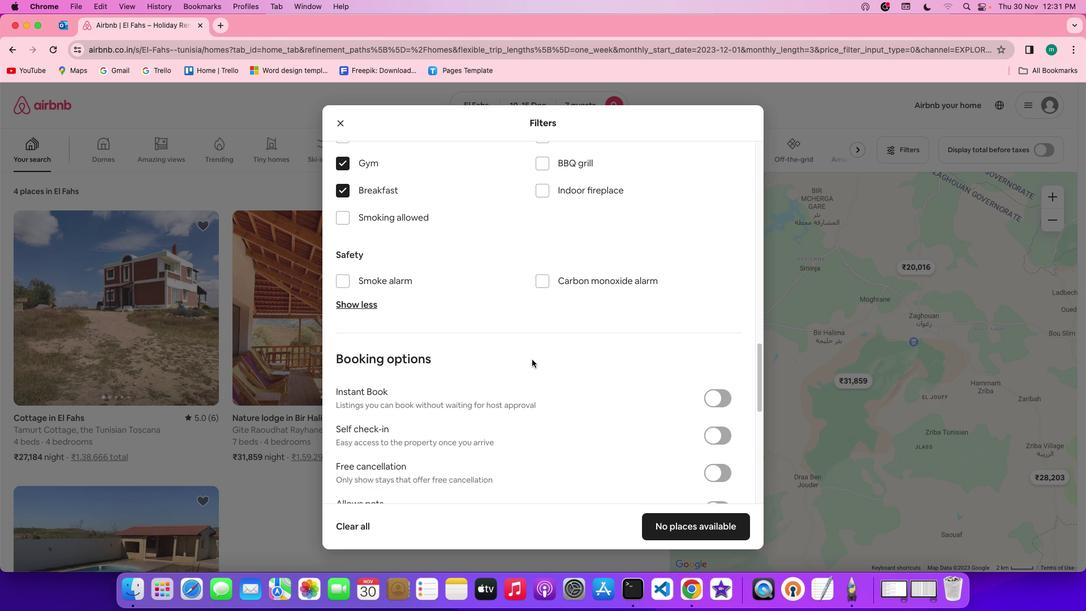 
Action: Mouse scrolled (532, 359) with delta (0, 0)
Screenshot: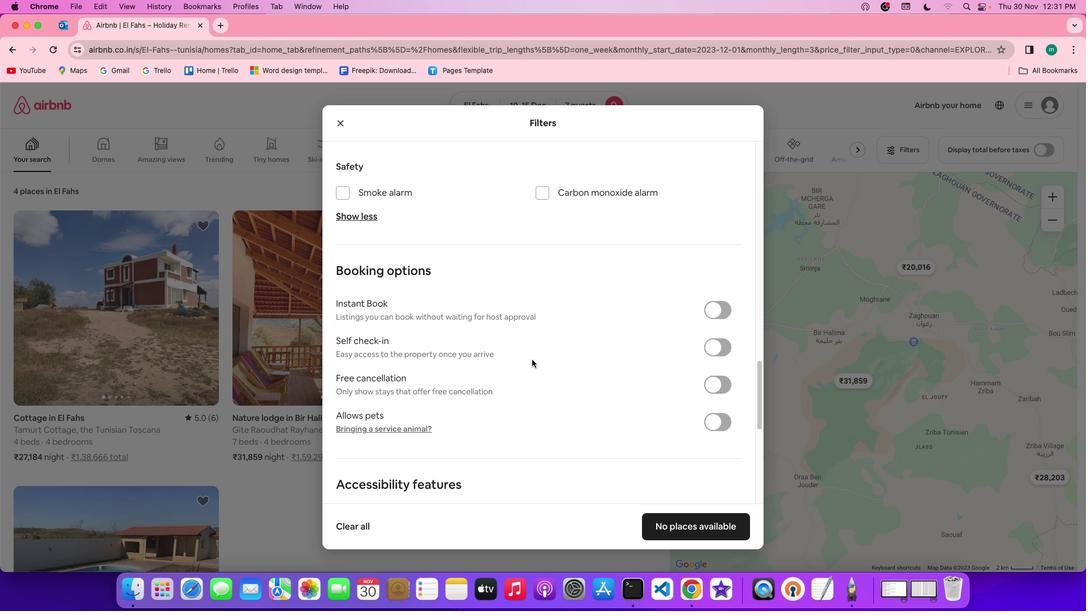 
Action: Mouse scrolled (532, 359) with delta (0, 0)
Screenshot: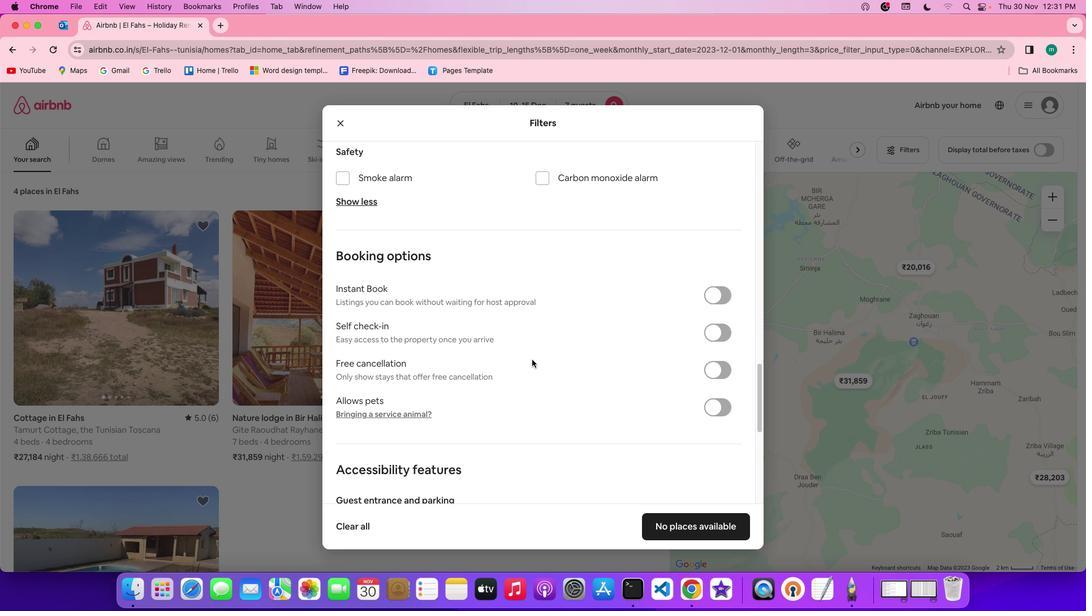 
Action: Mouse scrolled (532, 359) with delta (0, -1)
Screenshot: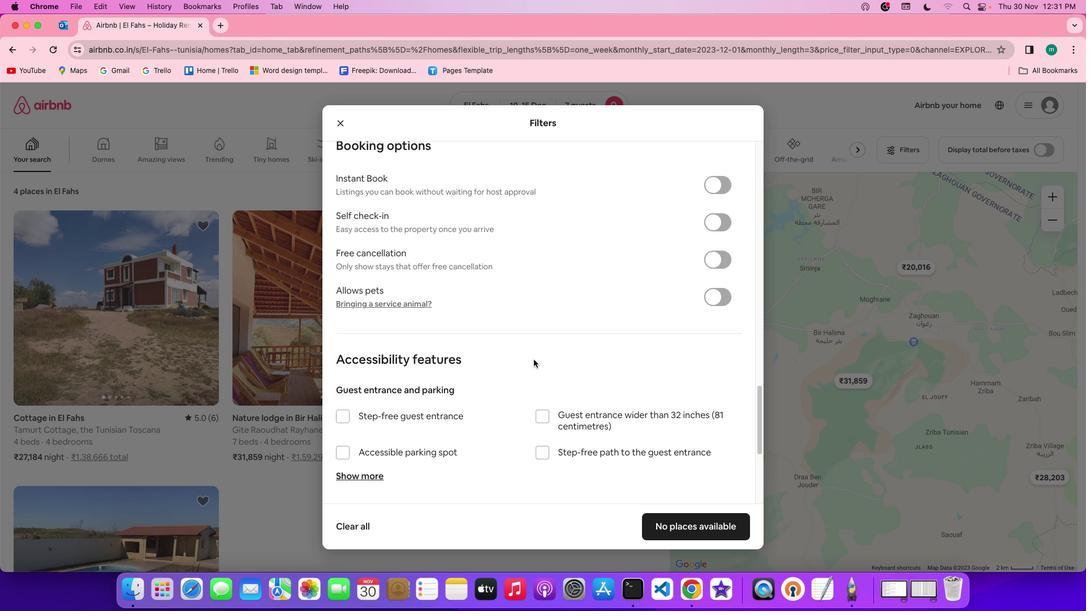 
Action: Mouse scrolled (532, 359) with delta (0, -2)
Screenshot: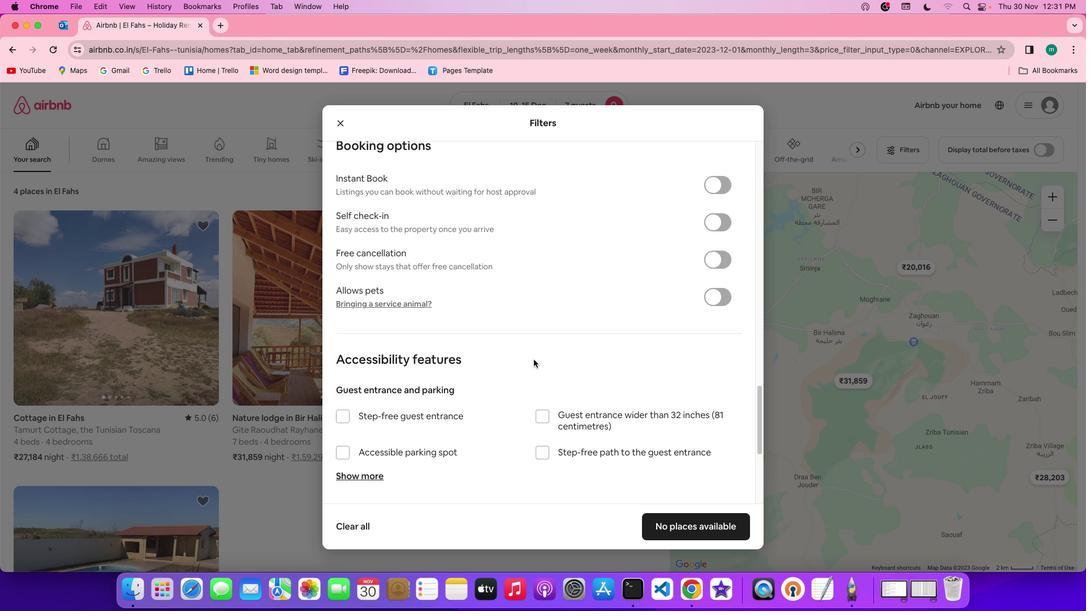 
Action: Mouse scrolled (532, 359) with delta (0, -2)
Screenshot: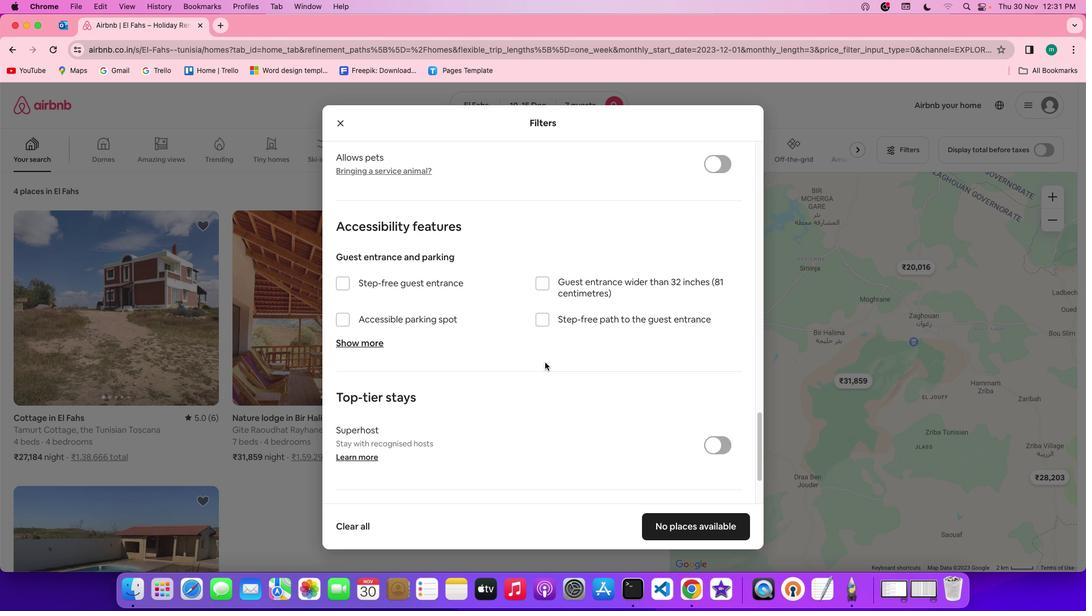 
Action: Mouse moved to (566, 369)
Screenshot: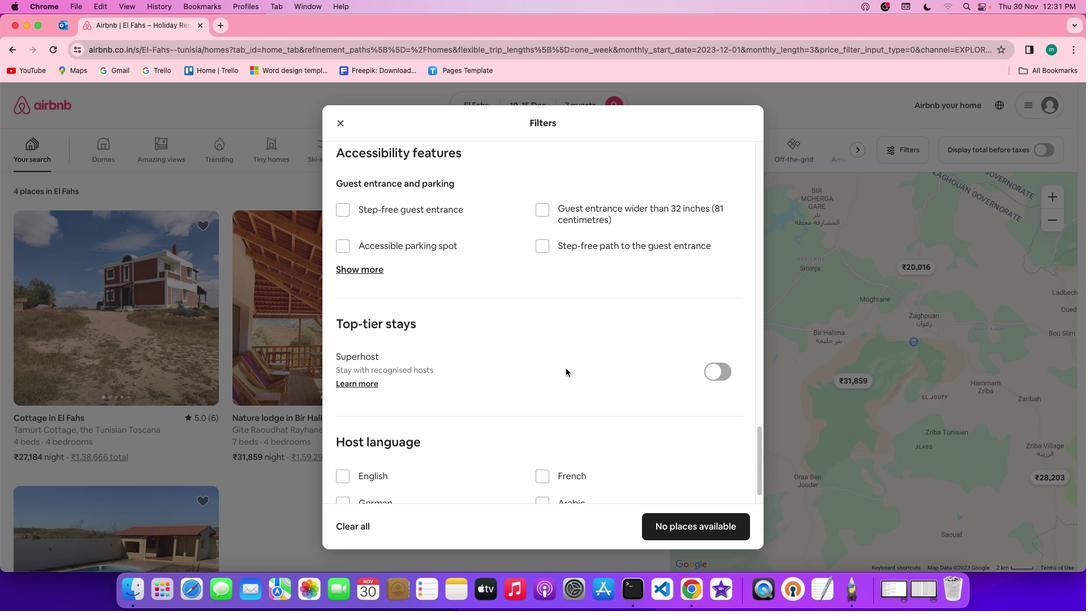 
Action: Mouse scrolled (566, 369) with delta (0, 0)
Screenshot: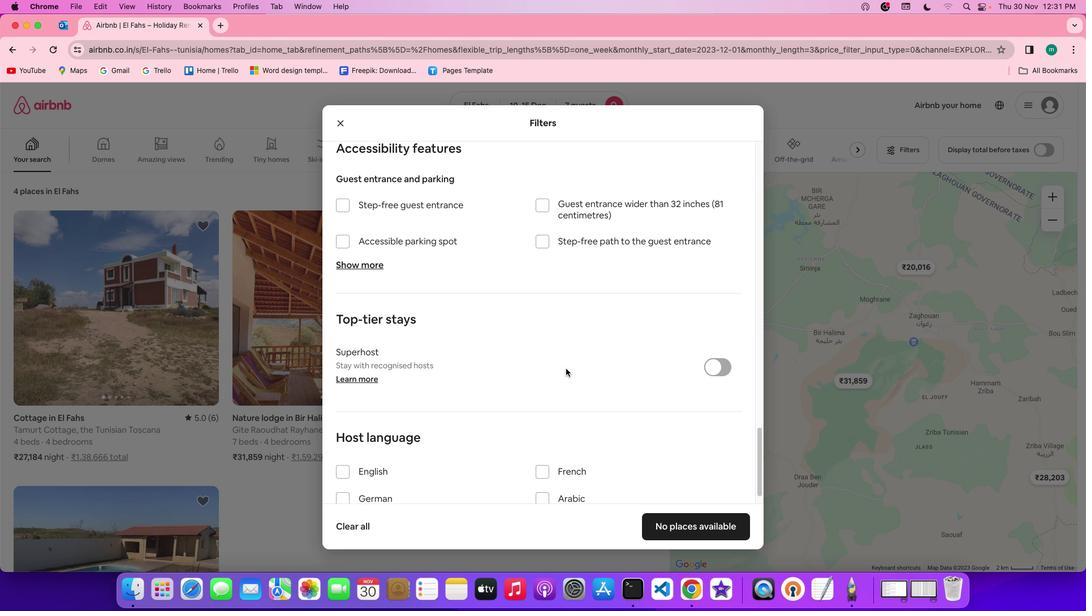 
Action: Mouse scrolled (566, 369) with delta (0, 0)
Screenshot: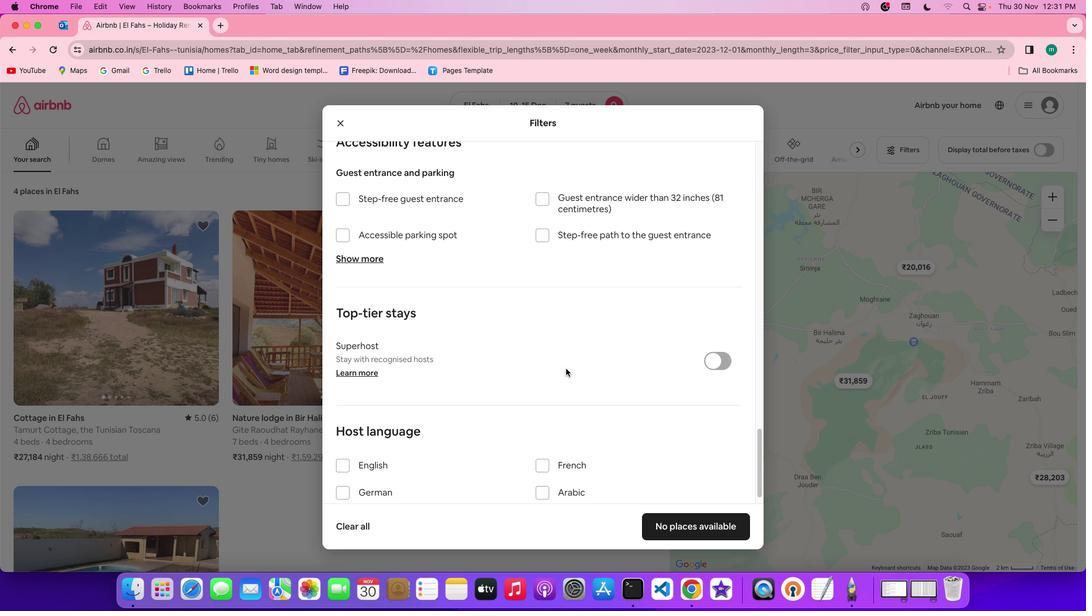 
Action: Mouse scrolled (566, 369) with delta (0, -1)
Screenshot: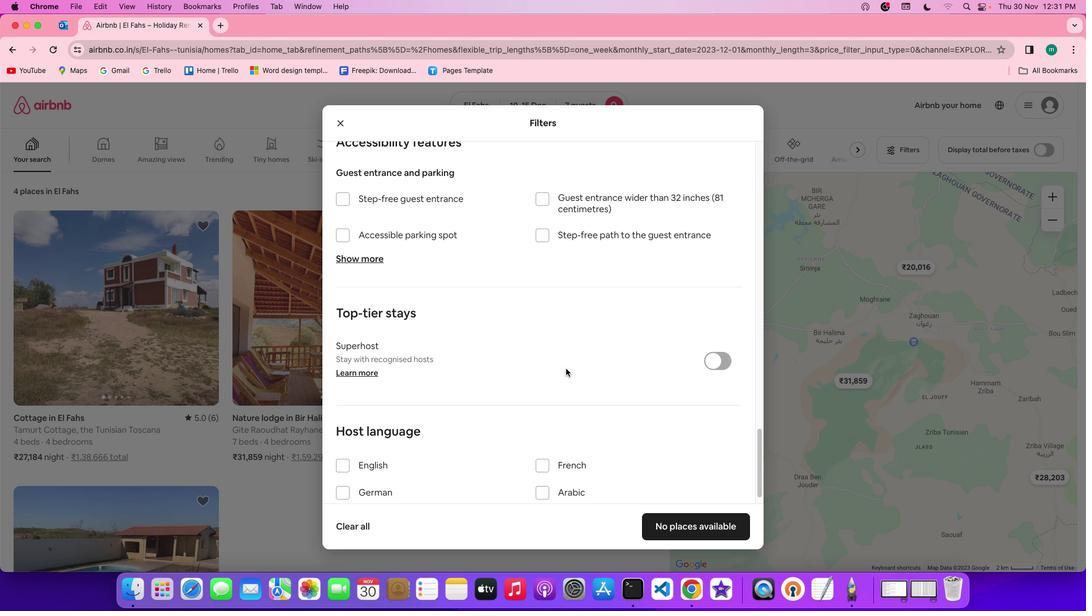 
Action: Mouse scrolled (566, 369) with delta (0, -2)
Screenshot: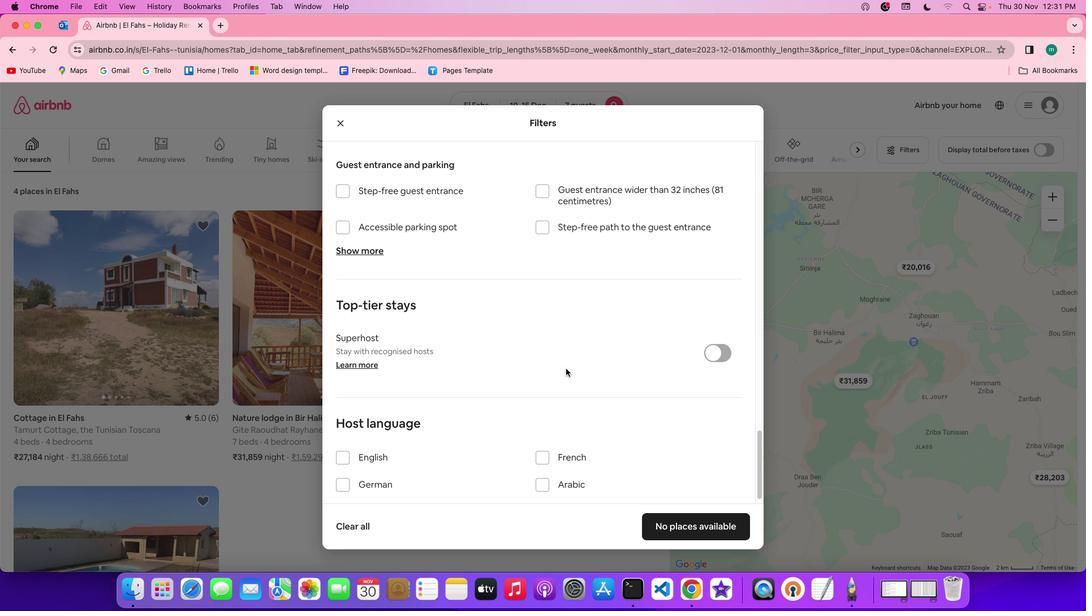 
Action: Mouse scrolled (566, 369) with delta (0, -3)
Screenshot: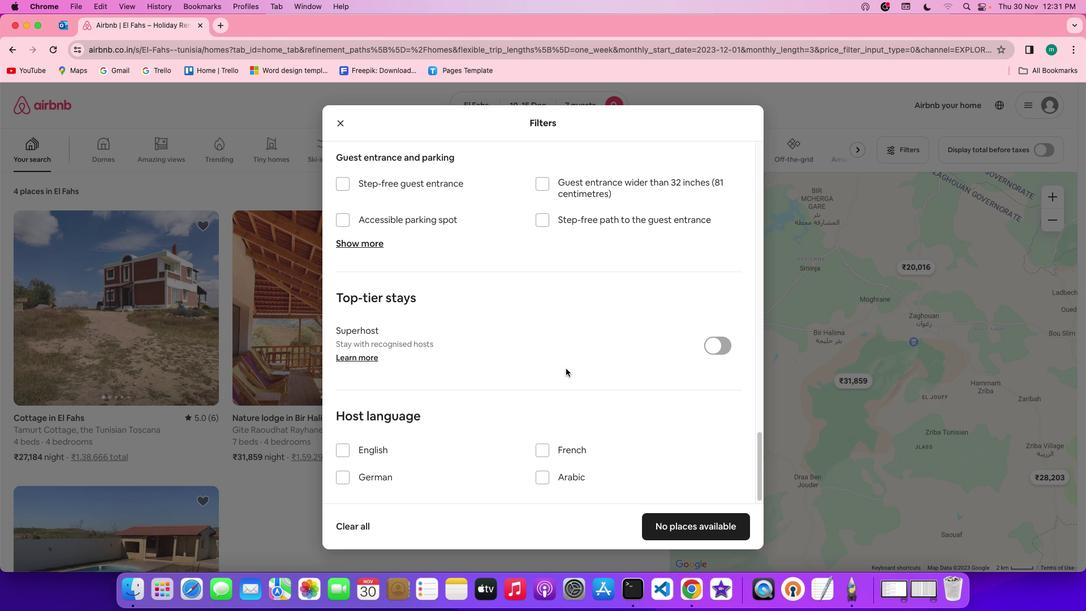 
Action: Mouse scrolled (566, 369) with delta (0, 0)
Screenshot: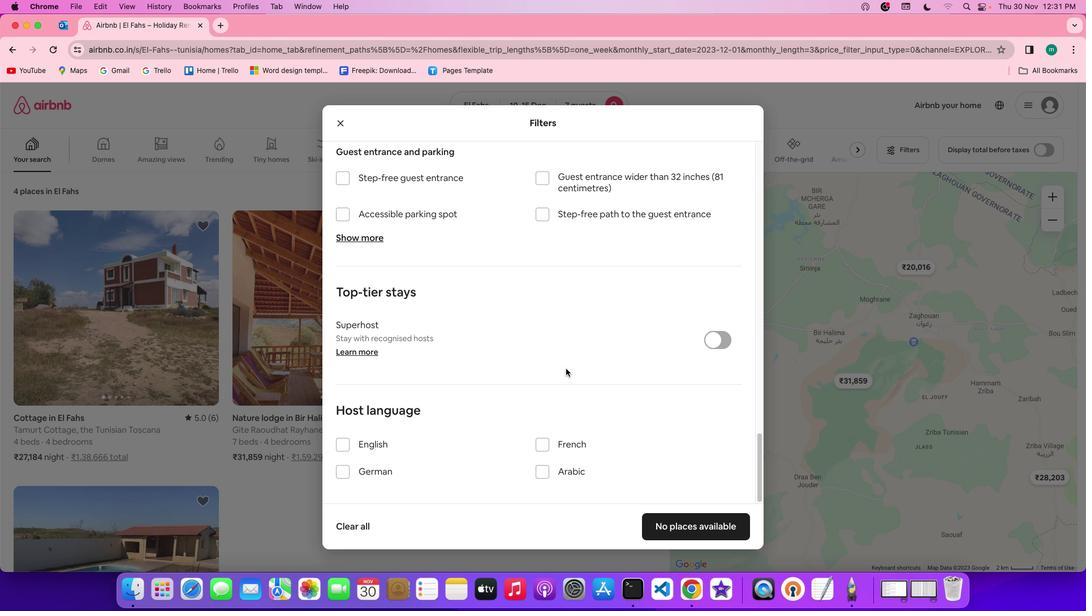 
Action: Mouse scrolled (566, 369) with delta (0, 0)
Screenshot: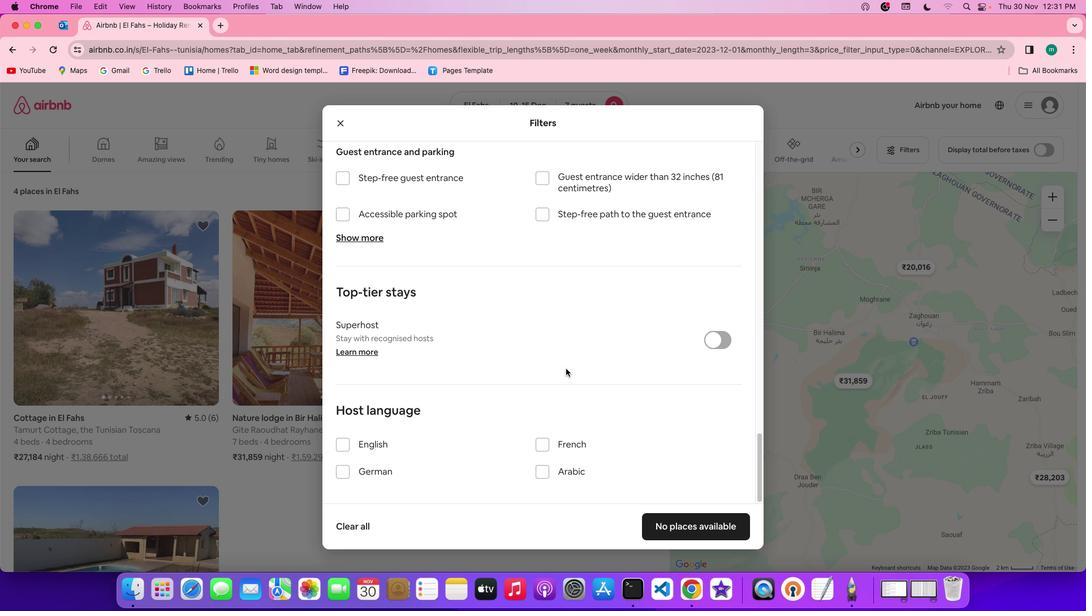 
Action: Mouse scrolled (566, 369) with delta (0, -1)
Screenshot: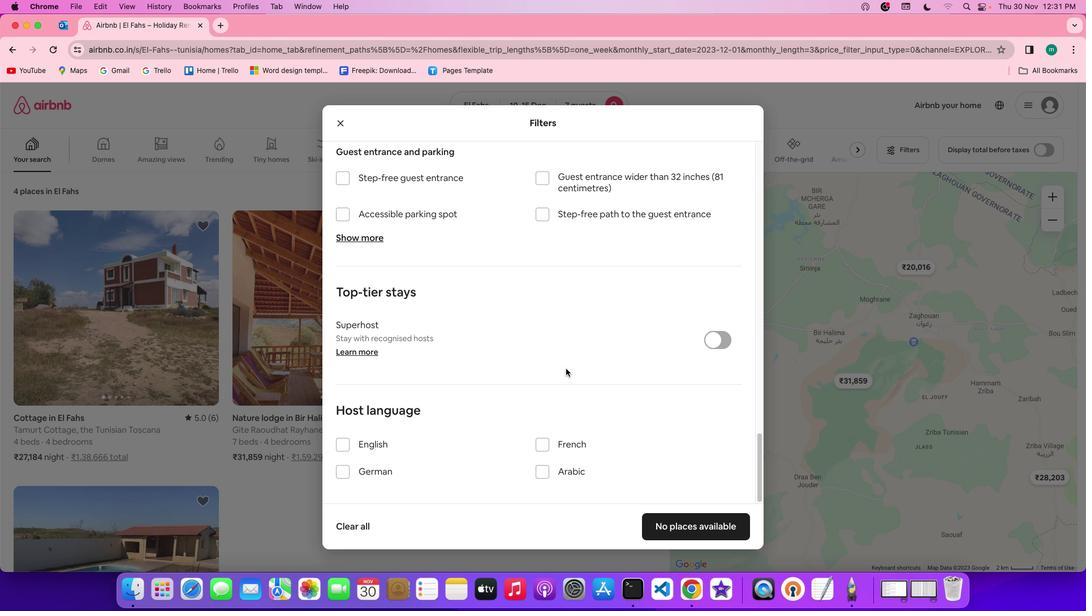 
Action: Mouse scrolled (566, 369) with delta (0, -2)
Screenshot: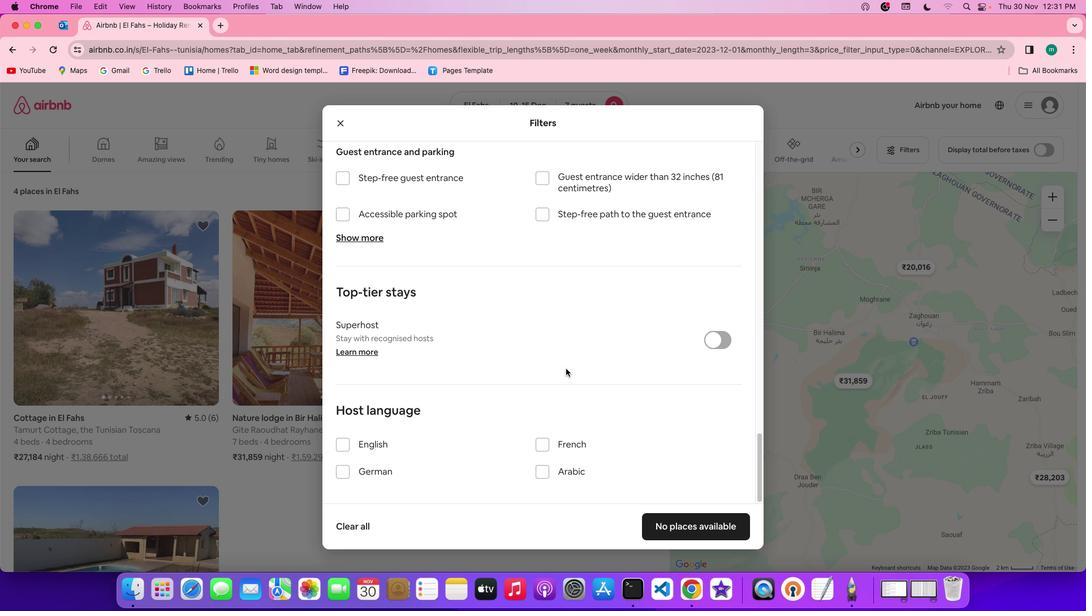 
Action: Mouse scrolled (566, 369) with delta (0, 0)
Screenshot: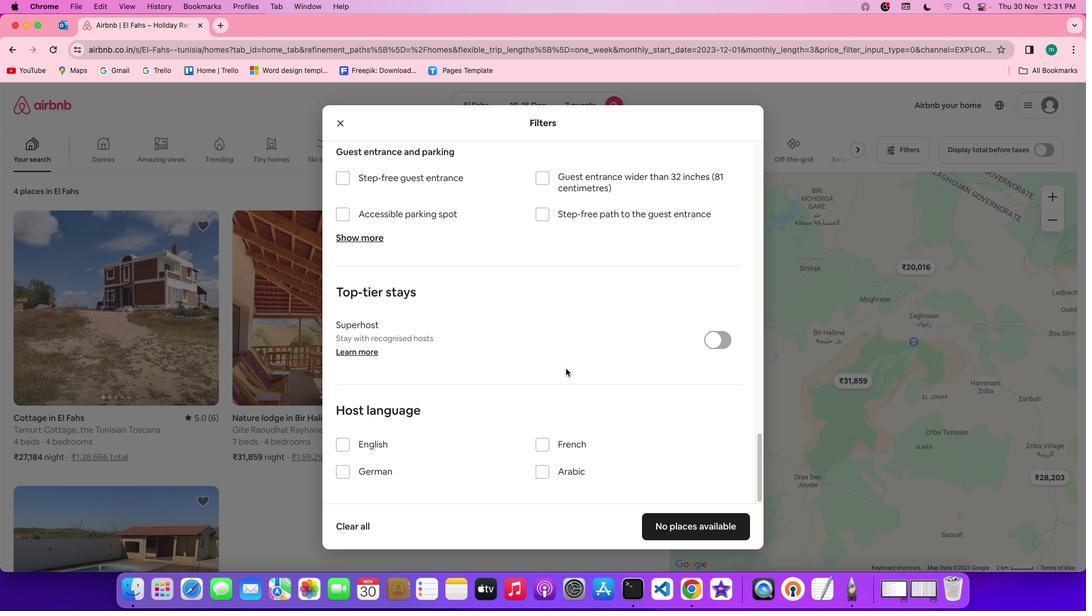 
Action: Mouse scrolled (566, 369) with delta (0, 0)
Screenshot: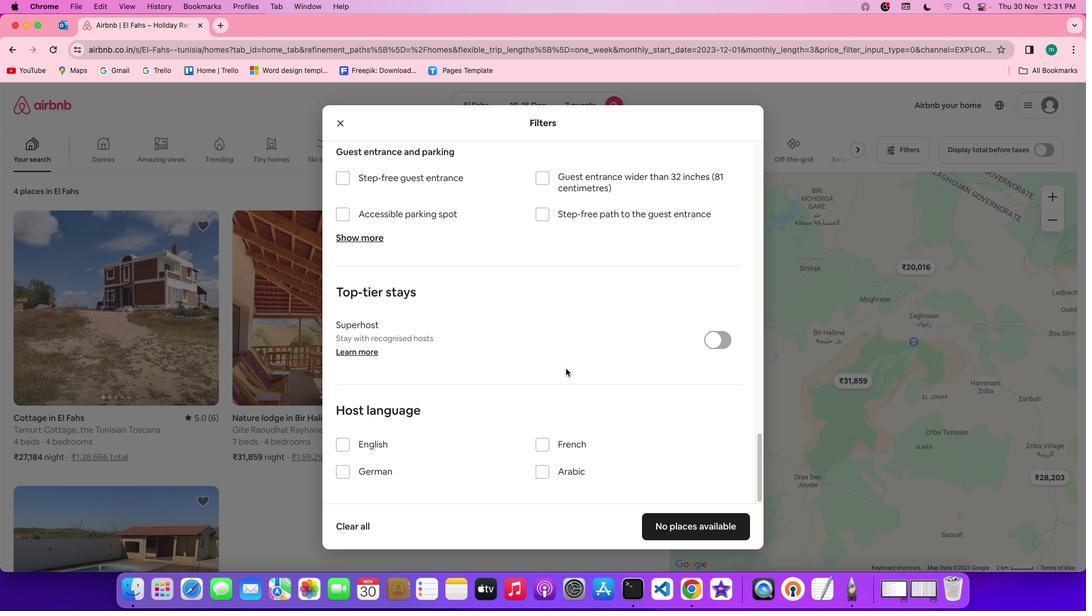 
Action: Mouse scrolled (566, 369) with delta (0, -1)
Screenshot: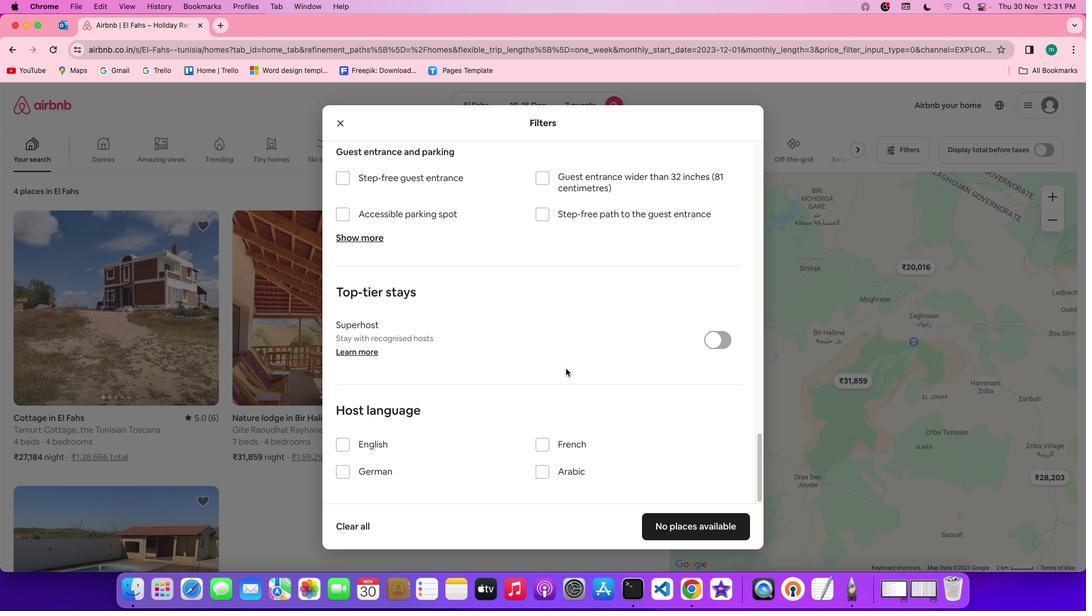 
Action: Mouse scrolled (566, 369) with delta (0, -2)
Screenshot: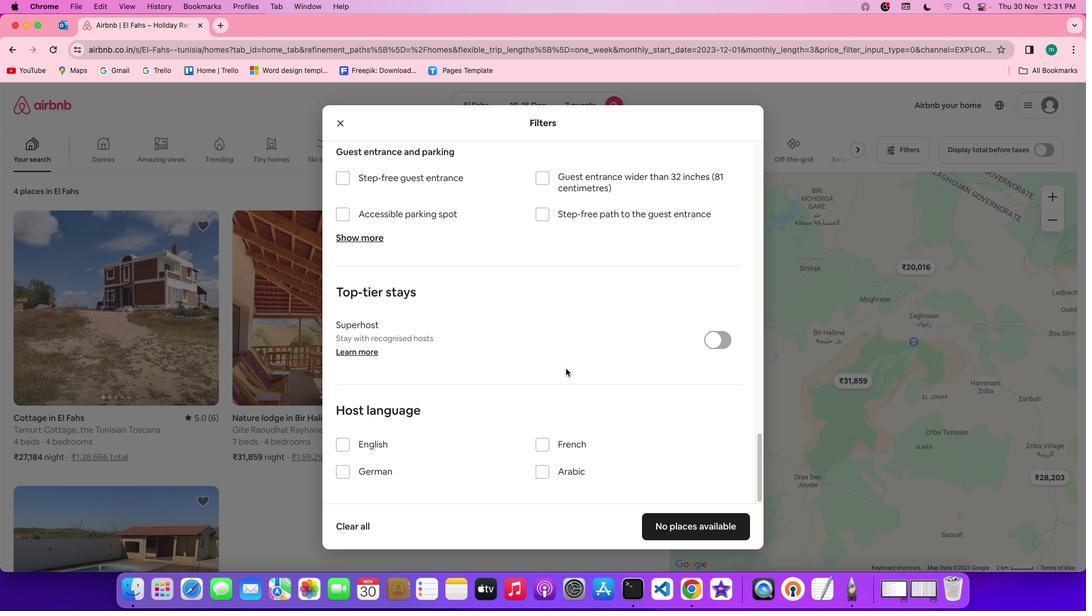 
Action: Mouse scrolled (566, 369) with delta (0, 0)
Screenshot: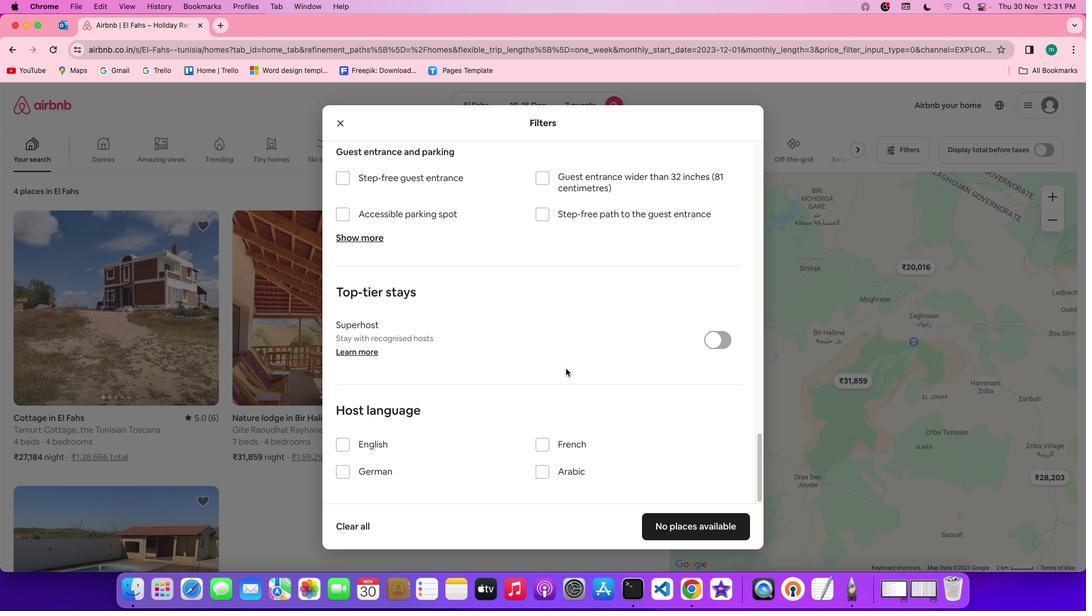 
Action: Mouse scrolled (566, 369) with delta (0, 0)
Screenshot: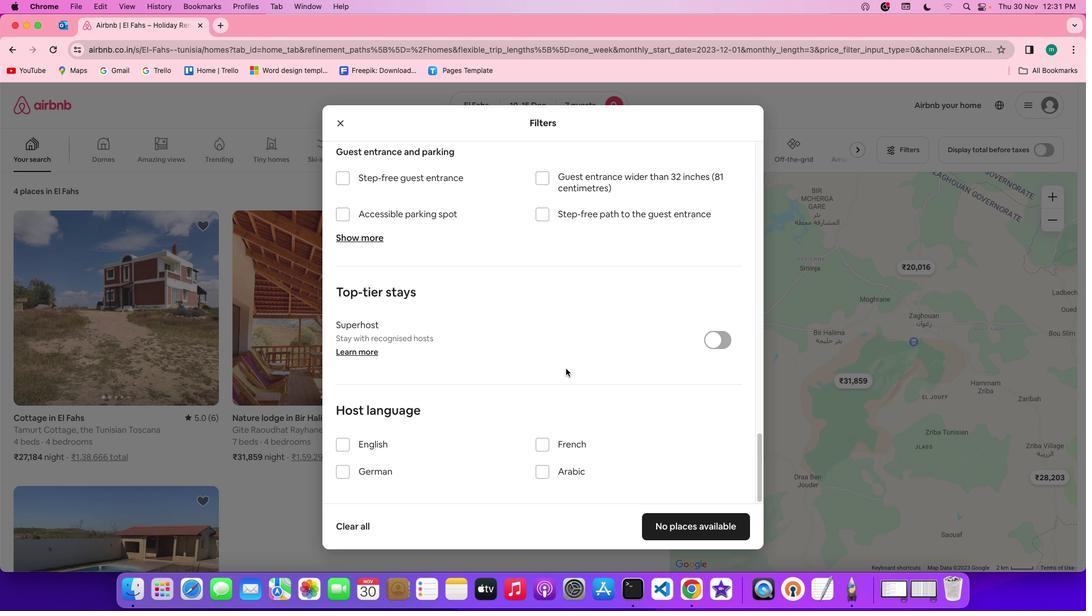 
Action: Mouse scrolled (566, 369) with delta (0, -1)
Screenshot: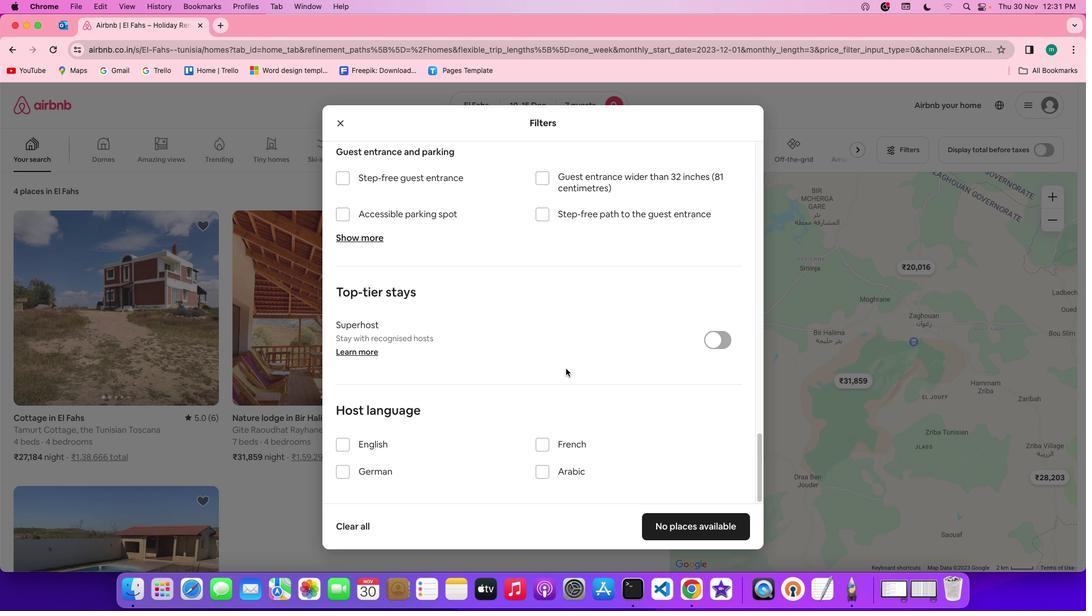 
Action: Mouse scrolled (566, 369) with delta (0, -2)
Screenshot: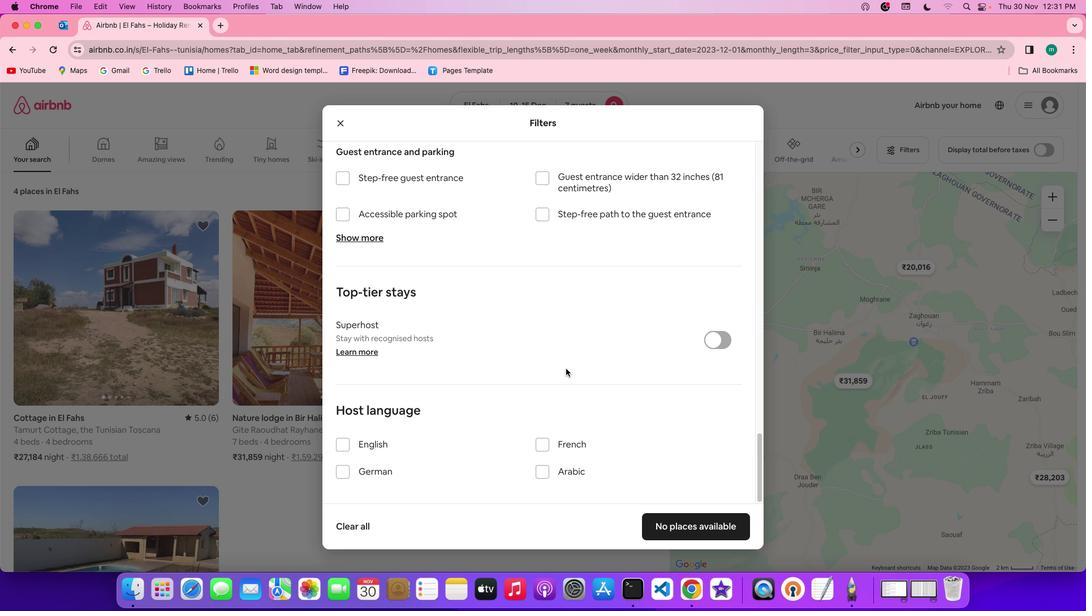 
Action: Mouse scrolled (566, 369) with delta (0, -2)
Screenshot: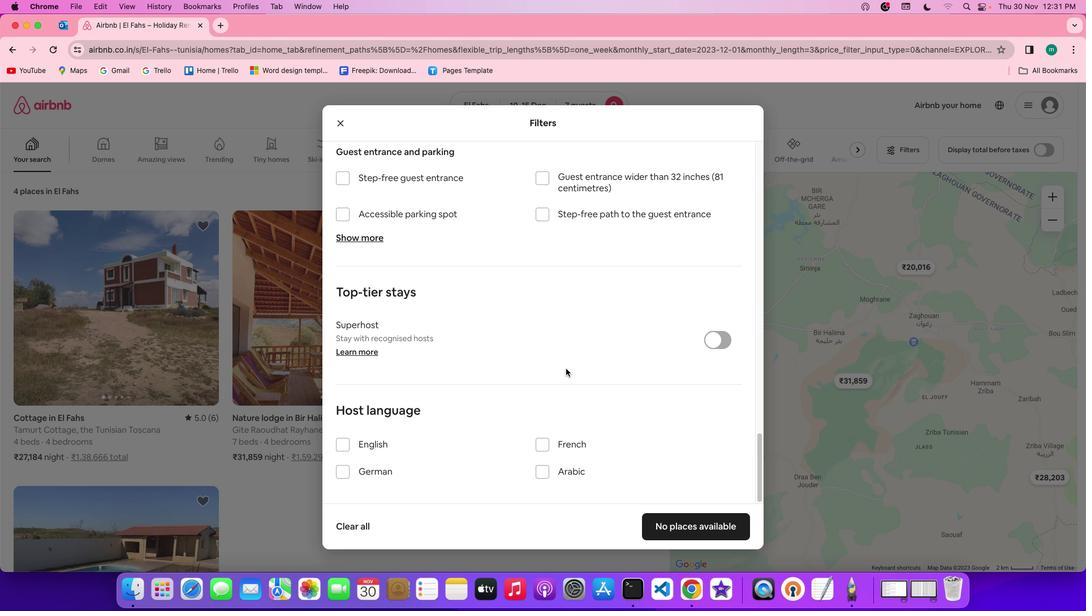 
Action: Mouse scrolled (566, 369) with delta (0, 0)
Screenshot: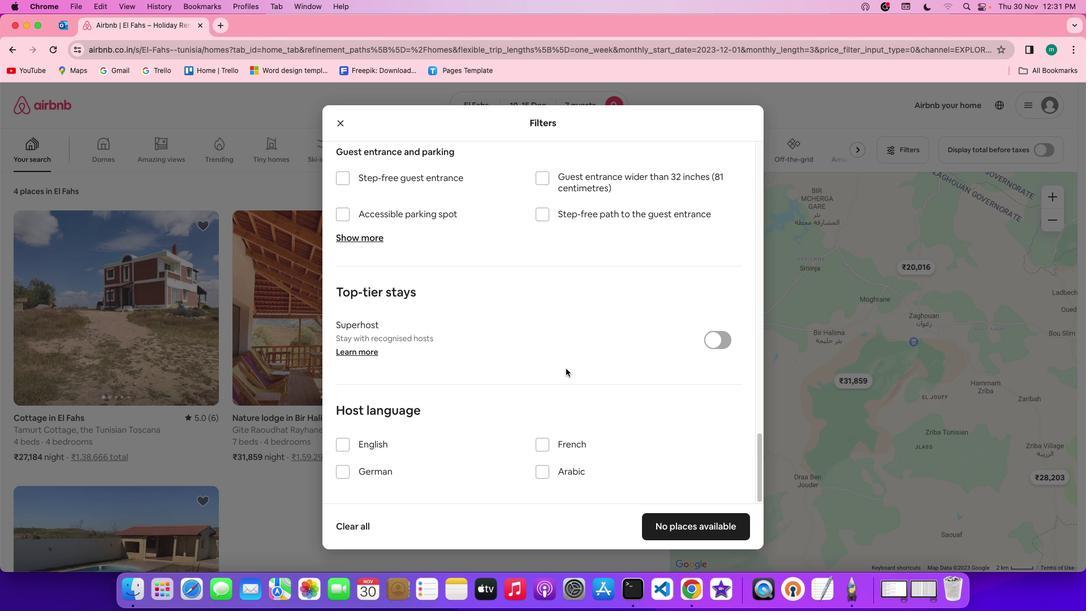 
Action: Mouse scrolled (566, 369) with delta (0, 0)
Screenshot: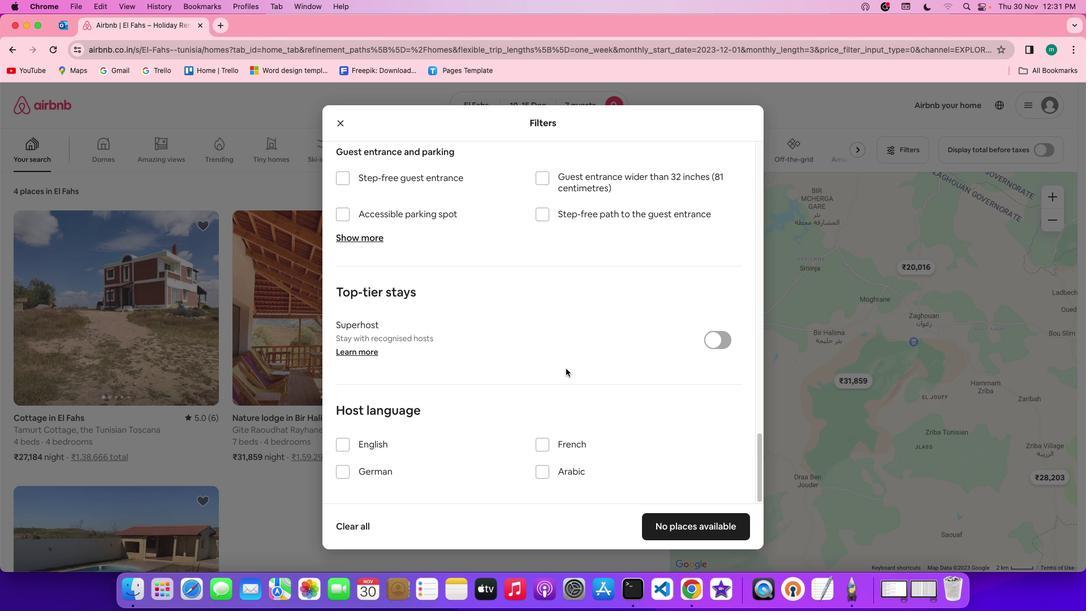 
Action: Mouse scrolled (566, 369) with delta (0, 0)
Screenshot: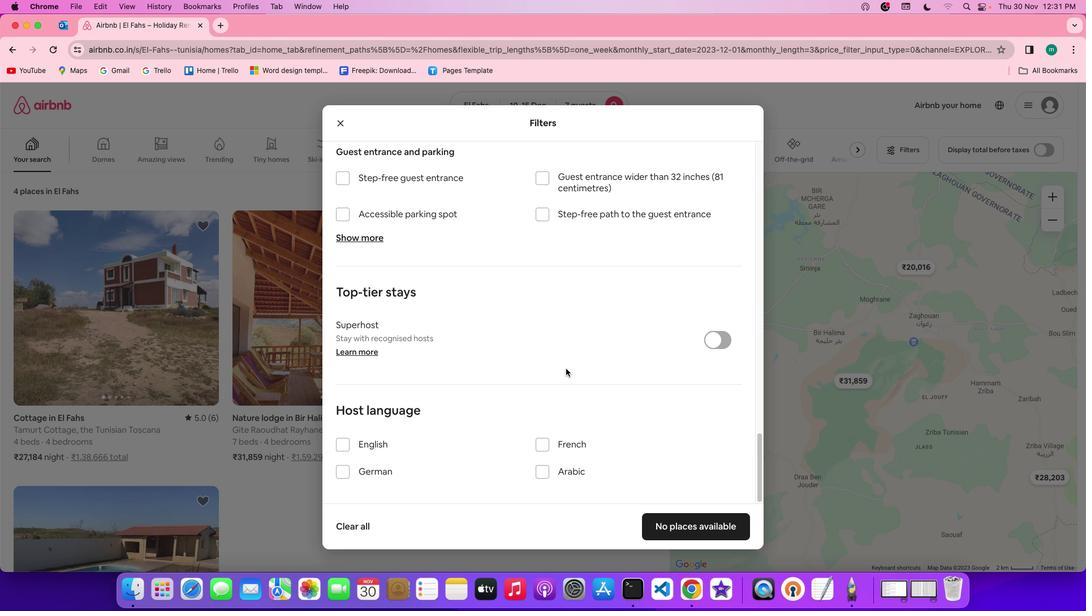 
Action: Mouse scrolled (566, 369) with delta (0, 0)
Screenshot: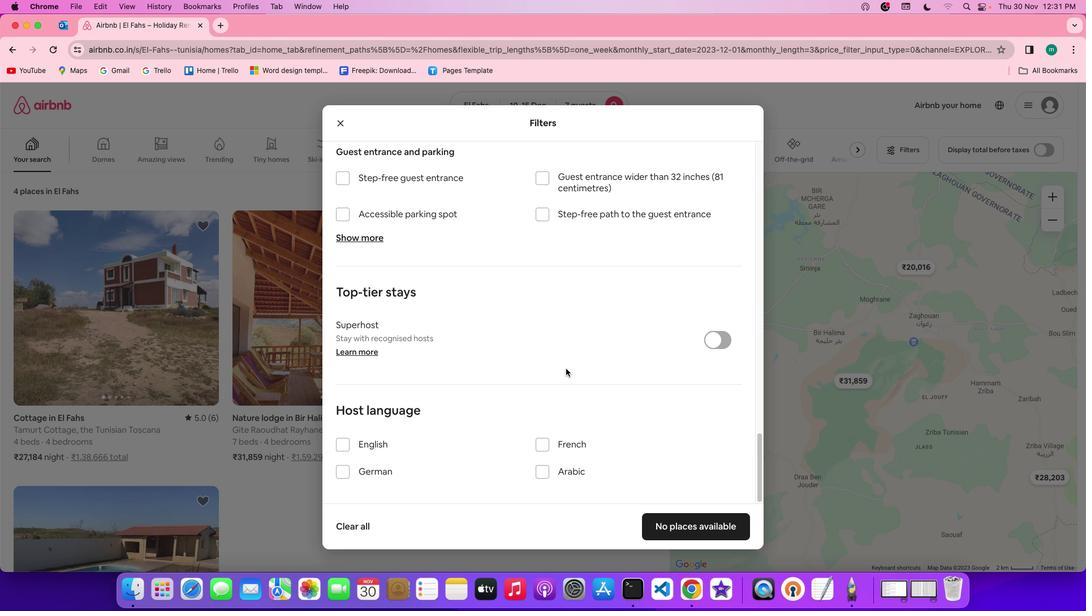 
Action: Mouse scrolled (566, 369) with delta (0, -1)
Screenshot: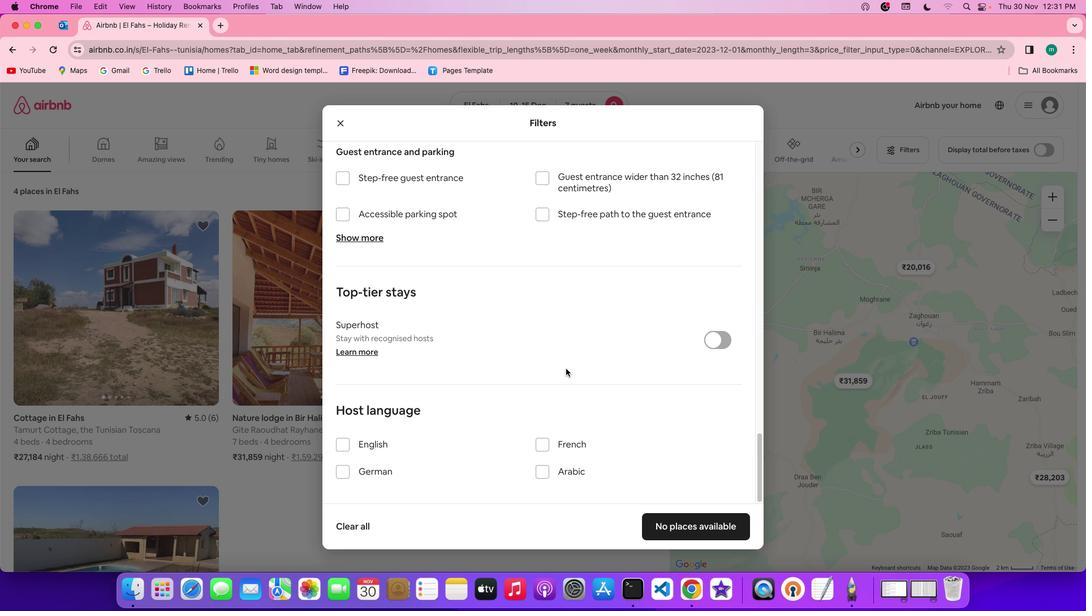 
Action: Mouse moved to (704, 527)
Screenshot: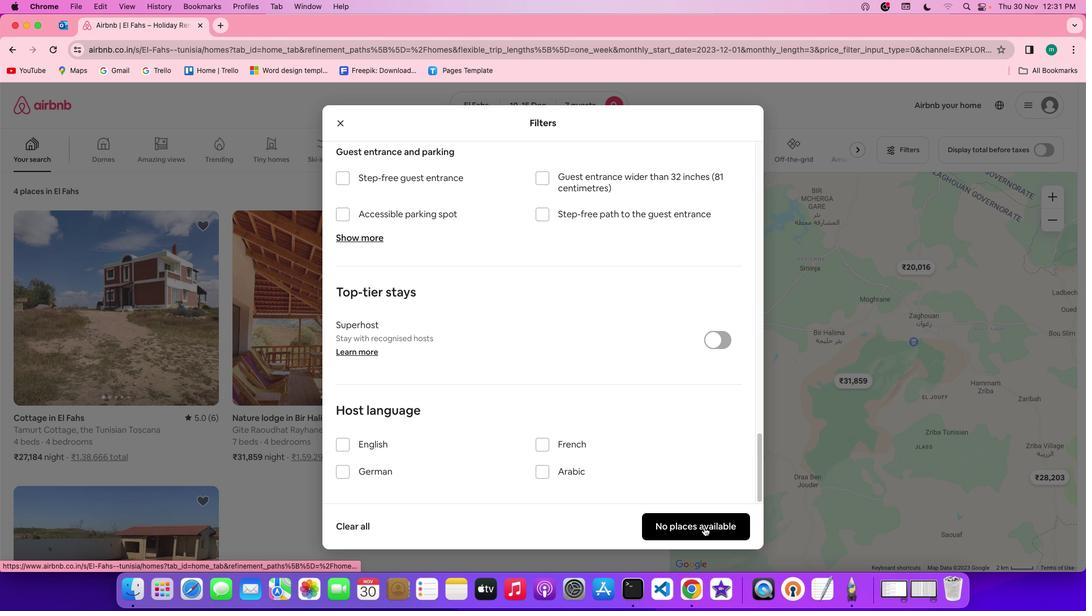 
Action: Mouse pressed left at (704, 527)
Screenshot: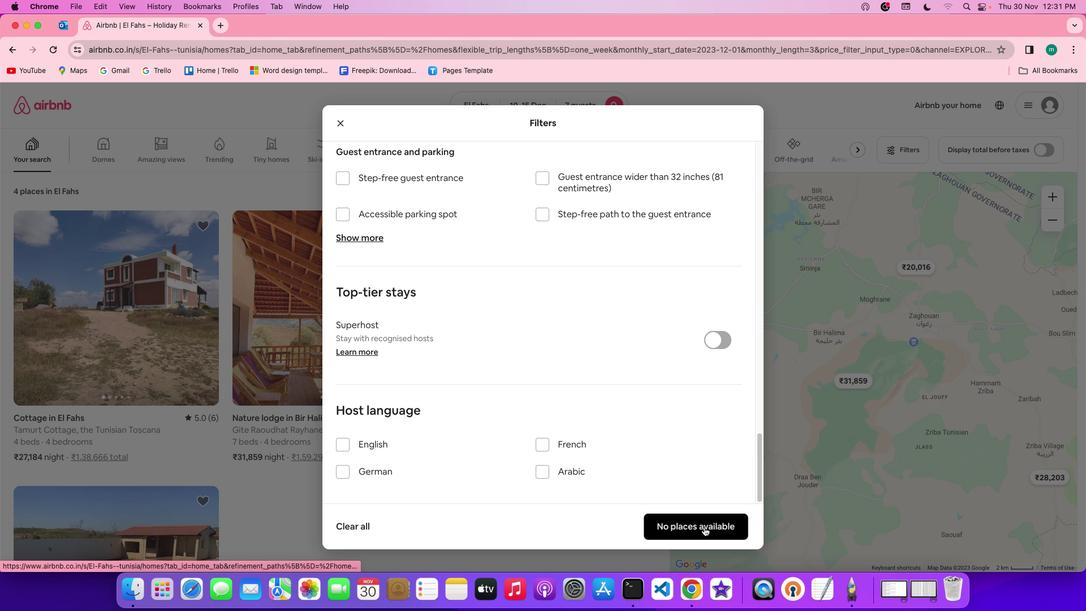 
Action: Mouse moved to (386, 388)
Screenshot: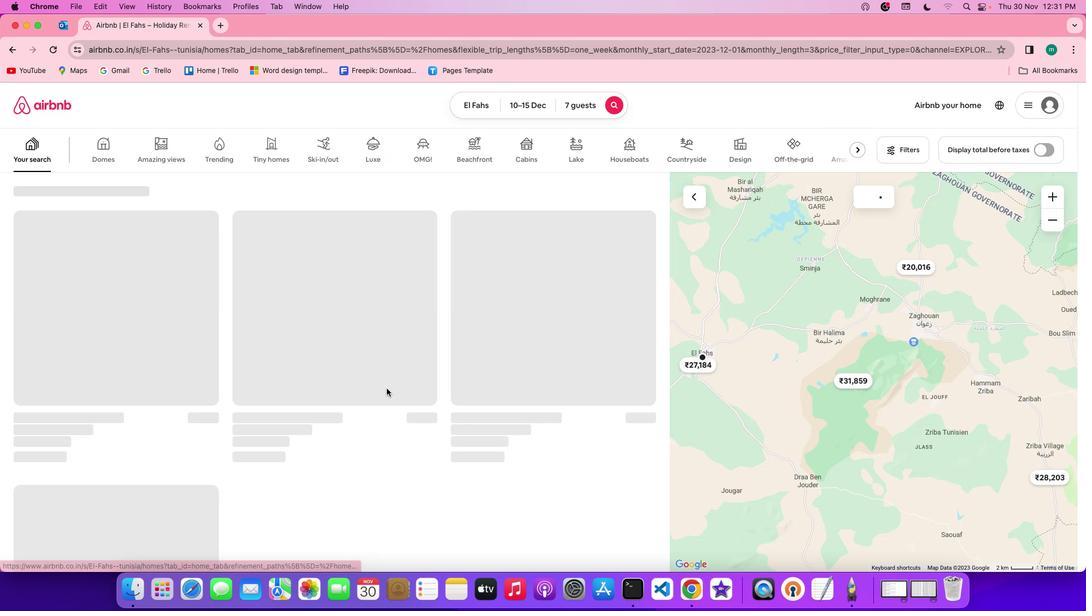 
